 Task: Research Airbnb properties in Temerluh, Malaysia from 16th December, 2023 to 18th December, 2023 for 8 adults. Place can be private room with 8 bedrooms having 8 beds and 8 bathrooms. Property type can be hotel. Amenities needed are: wifi, TV, free parkinig on premises, gym, breakfast.
Action: Mouse moved to (498, 118)
Screenshot: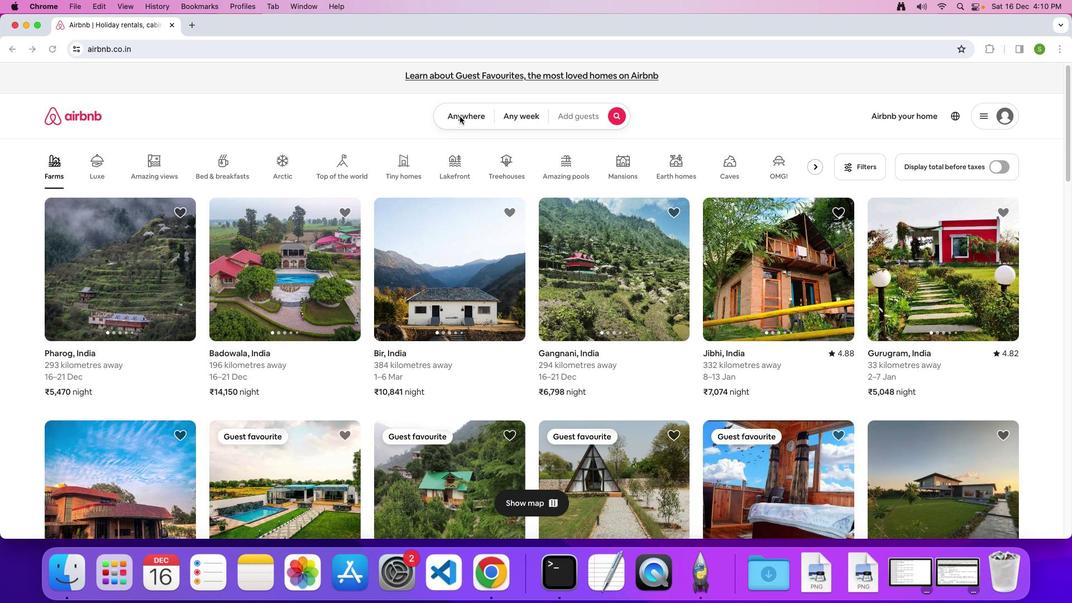 
Action: Mouse pressed left at (498, 118)
Screenshot: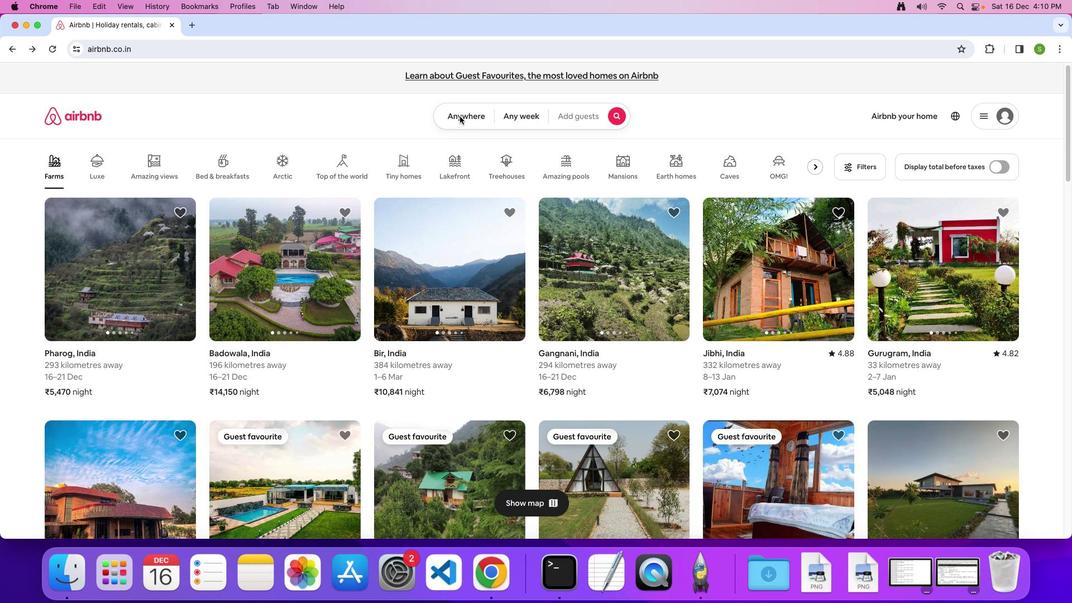 
Action: Mouse moved to (498, 118)
Screenshot: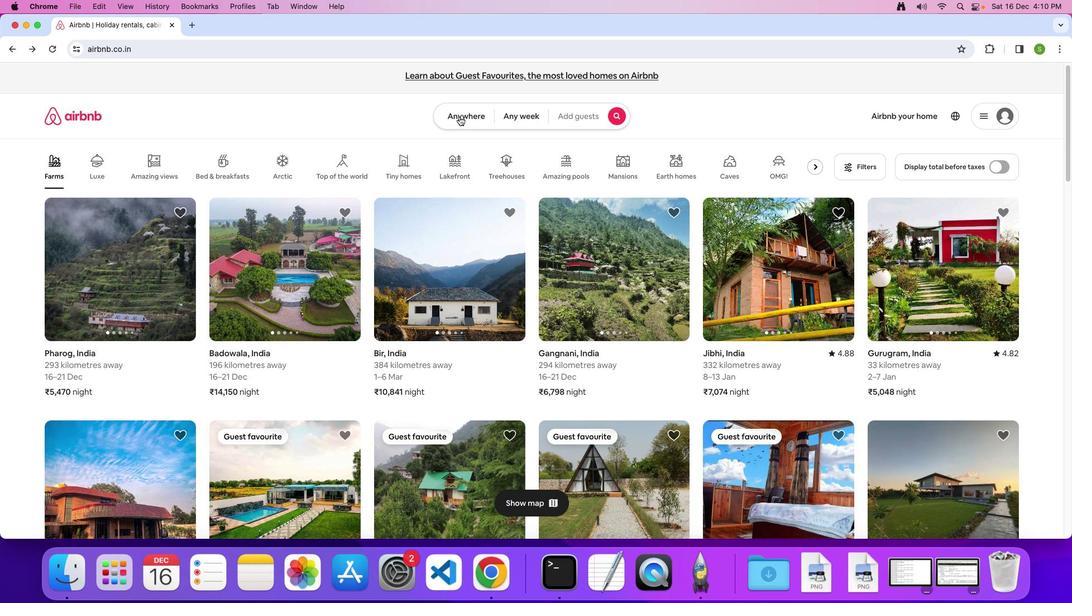 
Action: Mouse pressed left at (498, 118)
Screenshot: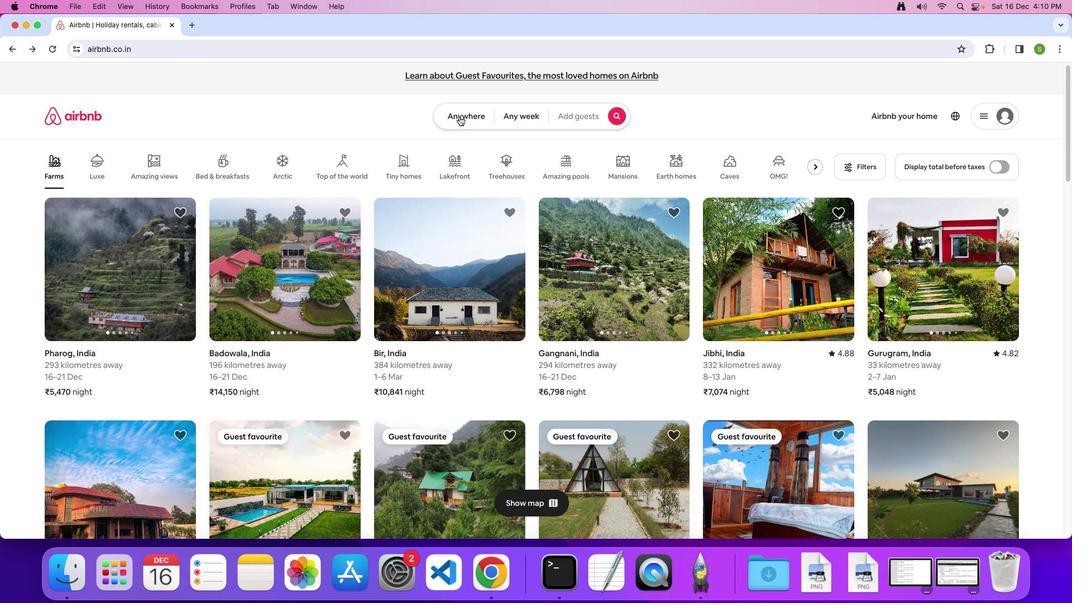 
Action: Mouse moved to (474, 151)
Screenshot: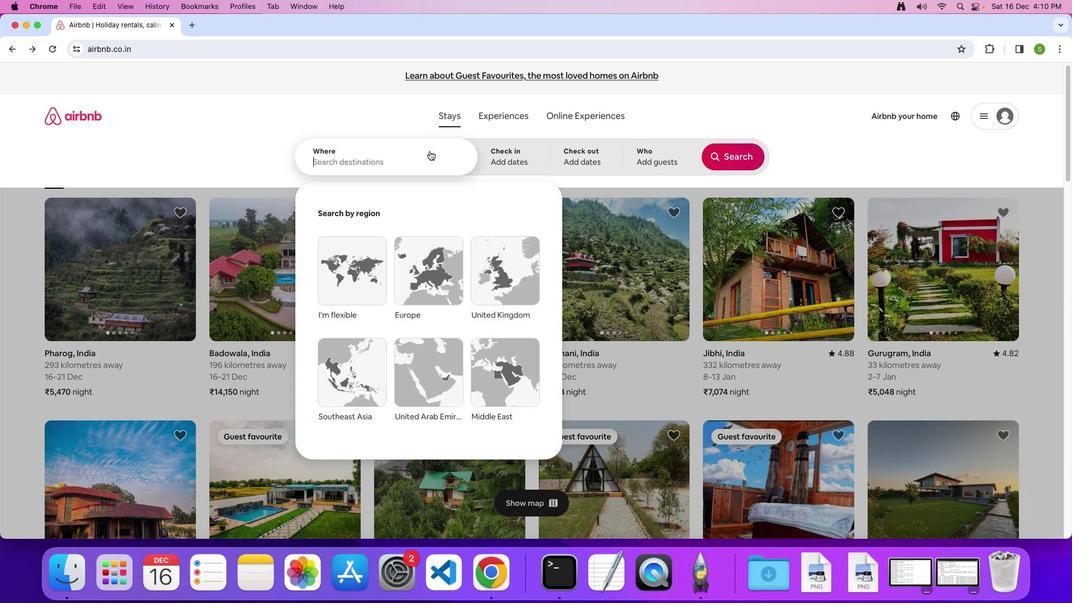 
Action: Key pressed 'T'Key.caps_lock'e''m''e''r''l''u''h'','Key.spaceKey.shift'M''a''l''a''y''s''i''a'Key.enter
Screenshot: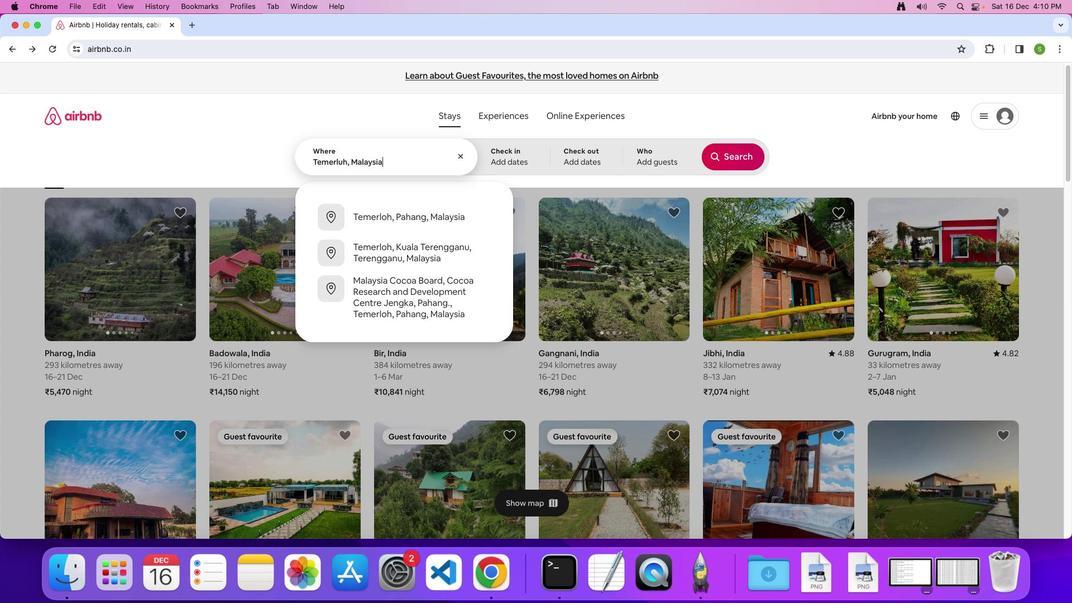 
Action: Mouse moved to (530, 339)
Screenshot: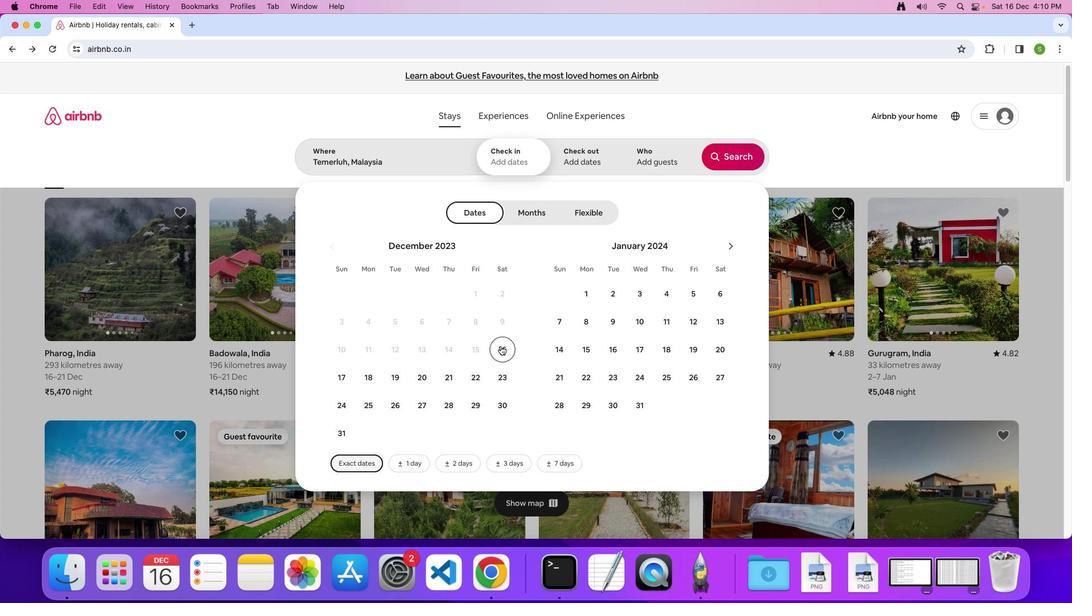 
Action: Mouse pressed left at (530, 339)
Screenshot: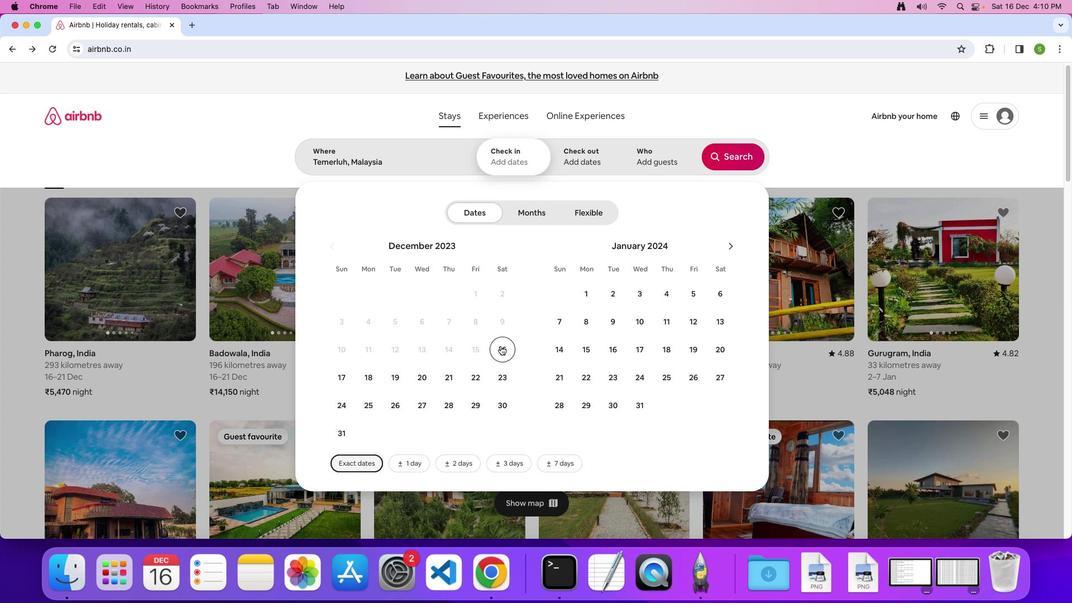 
Action: Mouse moved to (424, 370)
Screenshot: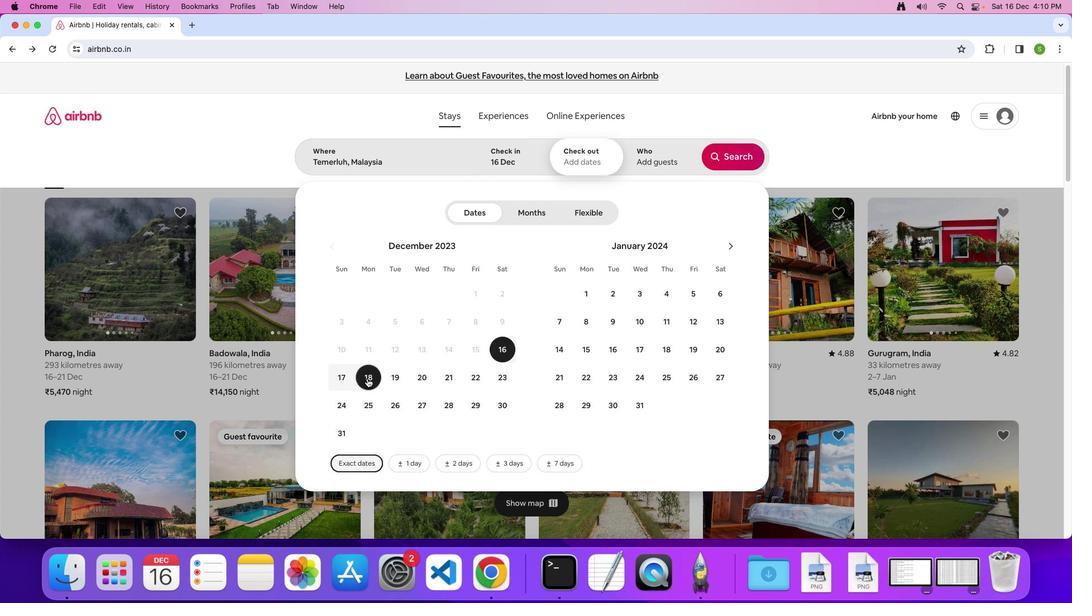 
Action: Mouse pressed left at (424, 370)
Screenshot: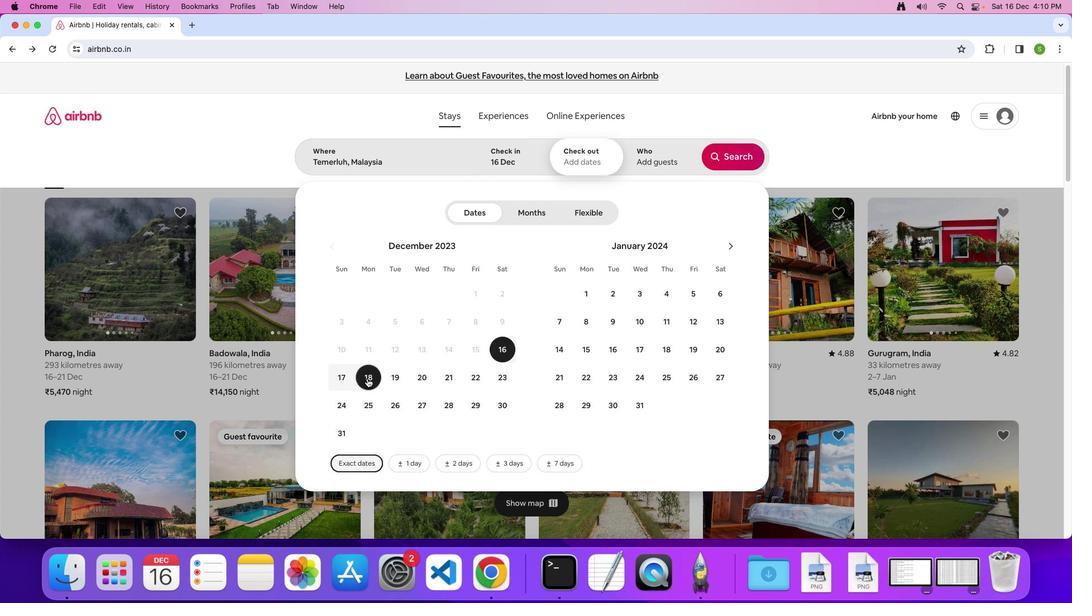 
Action: Mouse moved to (648, 168)
Screenshot: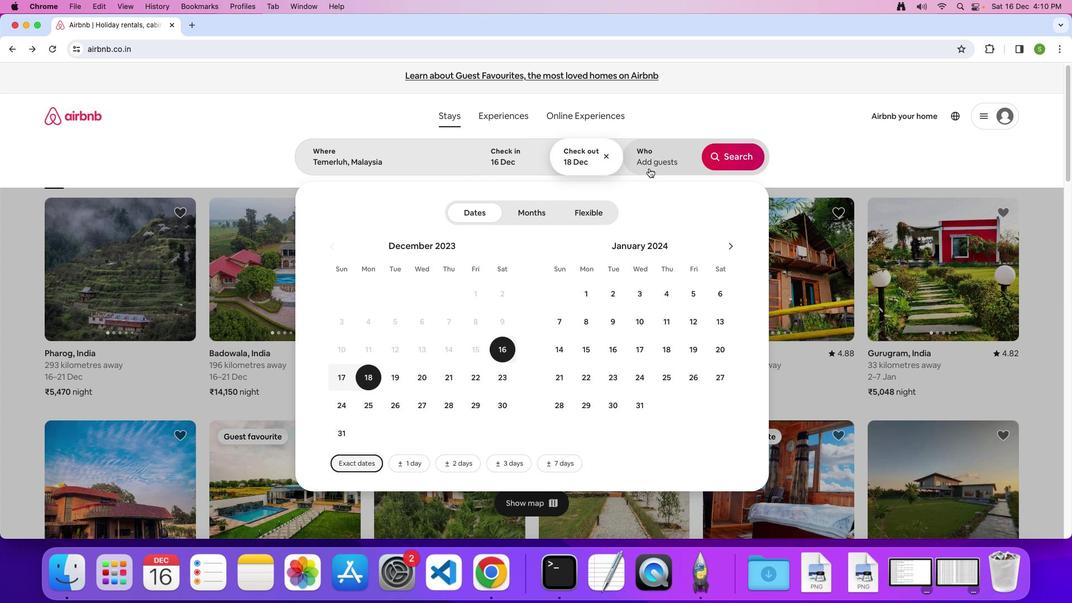
Action: Mouse pressed left at (648, 168)
Screenshot: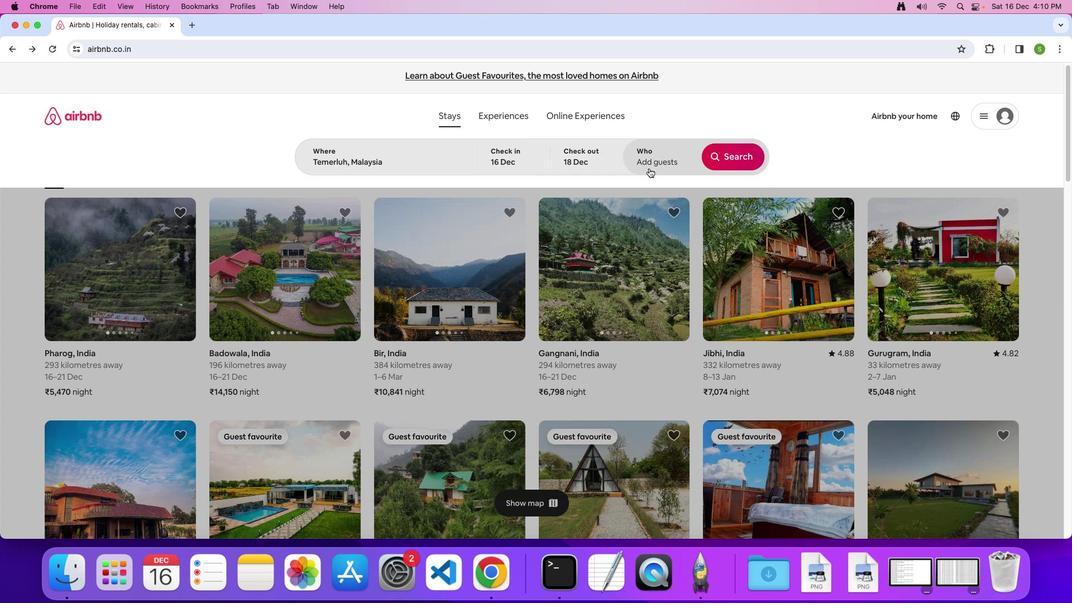 
Action: Mouse moved to (713, 212)
Screenshot: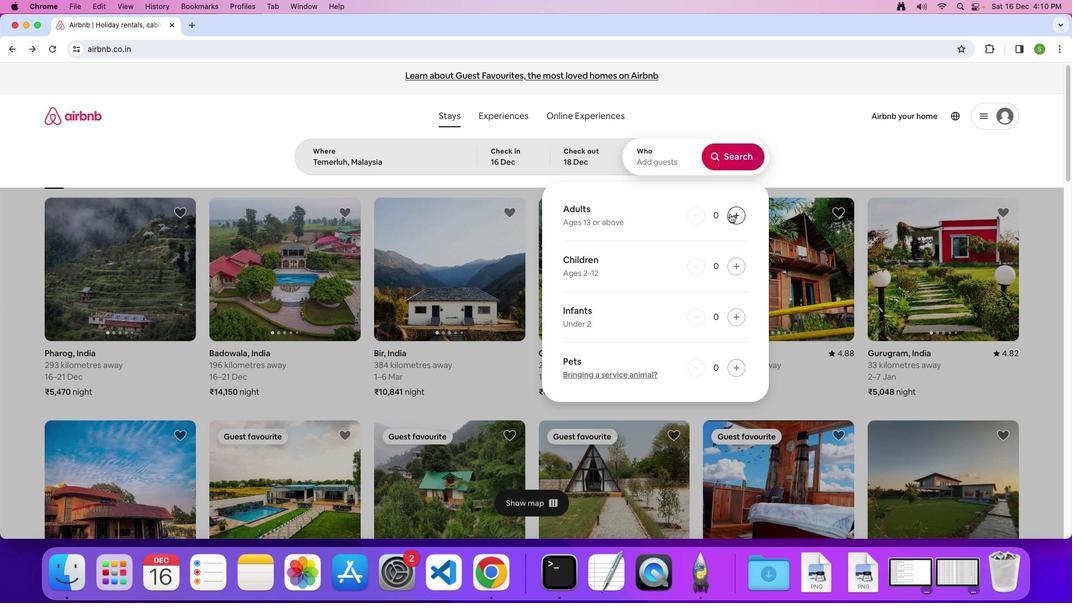 
Action: Mouse pressed left at (713, 212)
Screenshot: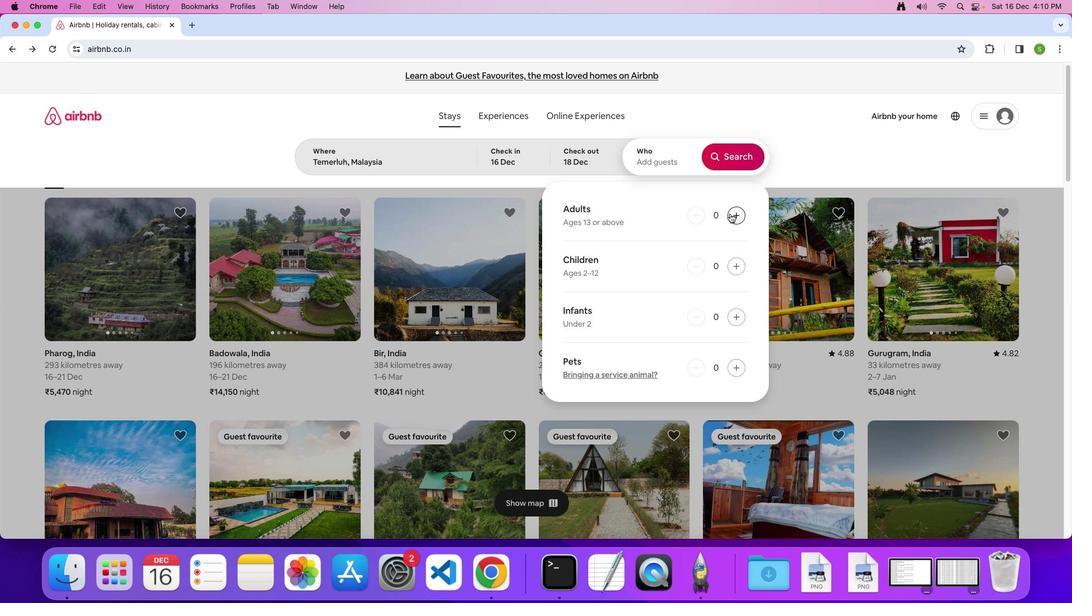 
Action: Mouse pressed left at (713, 212)
Screenshot: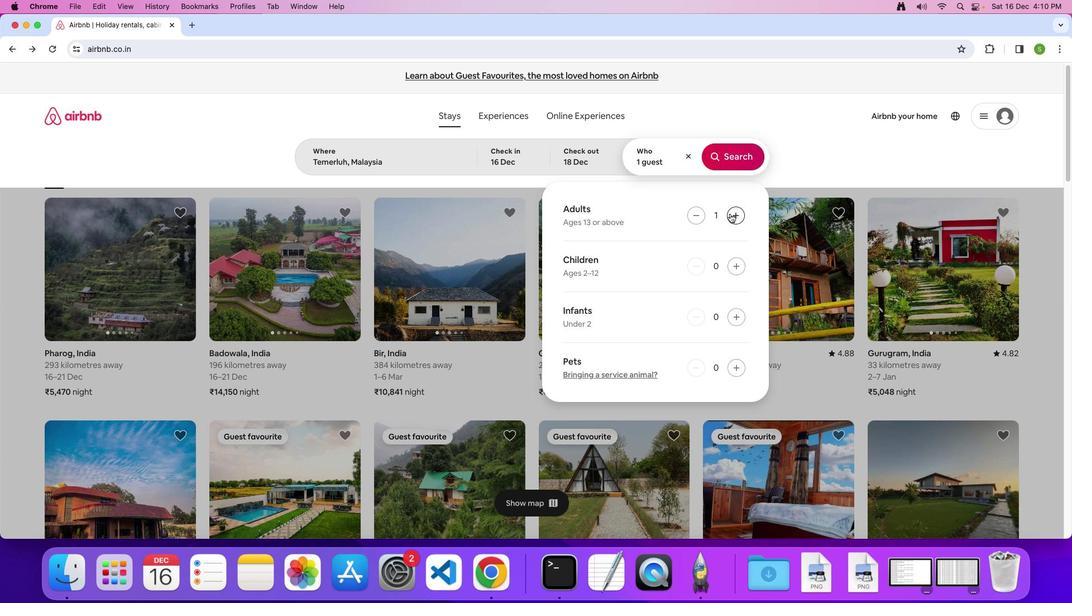 
Action: Mouse pressed left at (713, 212)
Screenshot: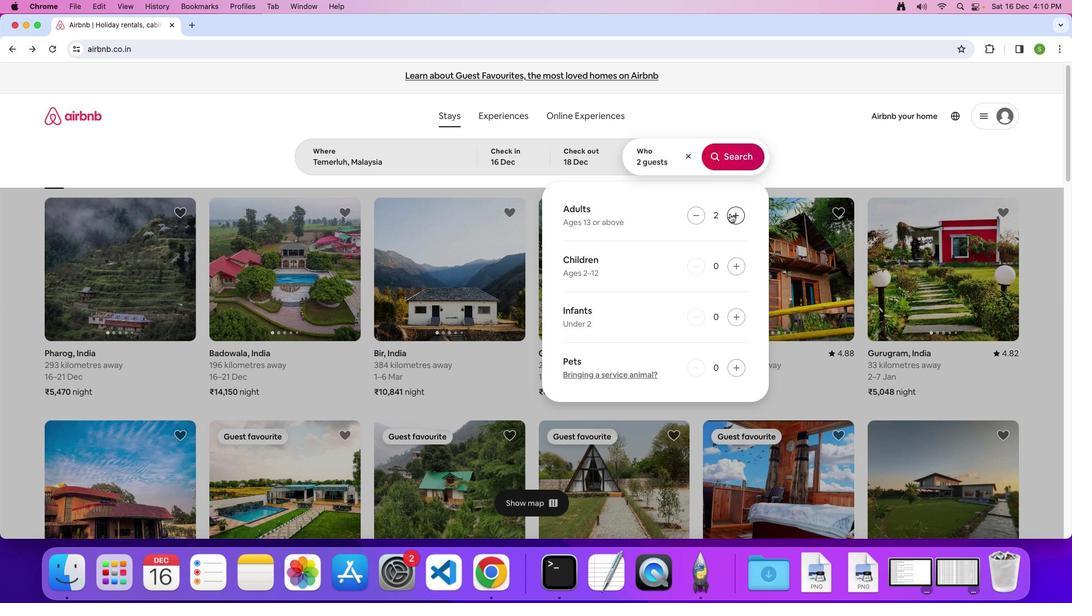 
Action: Mouse pressed left at (713, 212)
Screenshot: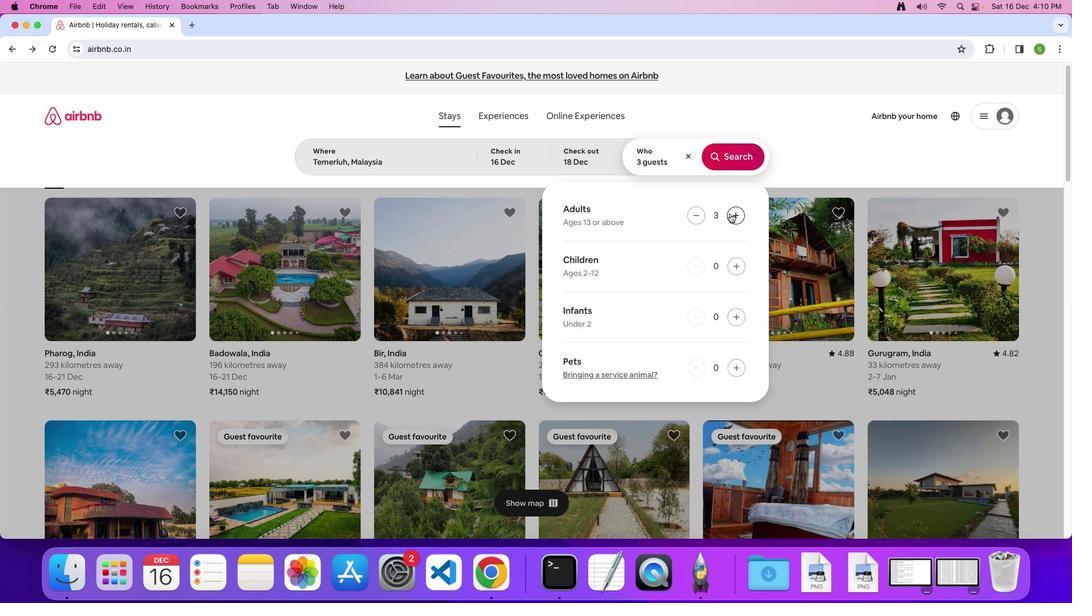 
Action: Mouse pressed left at (713, 212)
Screenshot: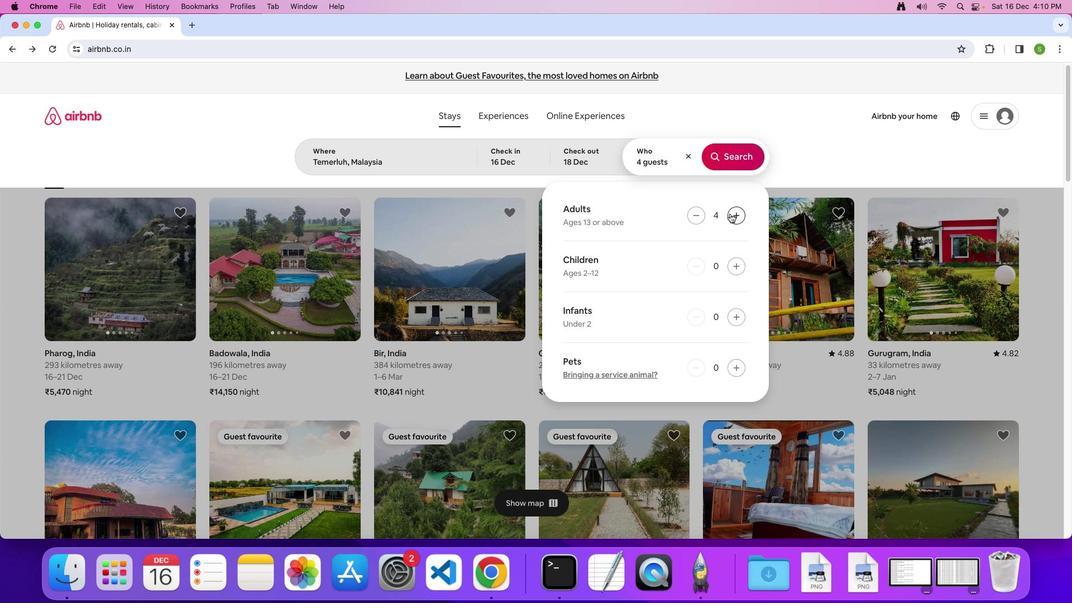 
Action: Mouse pressed left at (713, 212)
Screenshot: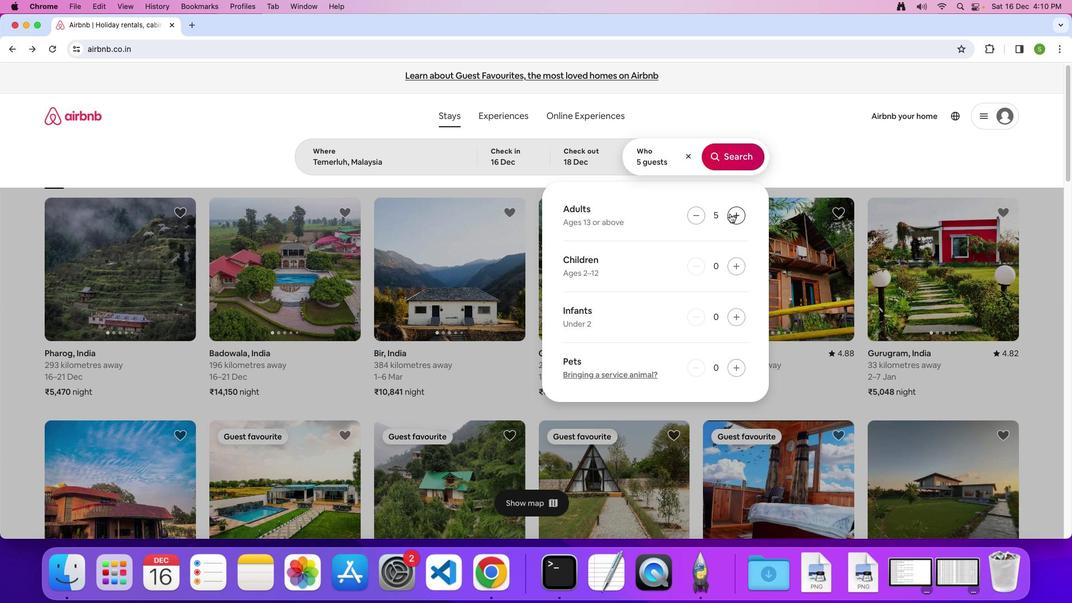 
Action: Mouse pressed left at (713, 212)
Screenshot: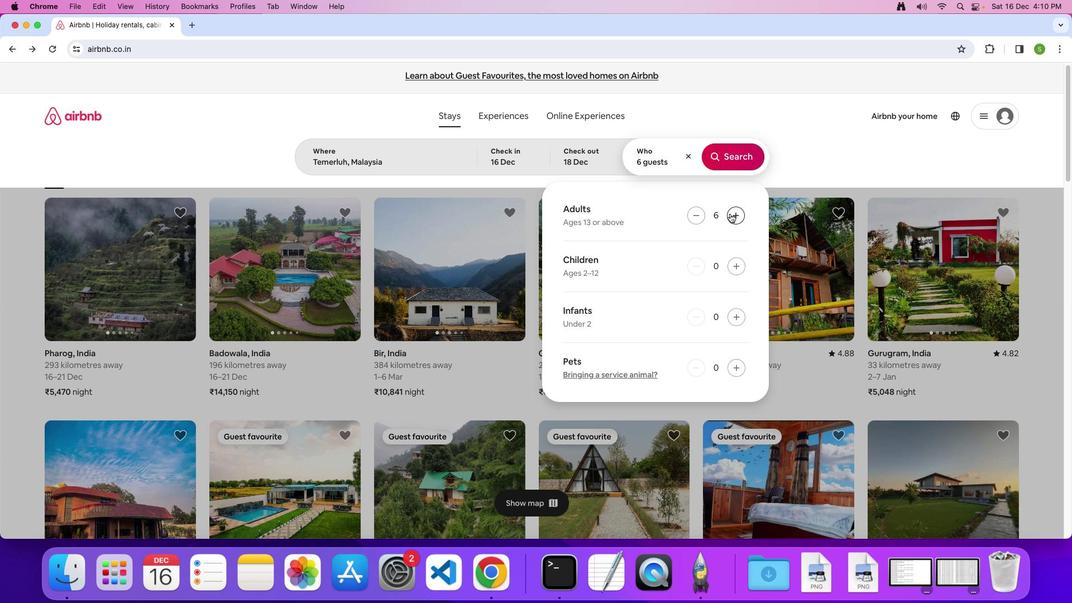 
Action: Mouse pressed left at (713, 212)
Screenshot: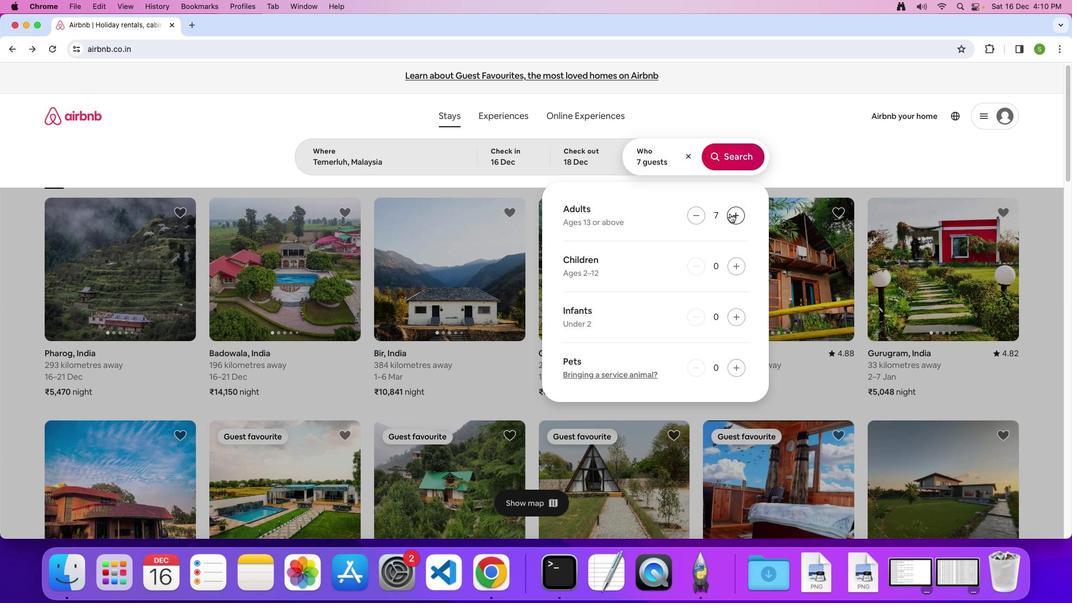 
Action: Mouse moved to (713, 158)
Screenshot: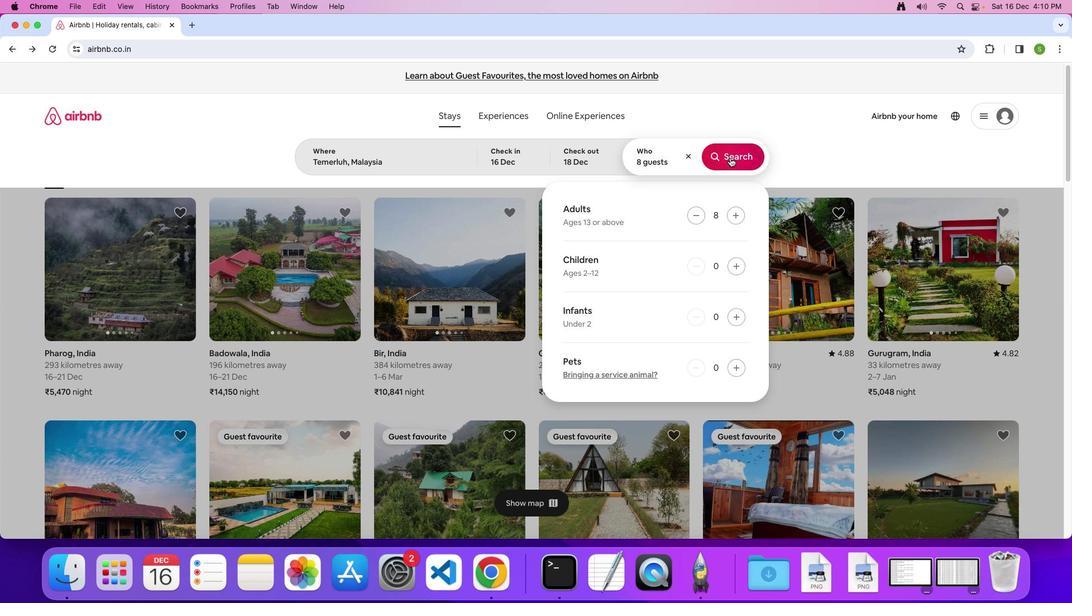 
Action: Mouse pressed left at (713, 158)
Screenshot: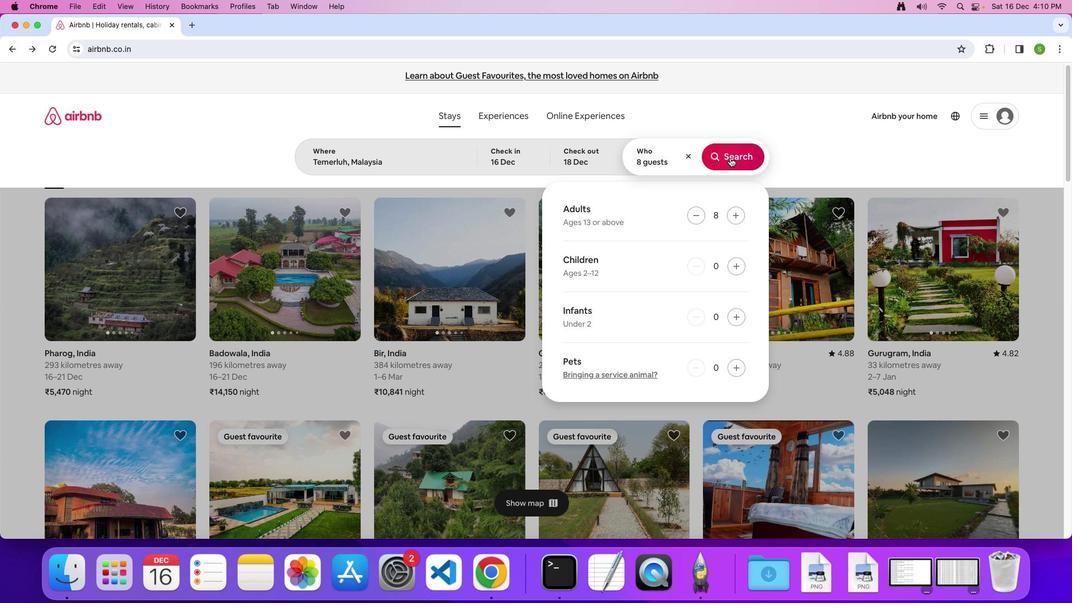 
Action: Mouse moved to (839, 140)
Screenshot: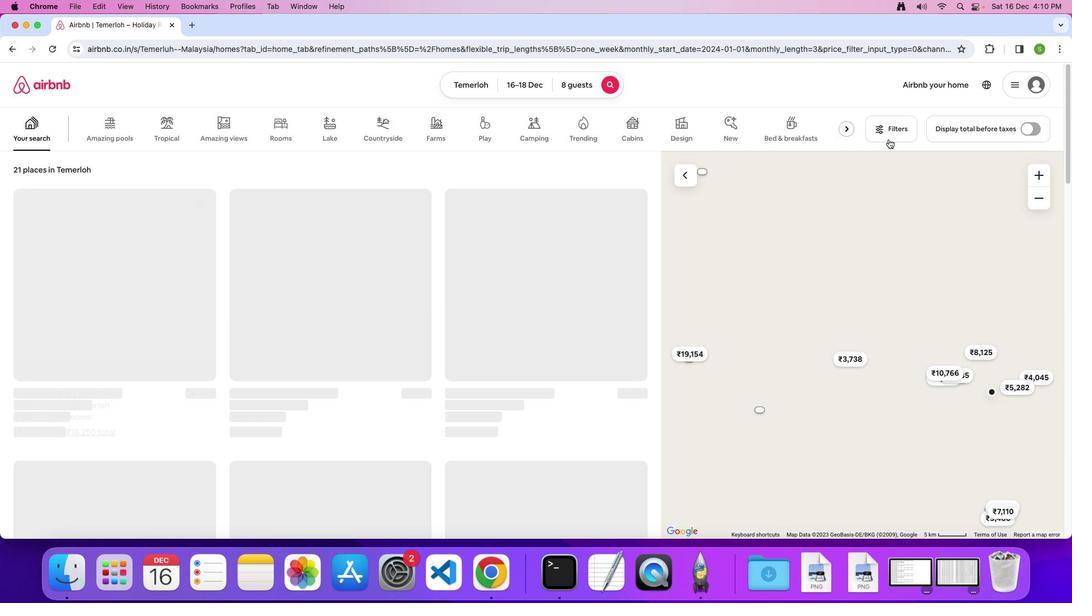 
Action: Mouse pressed left at (839, 140)
Screenshot: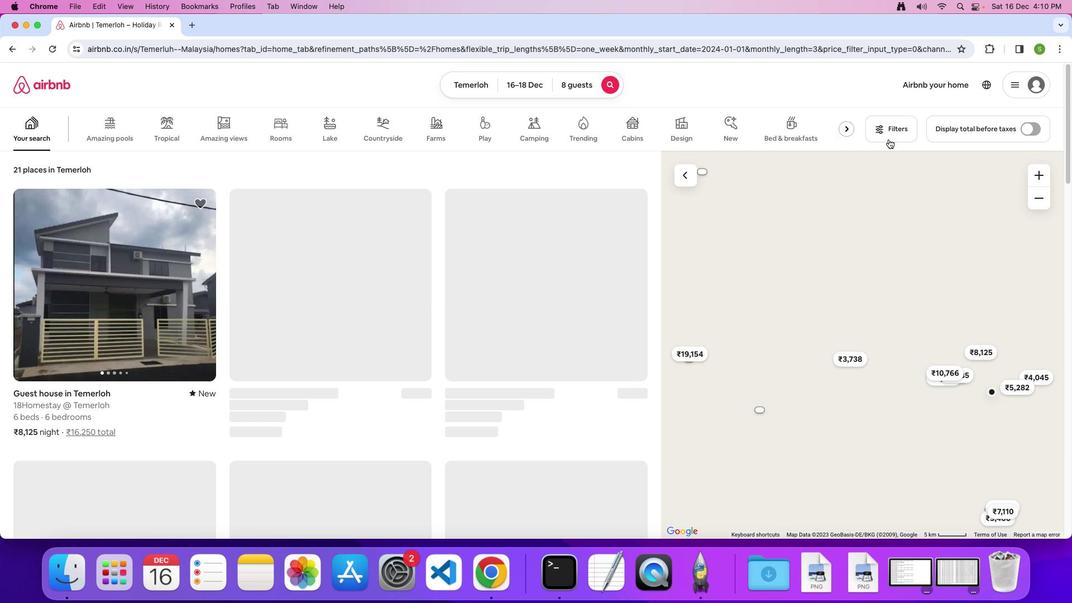 
Action: Mouse moved to (586, 315)
Screenshot: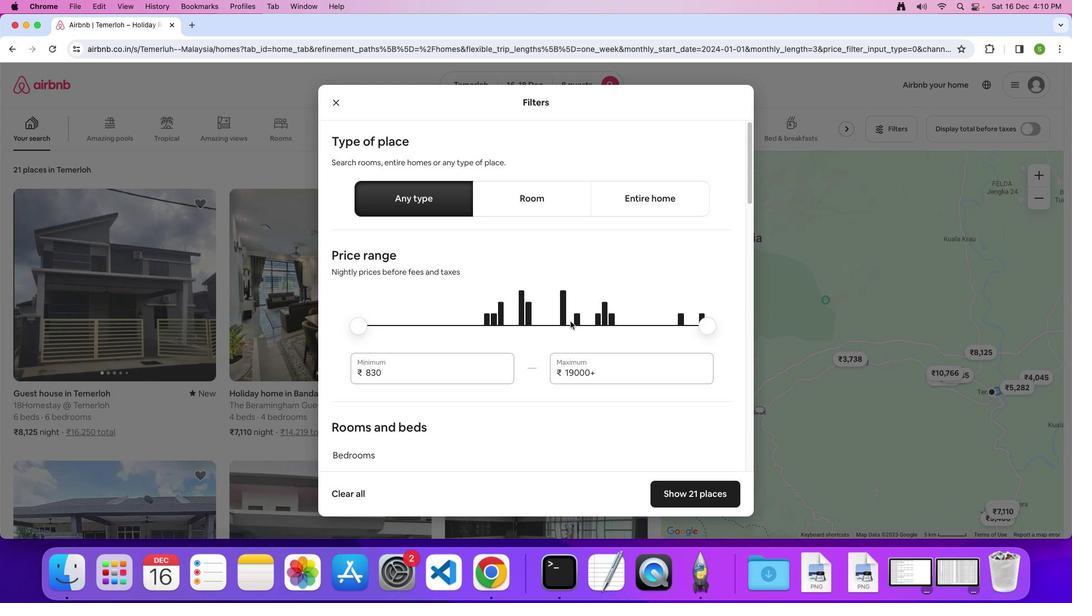 
Action: Mouse scrolled (586, 315) with delta (132, 5)
Screenshot: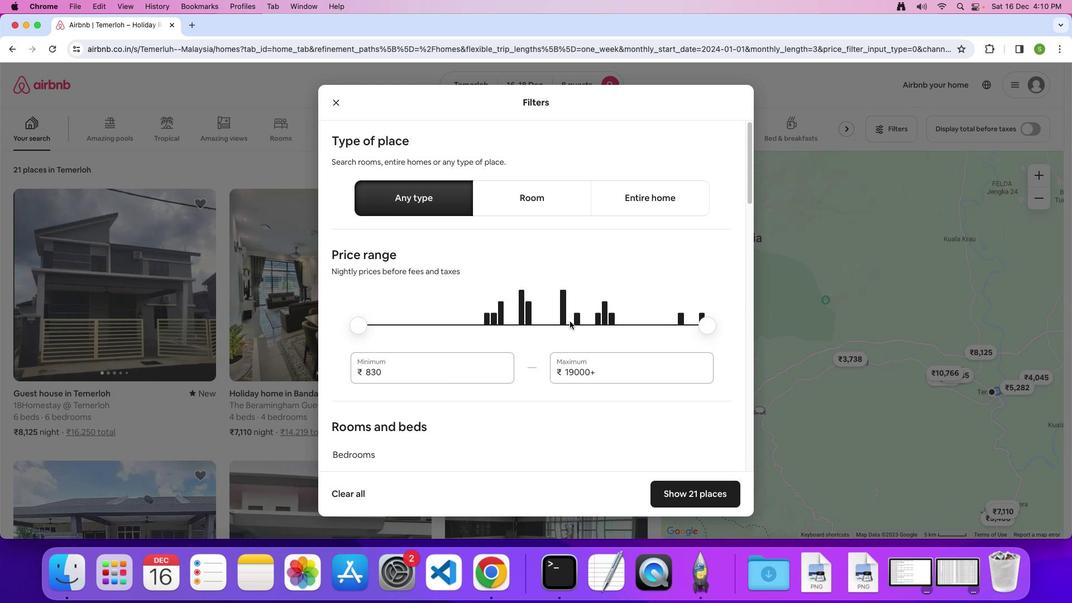 
Action: Mouse moved to (585, 315)
Screenshot: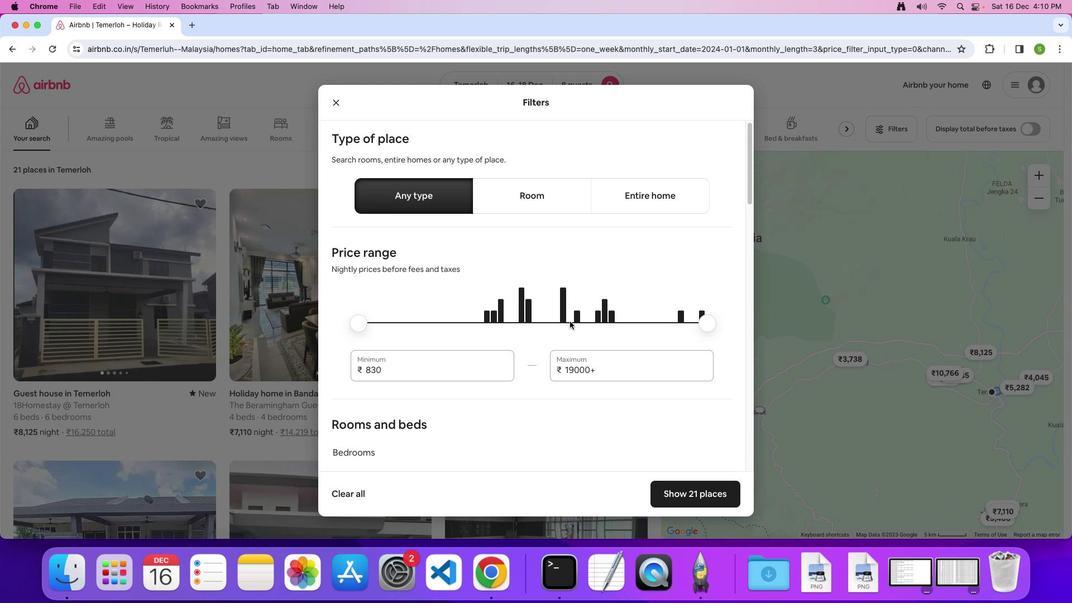 
Action: Mouse scrolled (585, 315) with delta (132, 5)
Screenshot: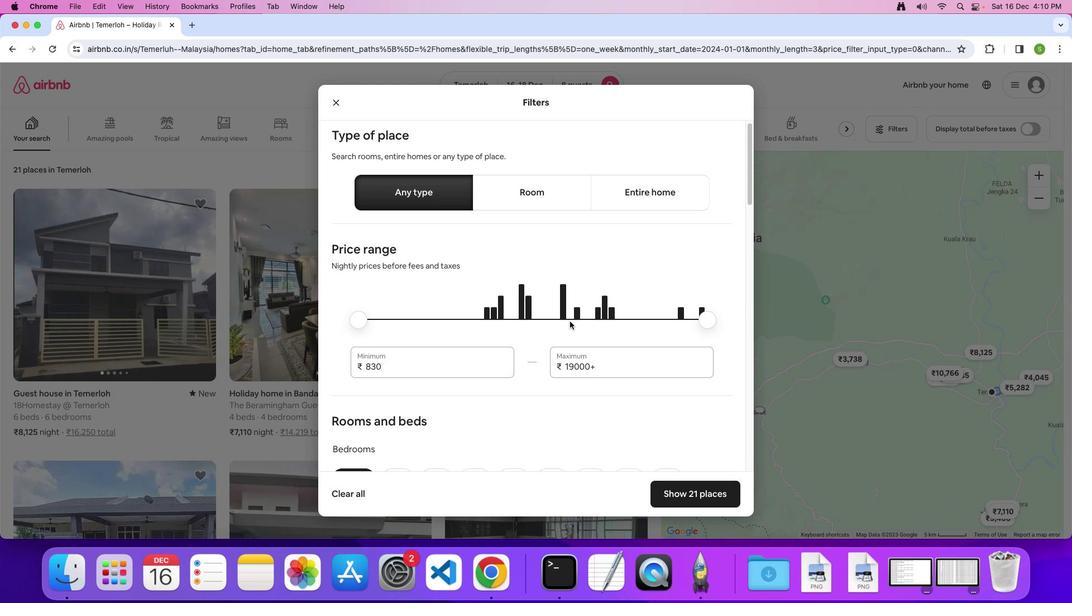 
Action: Mouse scrolled (585, 315) with delta (132, 5)
Screenshot: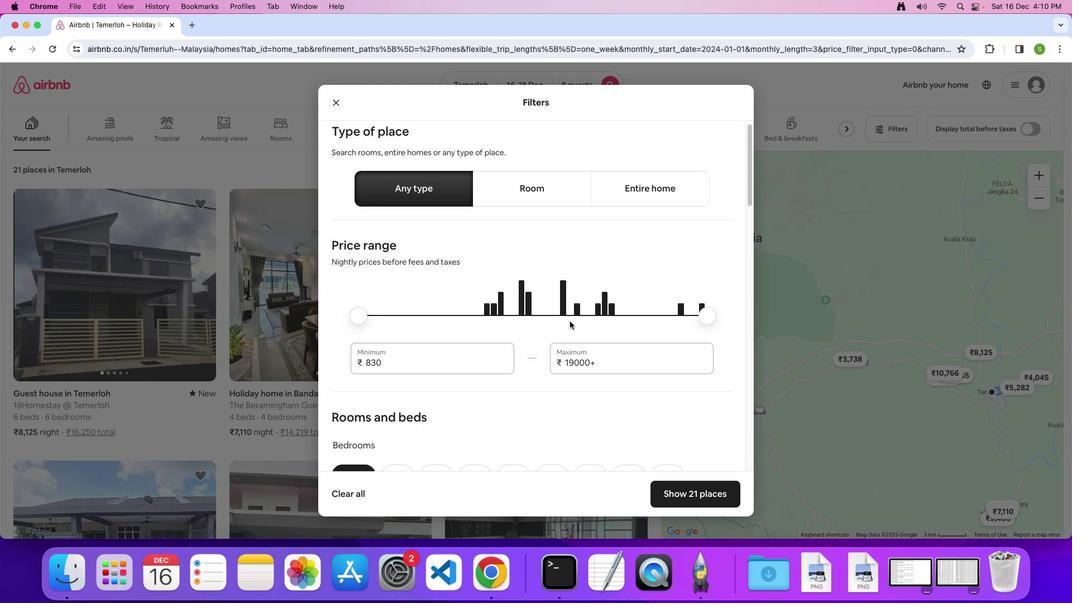 
Action: Mouse scrolled (585, 315) with delta (132, 5)
Screenshot: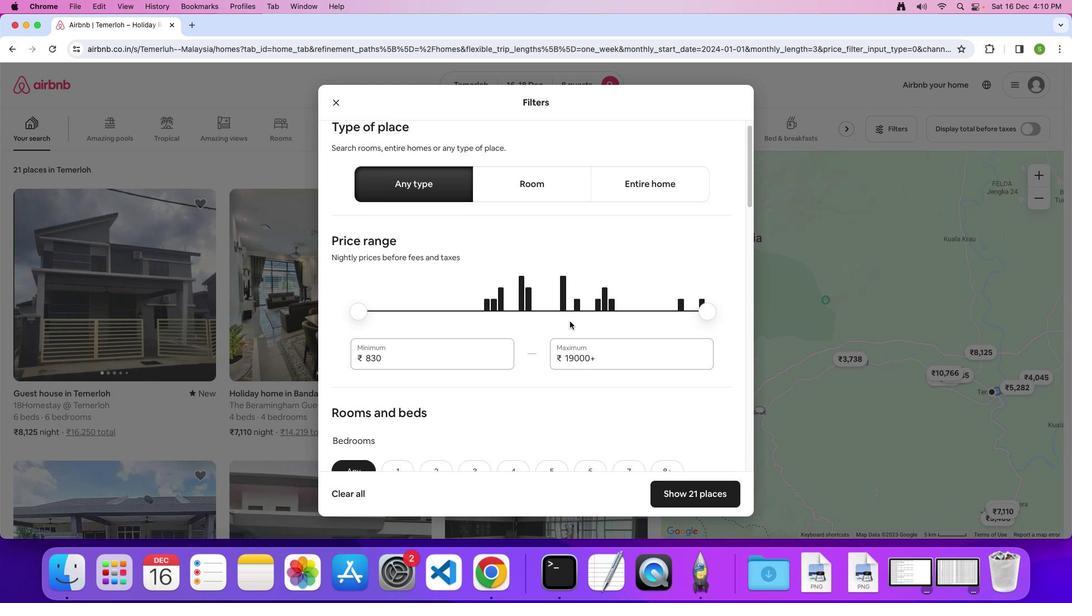 
Action: Mouse scrolled (585, 315) with delta (132, 5)
Screenshot: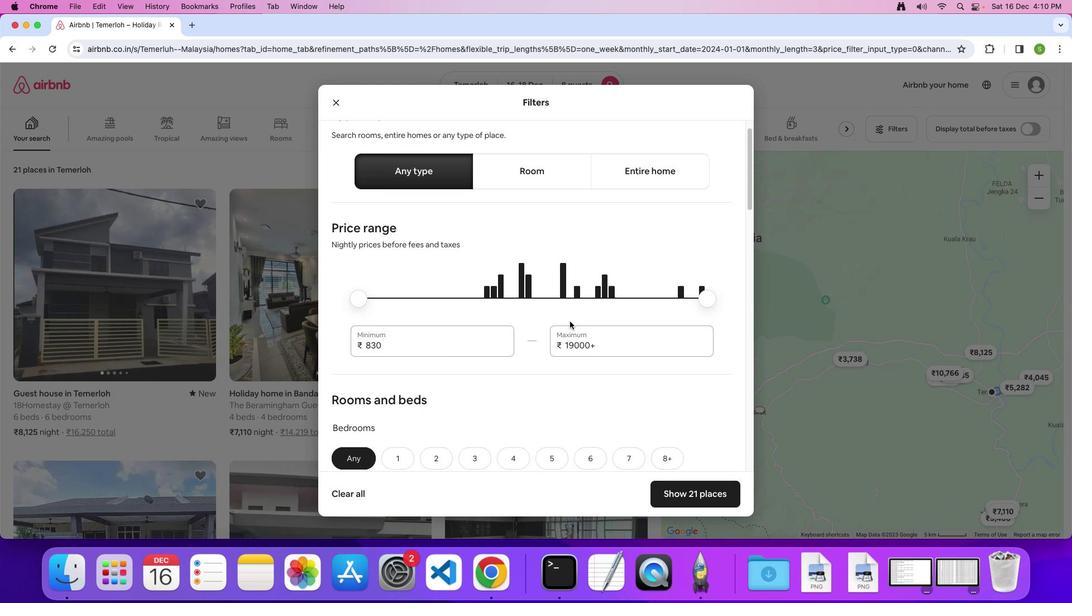 
Action: Mouse scrolled (585, 315) with delta (132, 5)
Screenshot: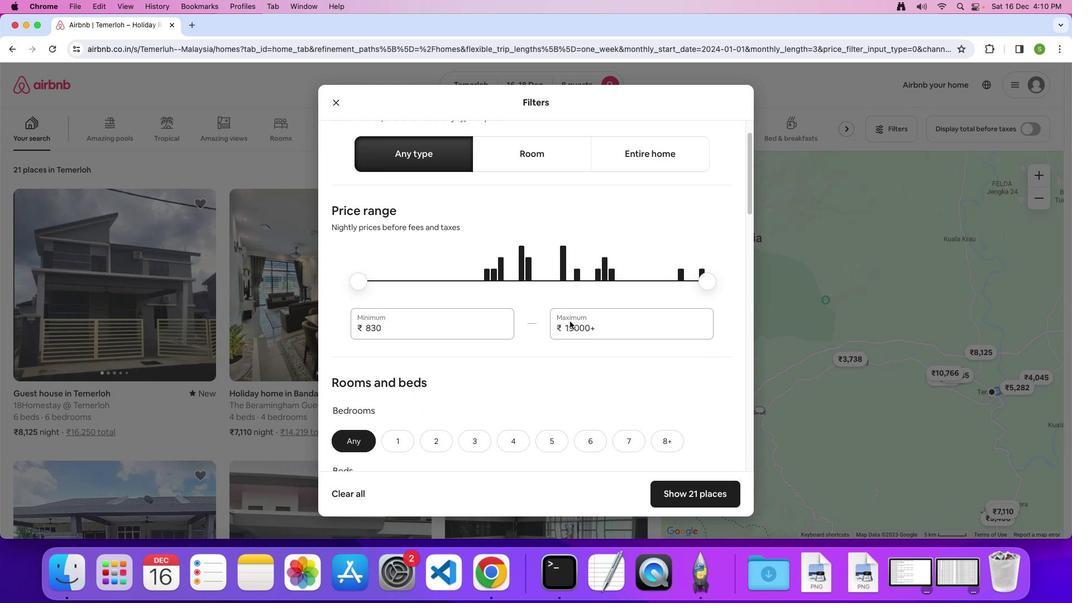 
Action: Mouse scrolled (585, 315) with delta (132, 5)
Screenshot: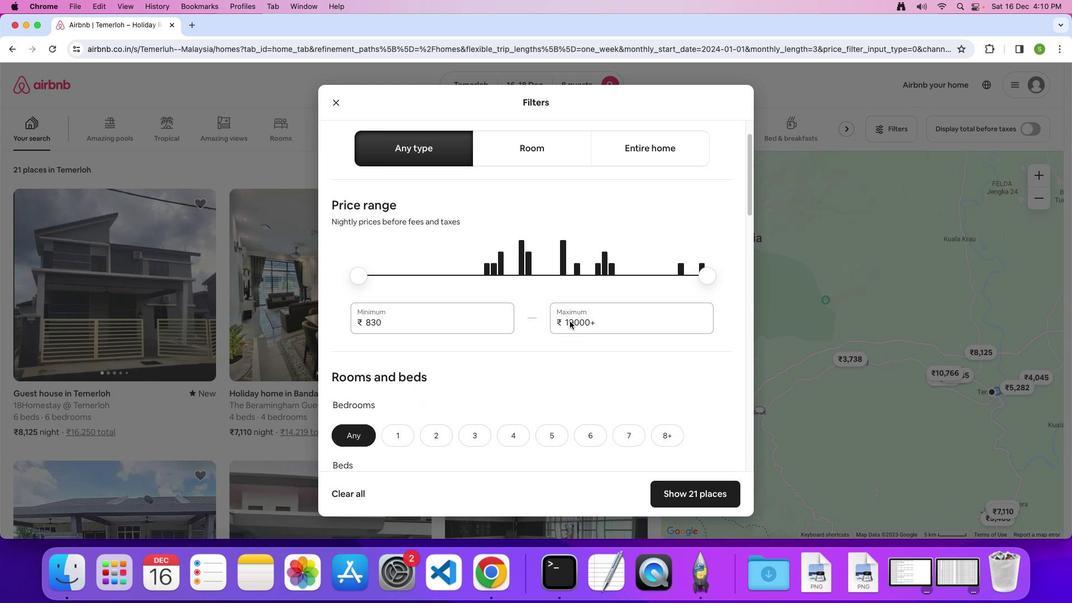 
Action: Mouse scrolled (585, 315) with delta (132, 5)
Screenshot: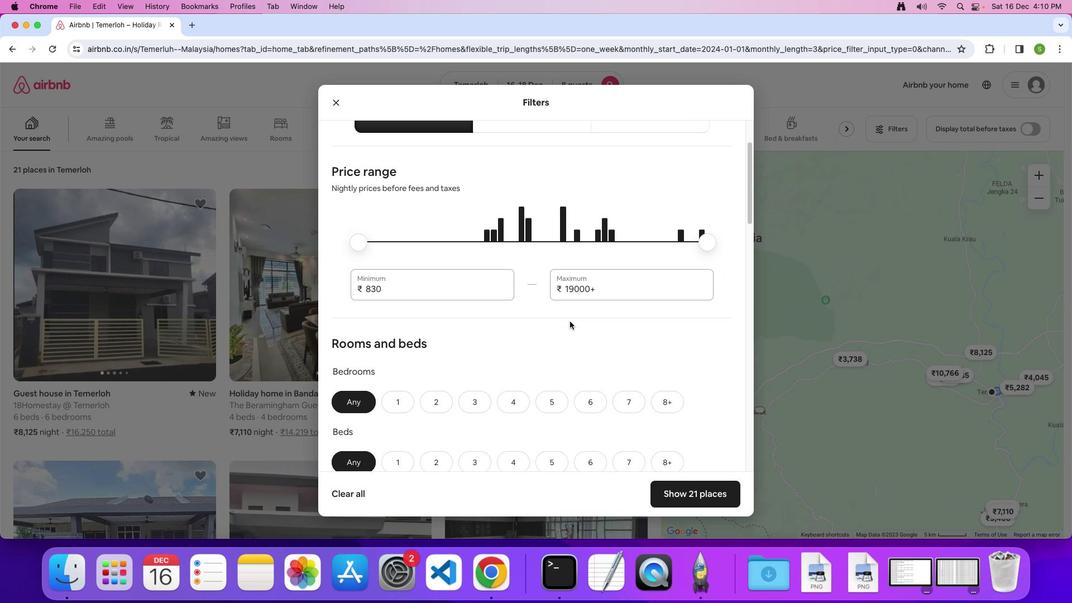 
Action: Mouse scrolled (585, 315) with delta (132, 5)
Screenshot: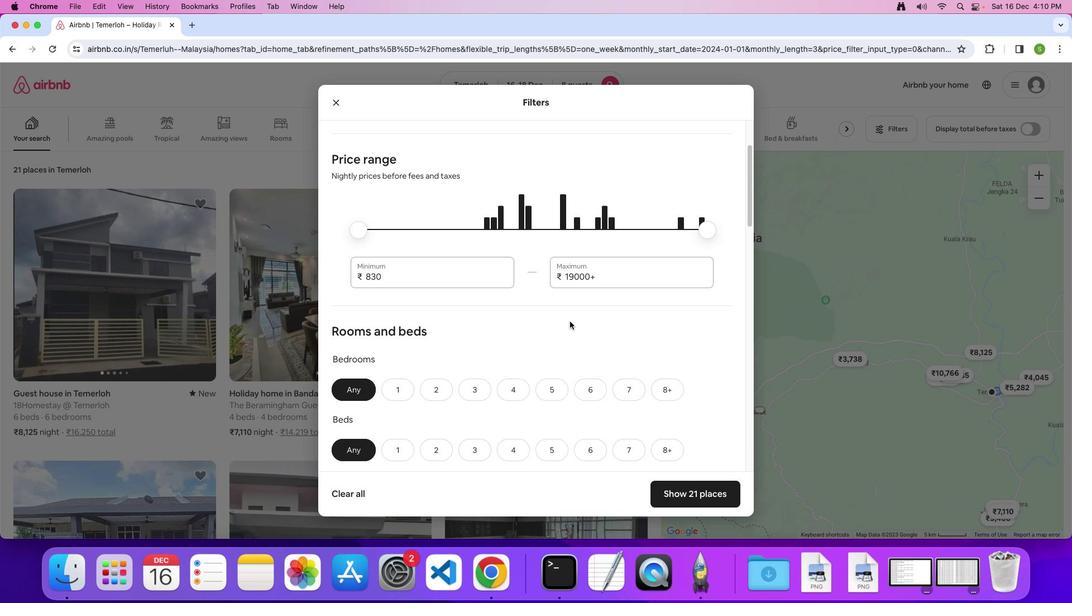 
Action: Mouse scrolled (585, 315) with delta (132, 5)
Screenshot: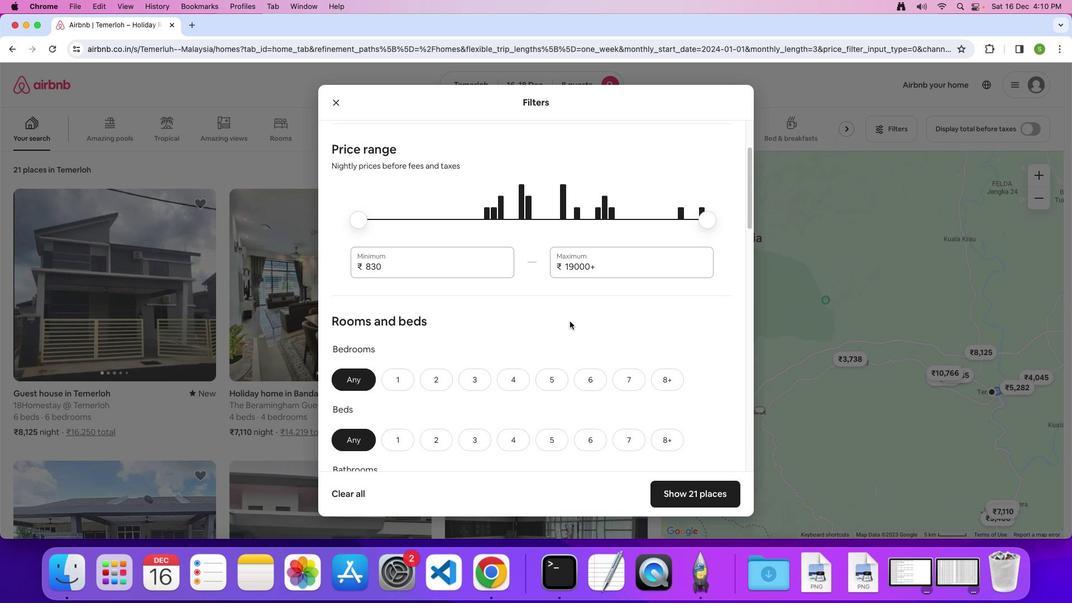 
Action: Mouse scrolled (585, 315) with delta (132, 5)
Screenshot: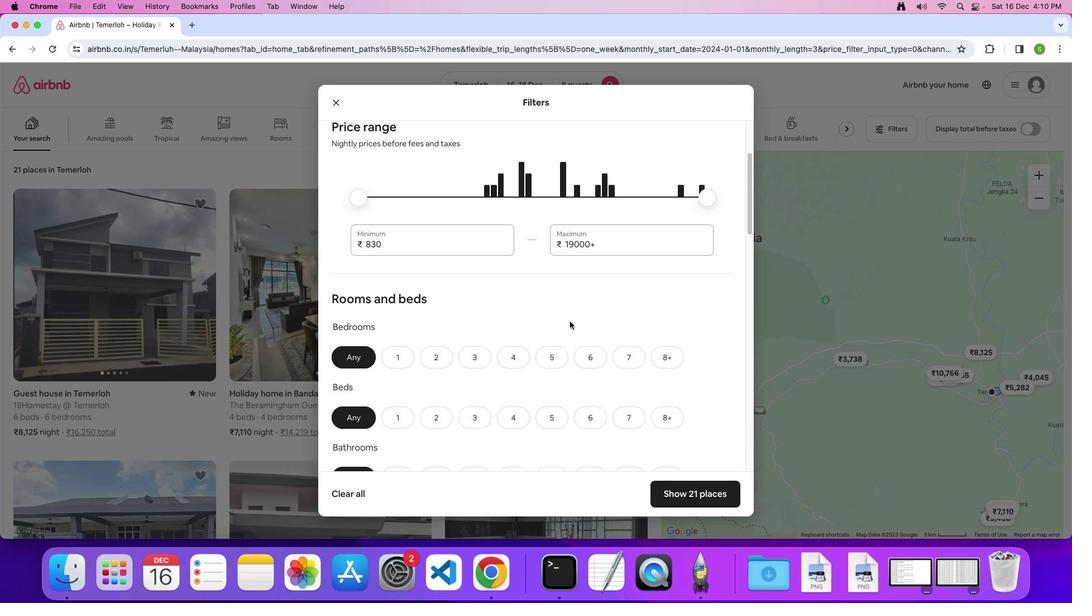 
Action: Mouse scrolled (585, 315) with delta (132, 5)
Screenshot: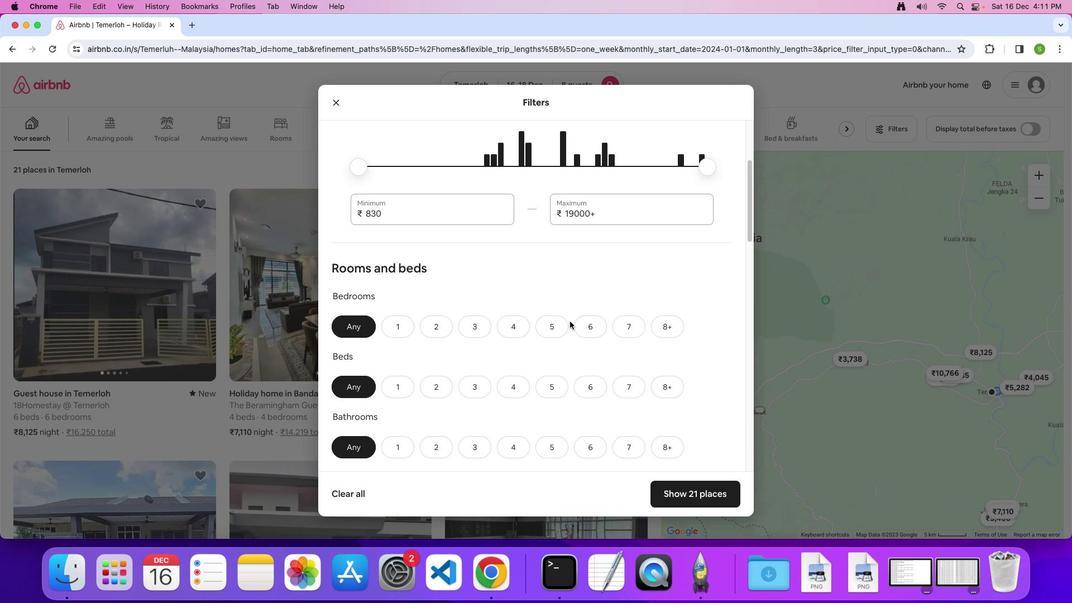 
Action: Mouse scrolled (585, 315) with delta (132, 5)
Screenshot: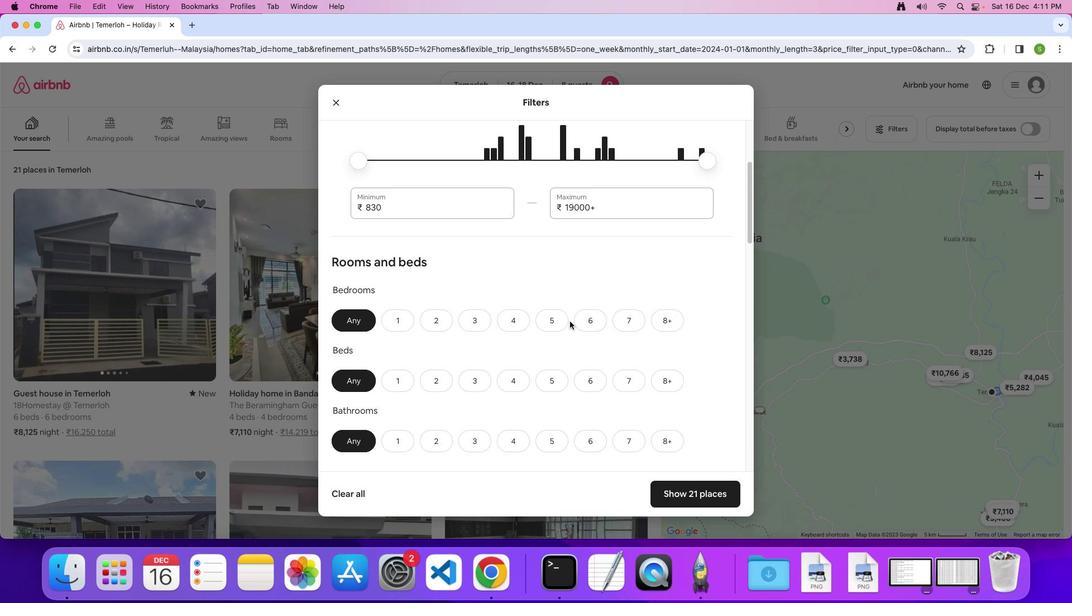 
Action: Mouse scrolled (585, 315) with delta (132, 5)
Screenshot: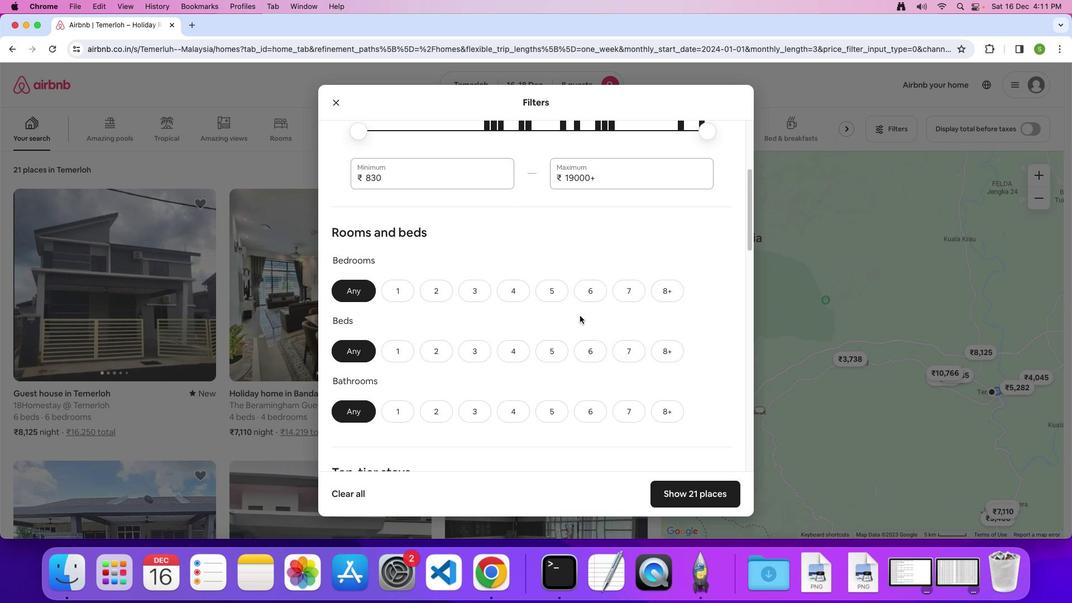 
Action: Mouse moved to (657, 275)
Screenshot: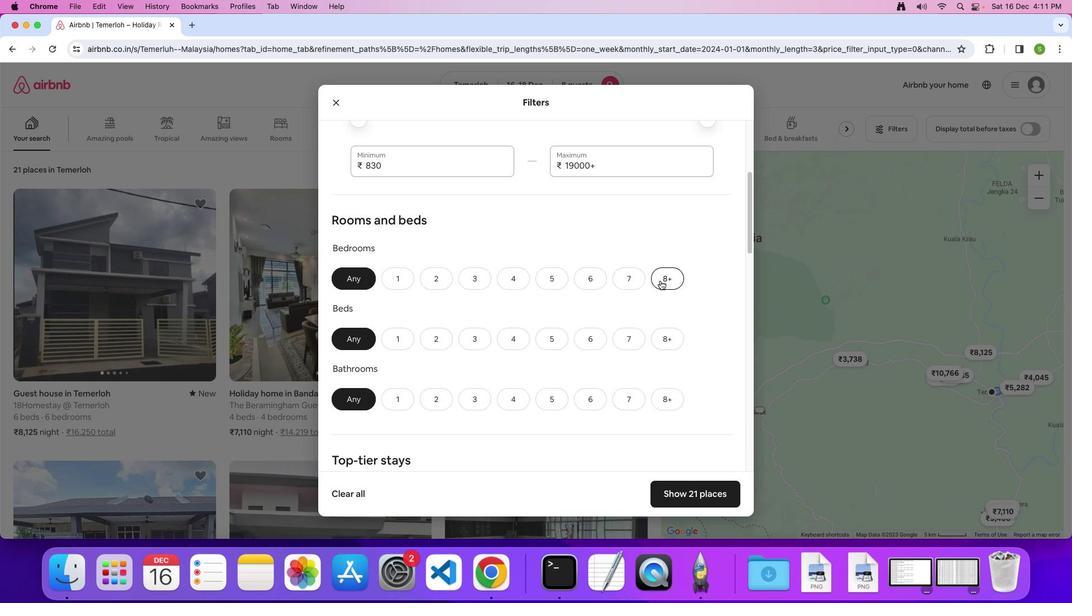 
Action: Mouse pressed left at (657, 275)
Screenshot: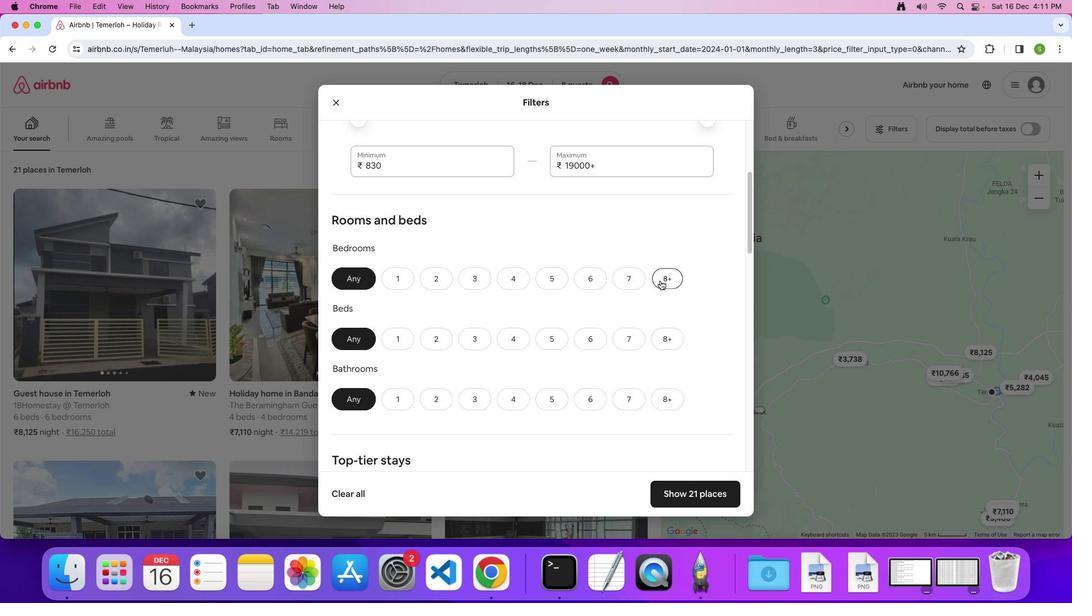 
Action: Mouse moved to (655, 335)
Screenshot: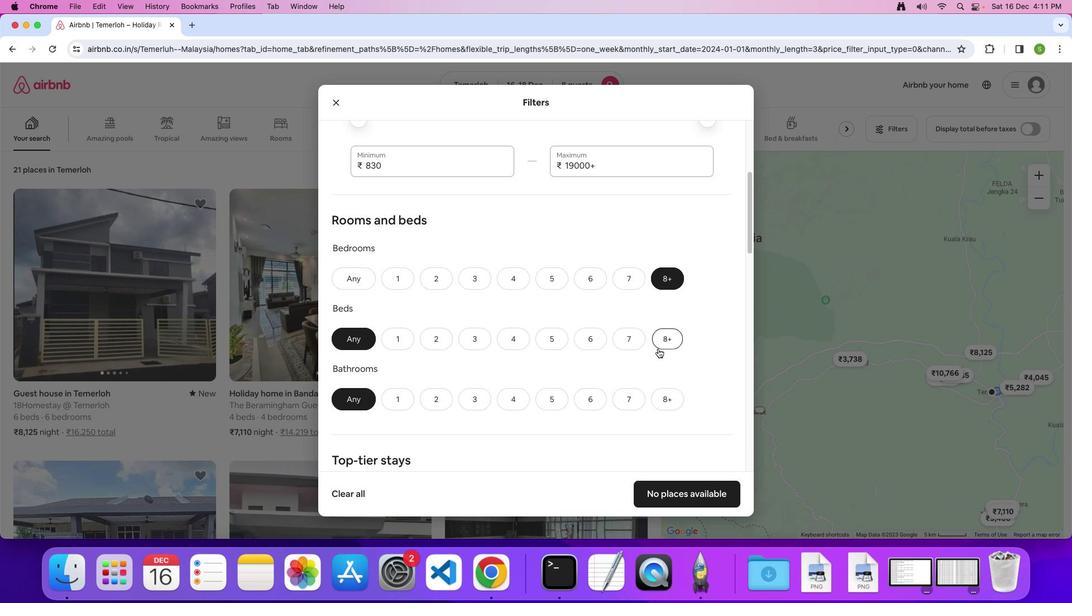 
Action: Mouse pressed left at (655, 335)
Screenshot: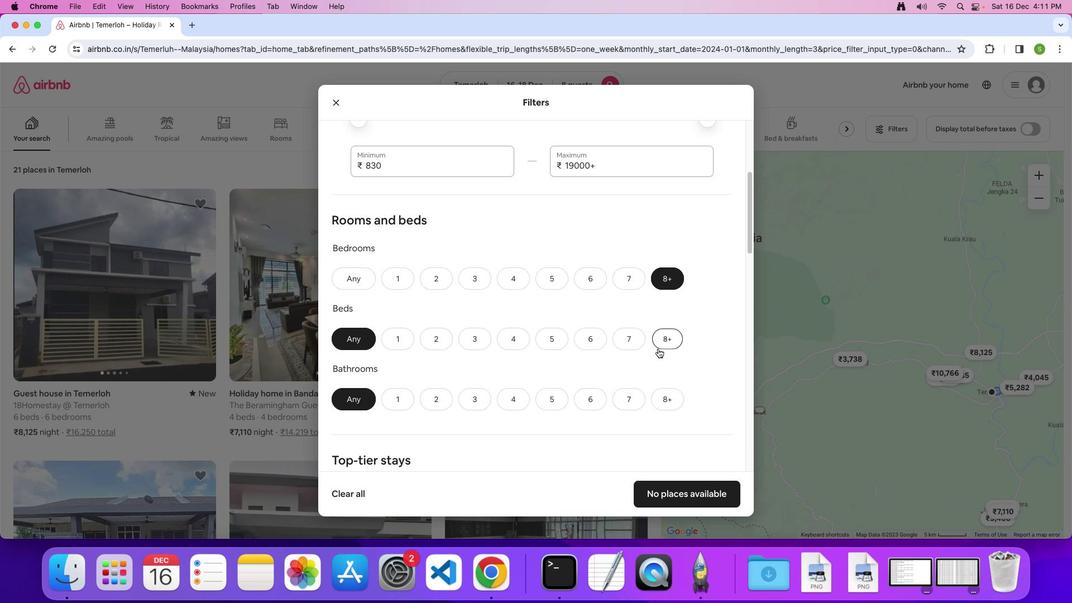 
Action: Mouse moved to (661, 327)
Screenshot: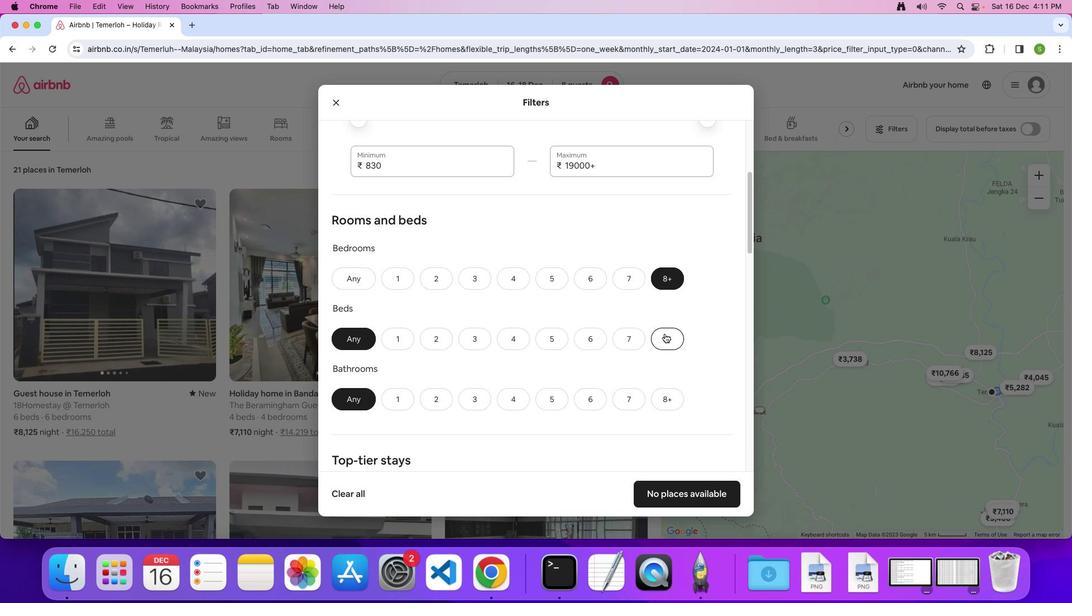
Action: Mouse pressed left at (661, 327)
Screenshot: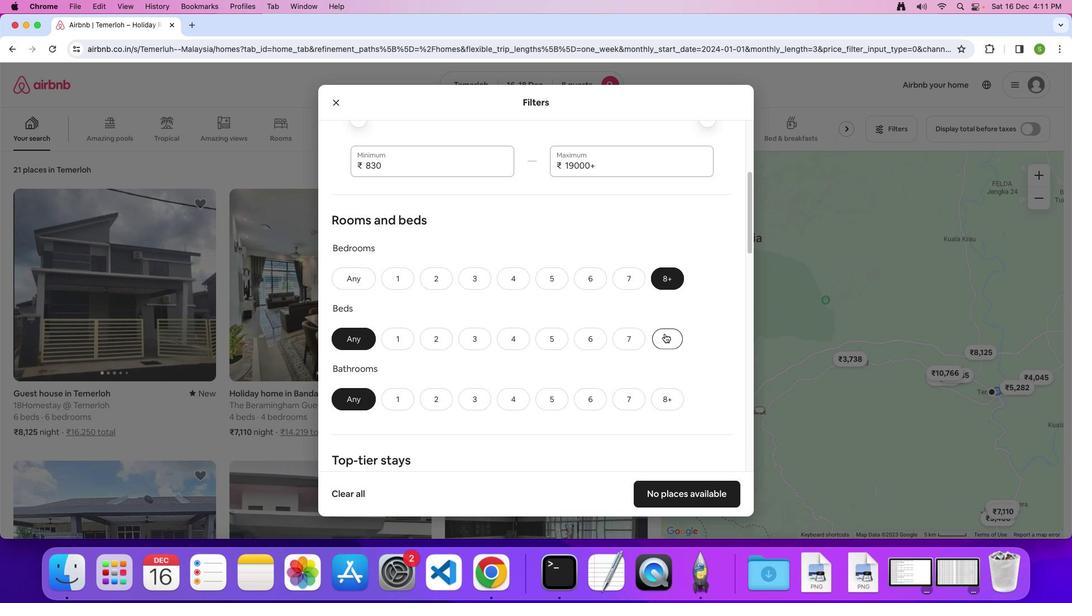 
Action: Mouse moved to (667, 387)
Screenshot: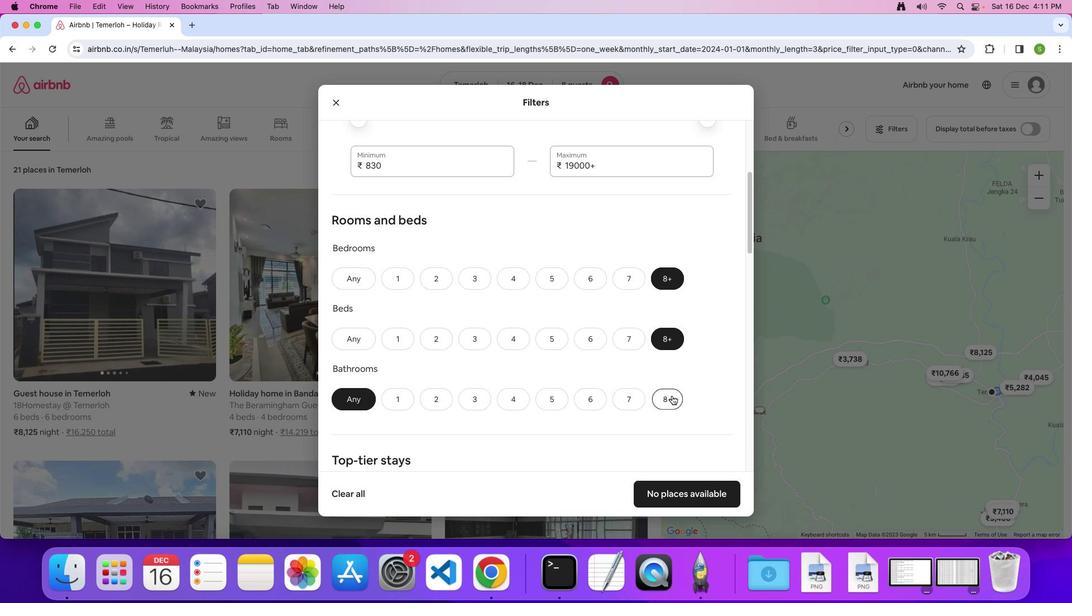 
Action: Mouse pressed left at (667, 387)
Screenshot: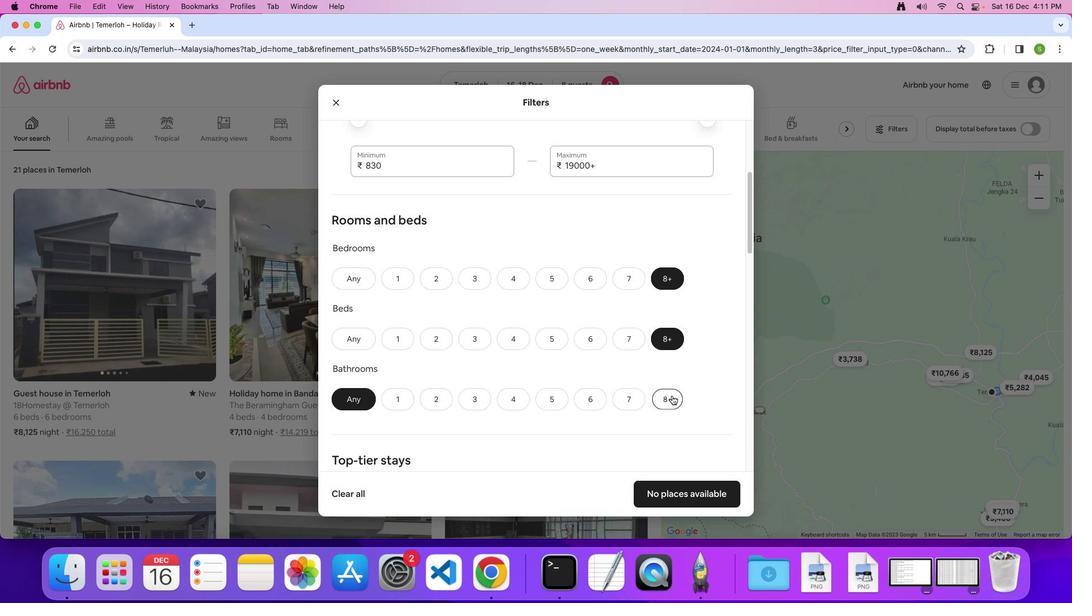 
Action: Mouse moved to (596, 331)
Screenshot: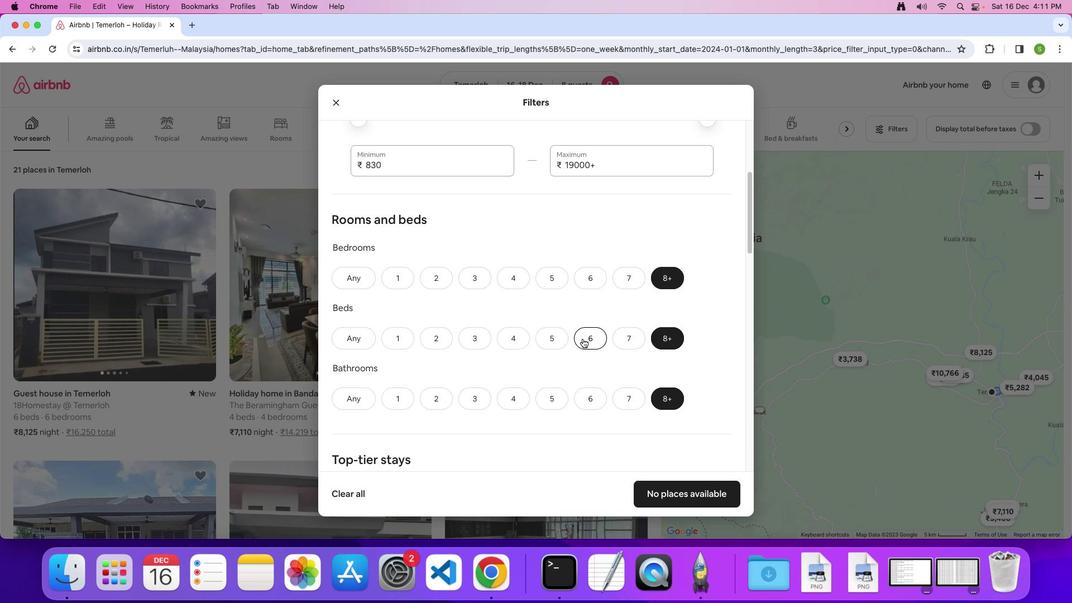 
Action: Mouse scrolled (596, 331) with delta (132, 5)
Screenshot: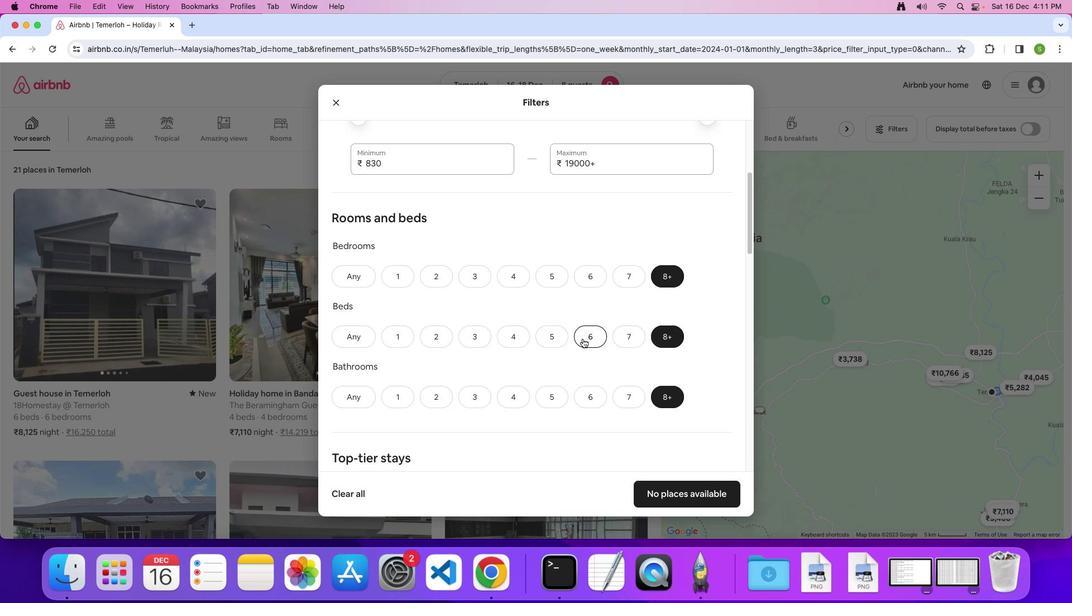 
Action: Mouse scrolled (596, 331) with delta (132, 5)
Screenshot: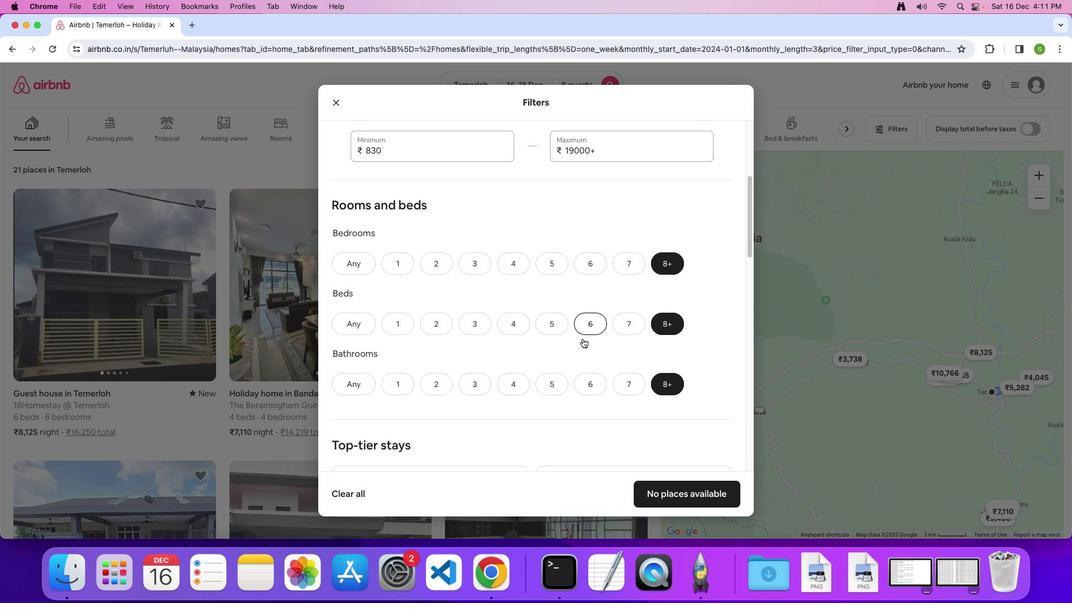 
Action: Mouse moved to (596, 331)
Screenshot: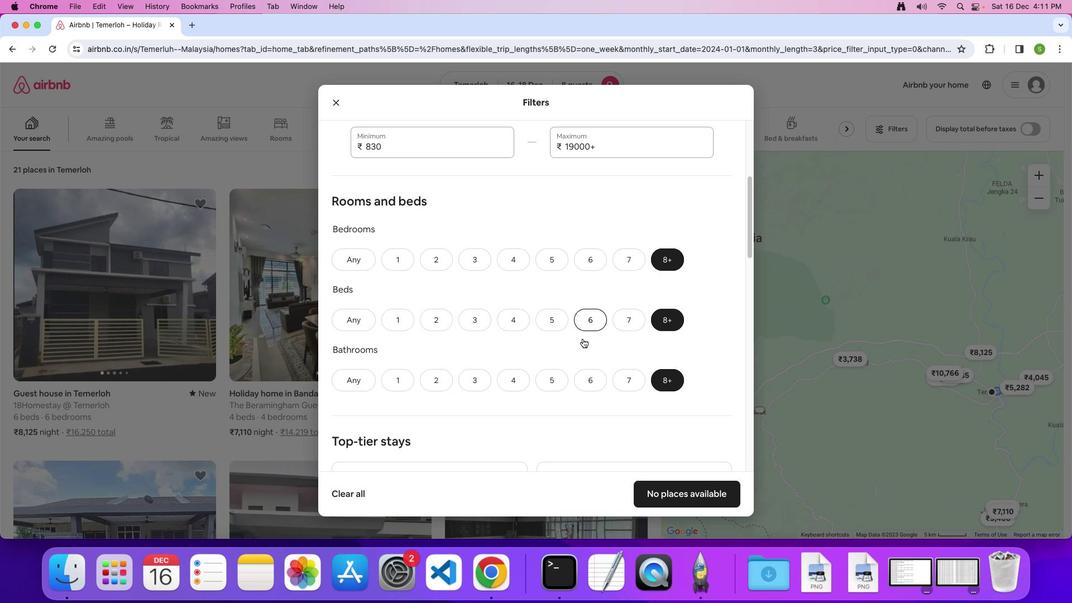 
Action: Mouse scrolled (596, 331) with delta (132, 5)
Screenshot: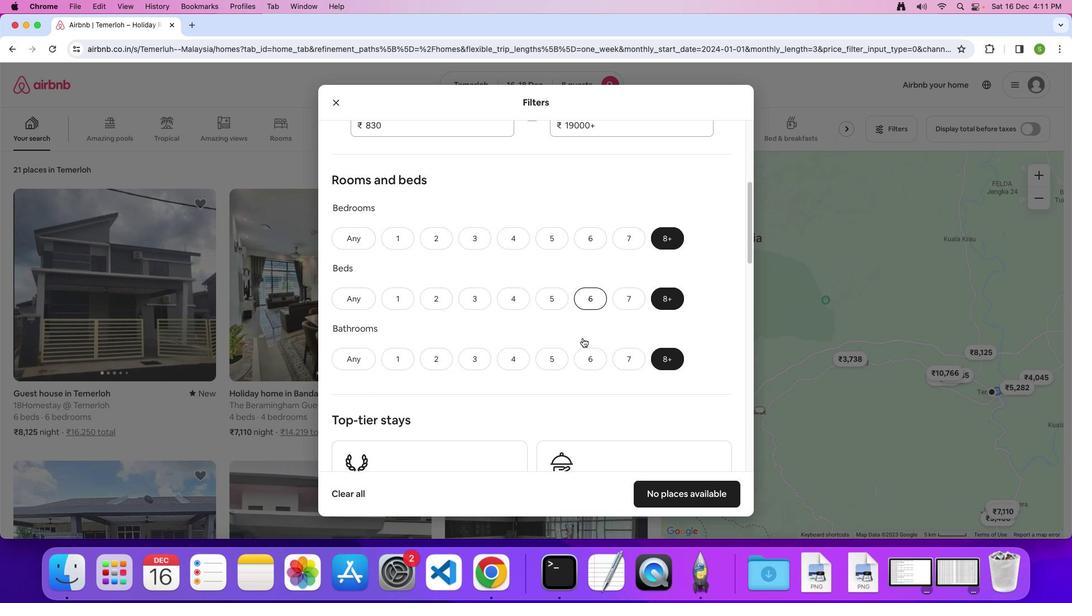 
Action: Mouse moved to (595, 331)
Screenshot: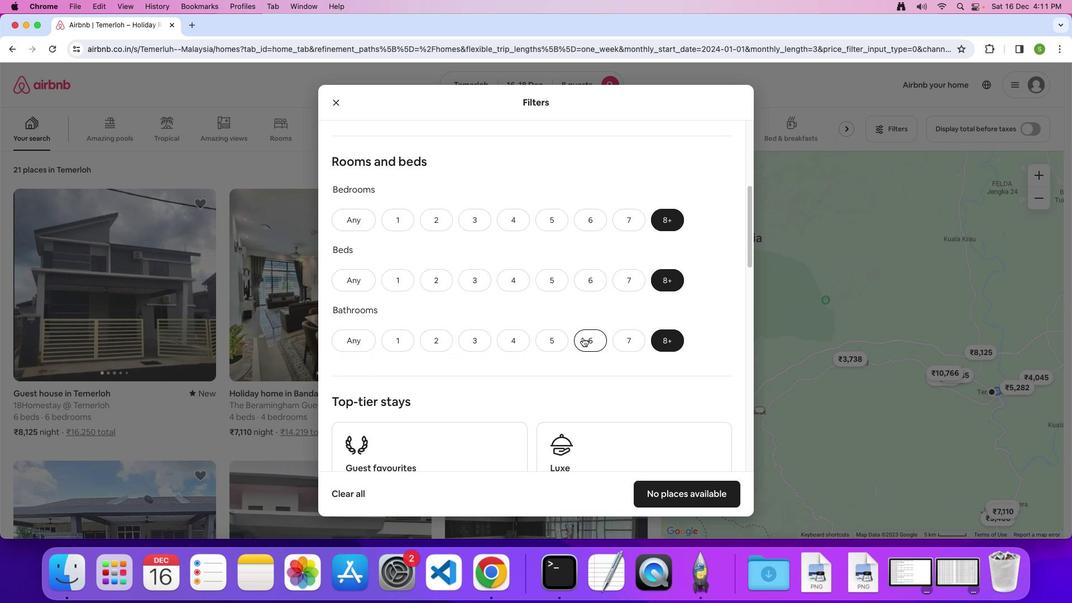 
Action: Mouse scrolled (595, 331) with delta (132, 5)
Screenshot: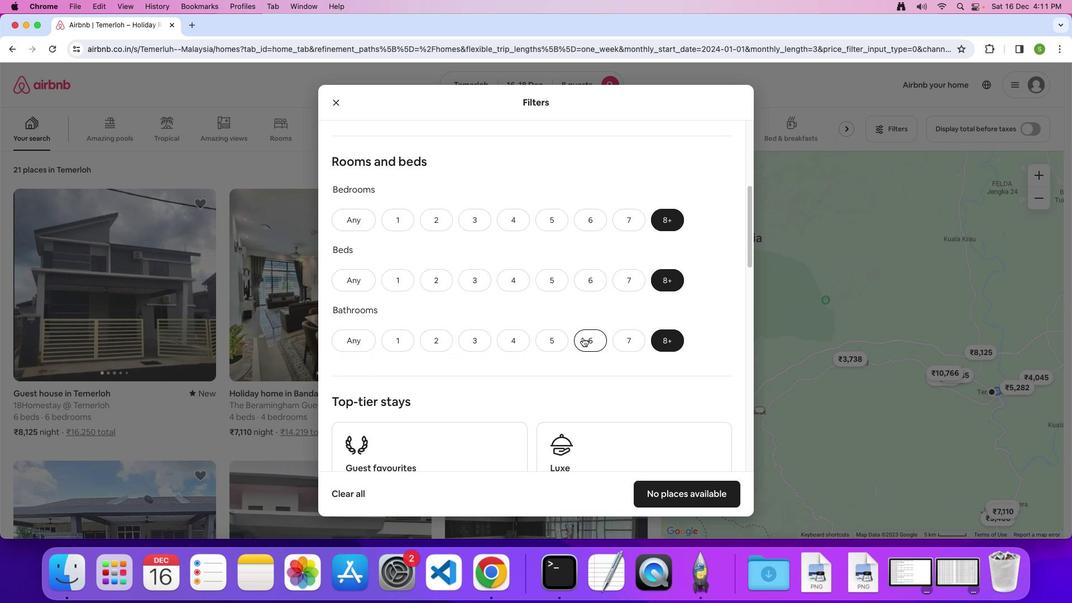 
Action: Mouse moved to (595, 331)
Screenshot: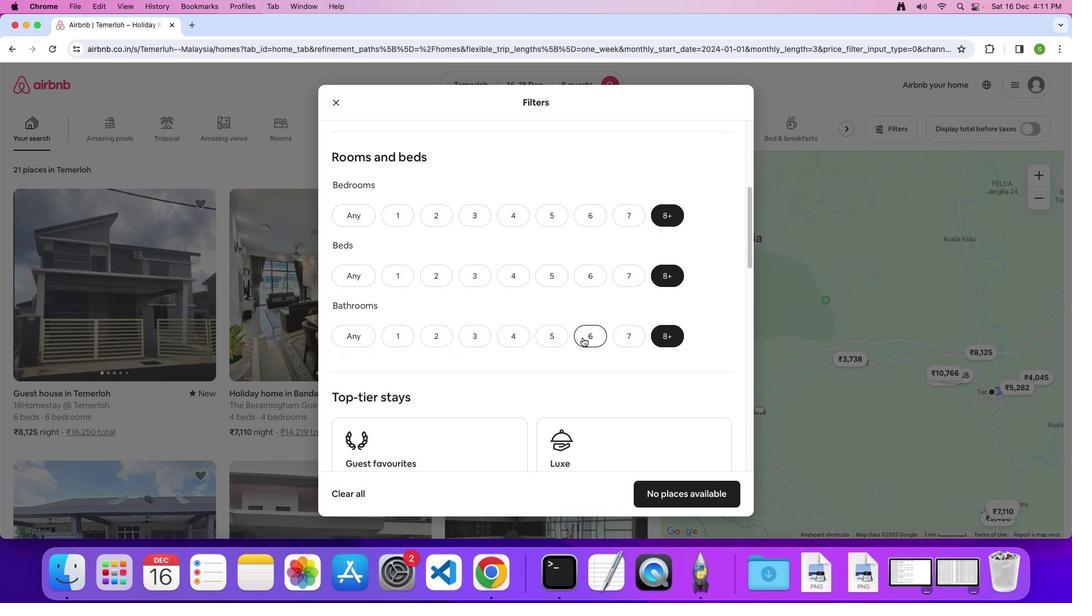 
Action: Mouse scrolled (595, 331) with delta (132, 5)
Screenshot: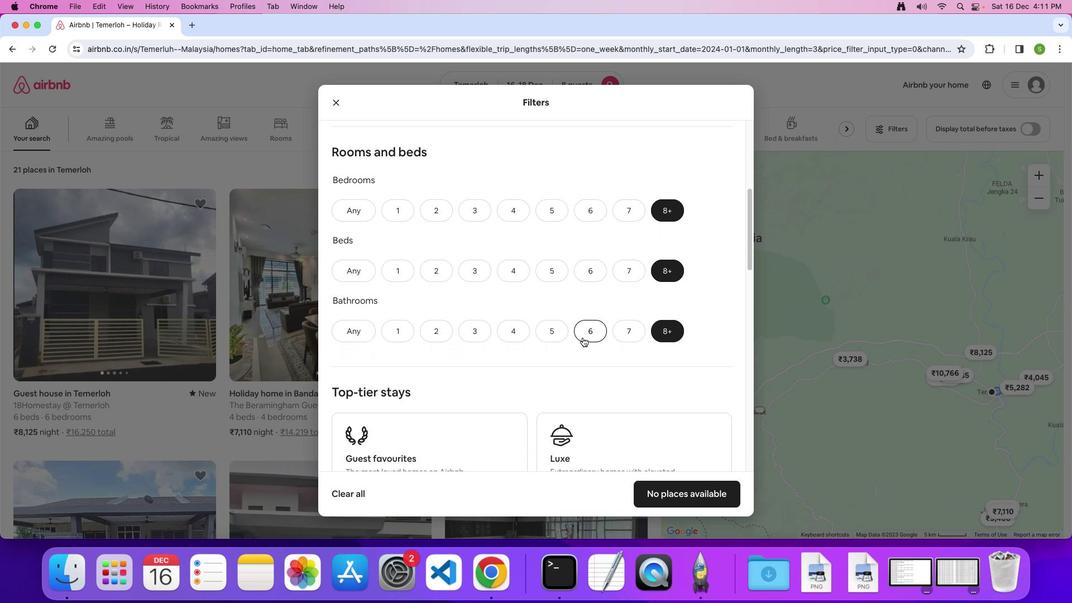 
Action: Mouse scrolled (595, 331) with delta (132, 5)
Screenshot: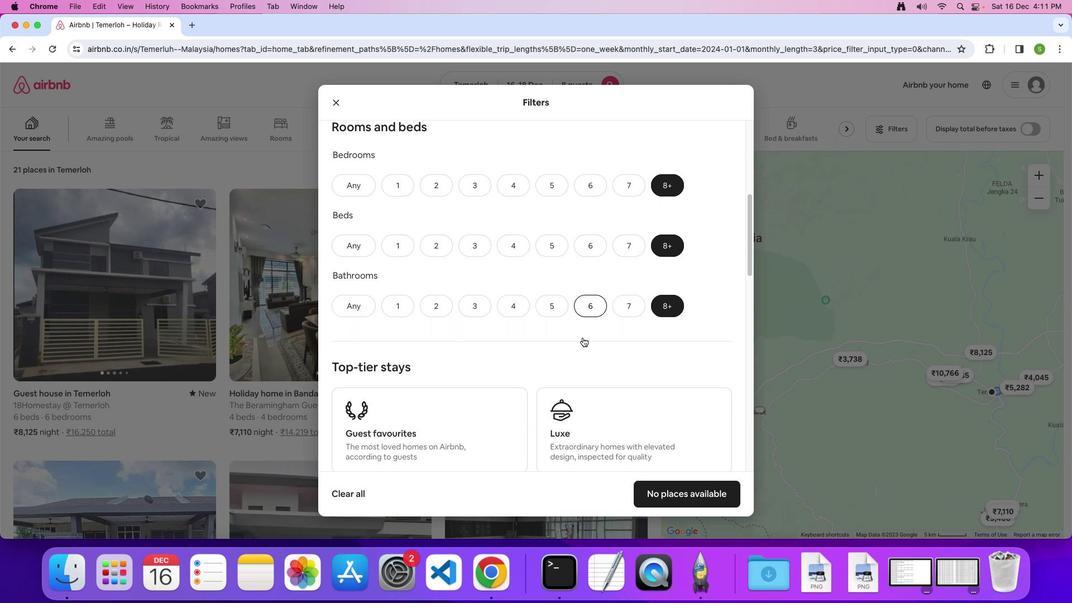 
Action: Mouse moved to (595, 330)
Screenshot: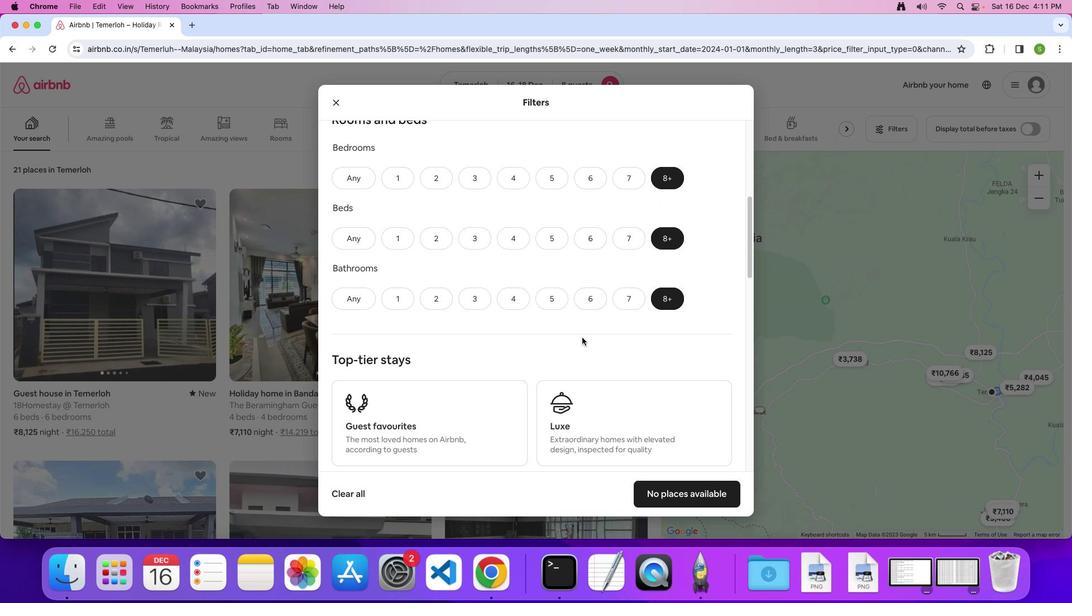 
Action: Mouse scrolled (595, 330) with delta (132, 5)
Screenshot: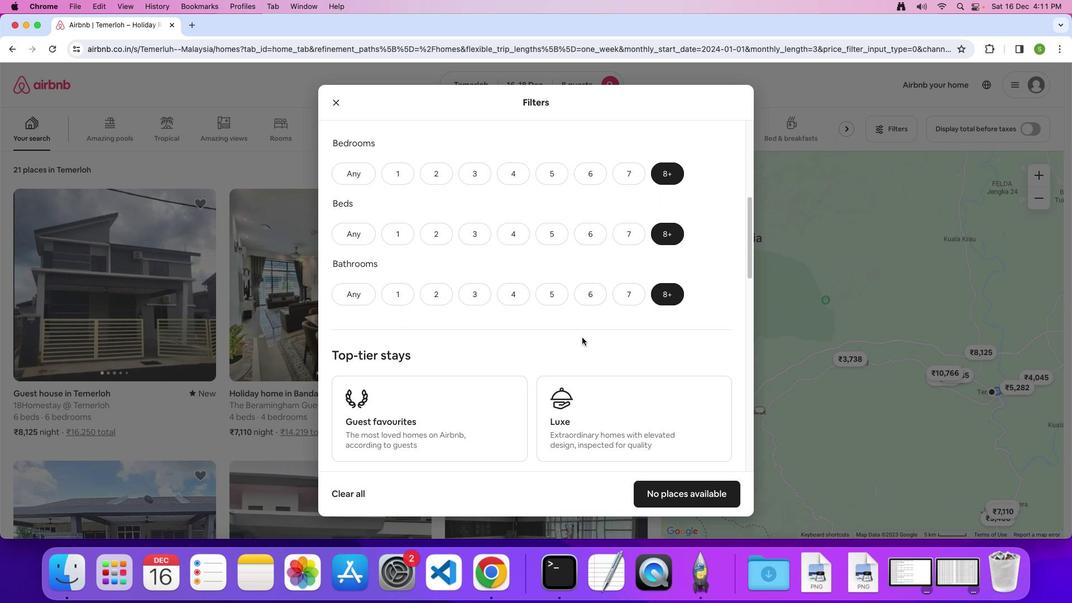 
Action: Mouse scrolled (595, 330) with delta (132, 5)
Screenshot: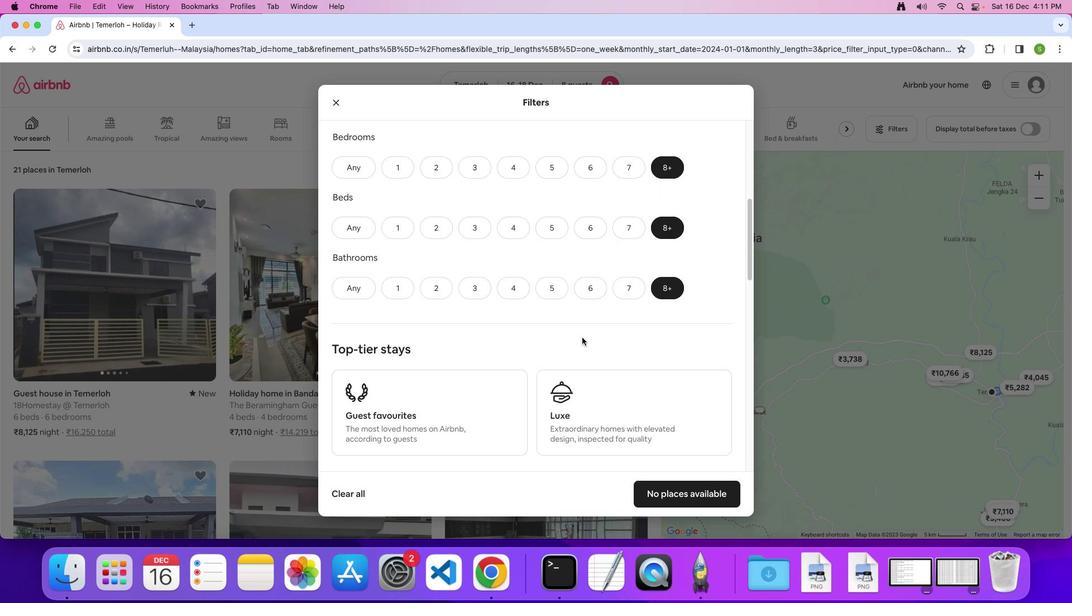 
Action: Mouse scrolled (595, 330) with delta (132, 5)
Screenshot: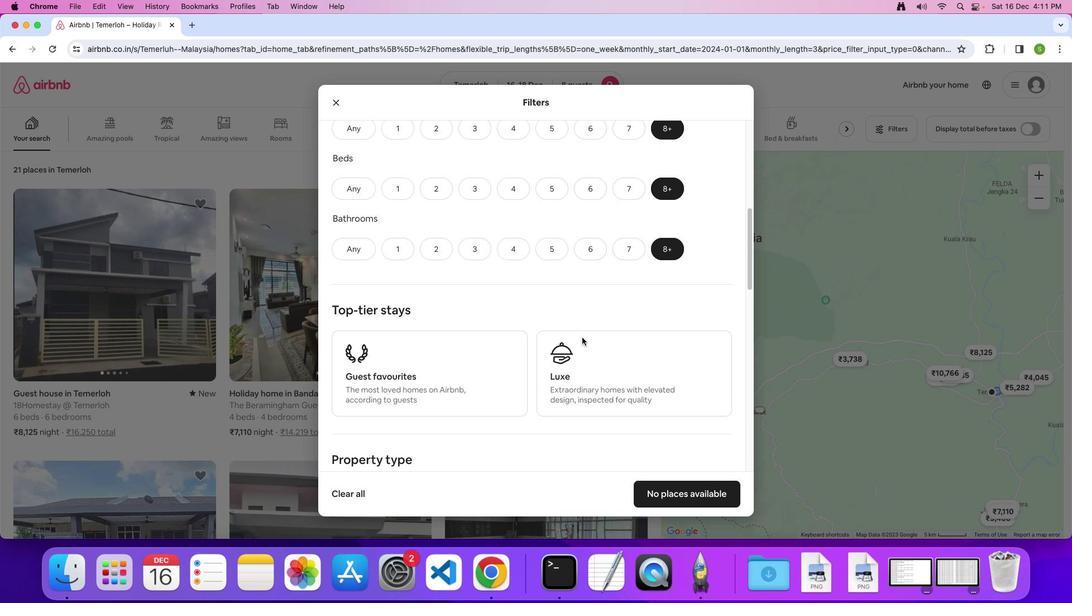 
Action: Mouse moved to (595, 330)
Screenshot: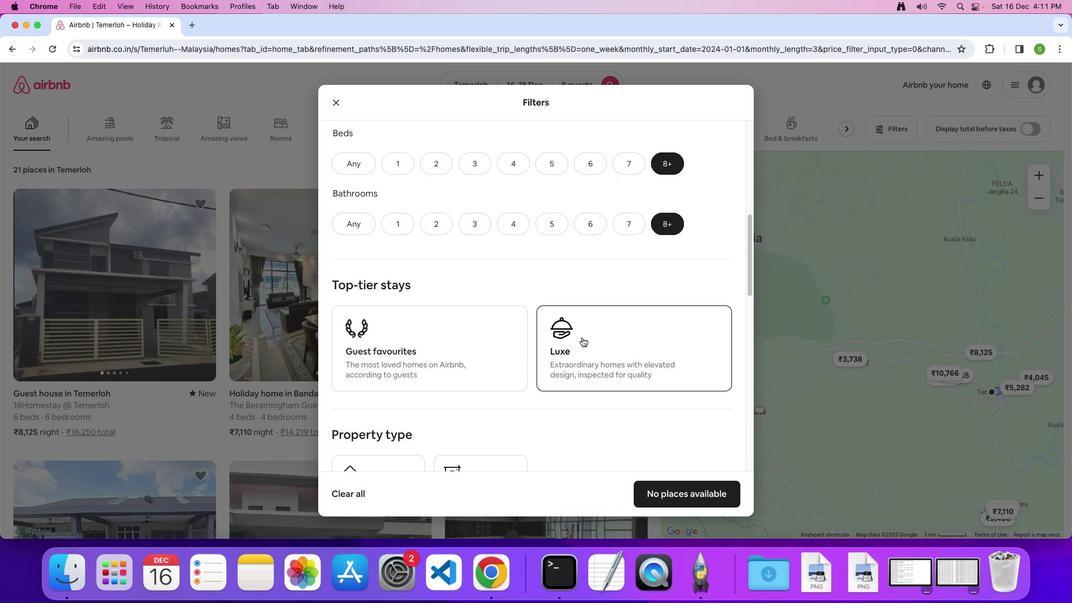 
Action: Mouse scrolled (595, 330) with delta (132, 6)
Screenshot: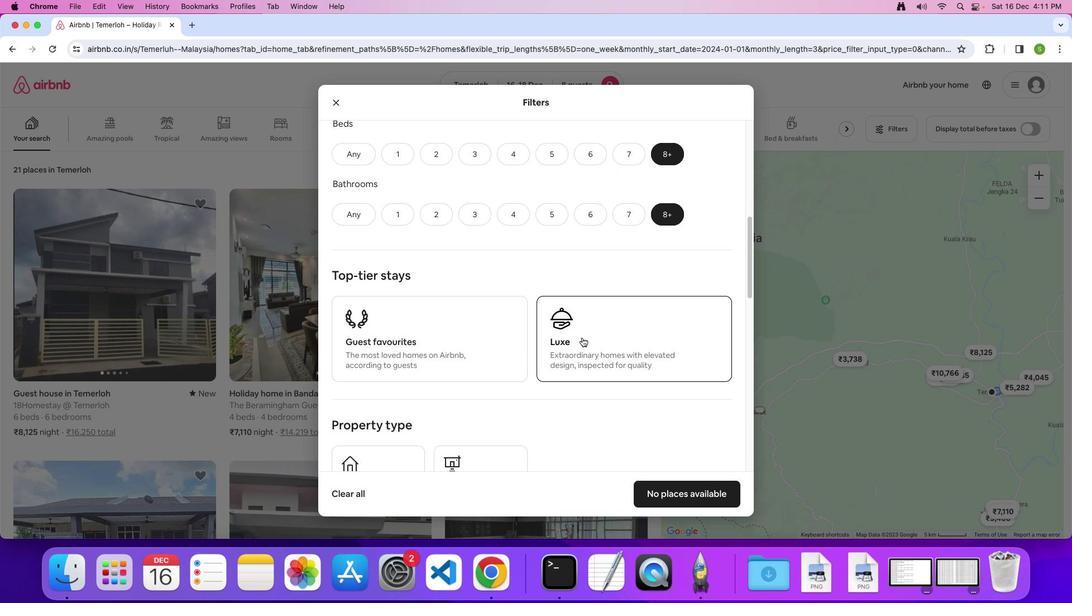 
Action: Mouse scrolled (595, 330) with delta (132, 5)
Screenshot: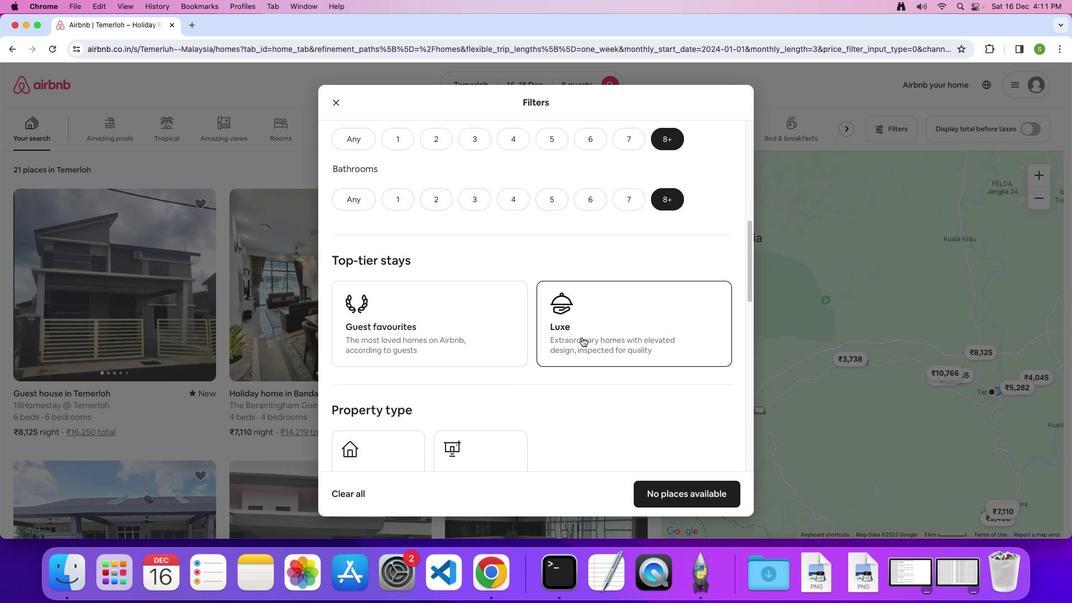 
Action: Mouse scrolled (595, 330) with delta (132, 5)
Screenshot: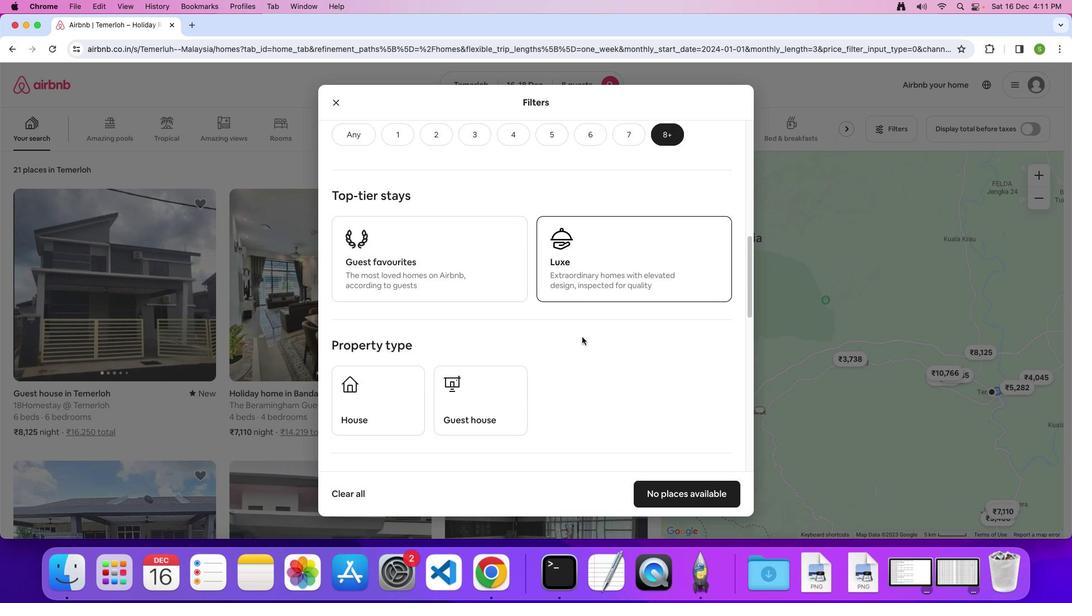 
Action: Mouse moved to (595, 330)
Screenshot: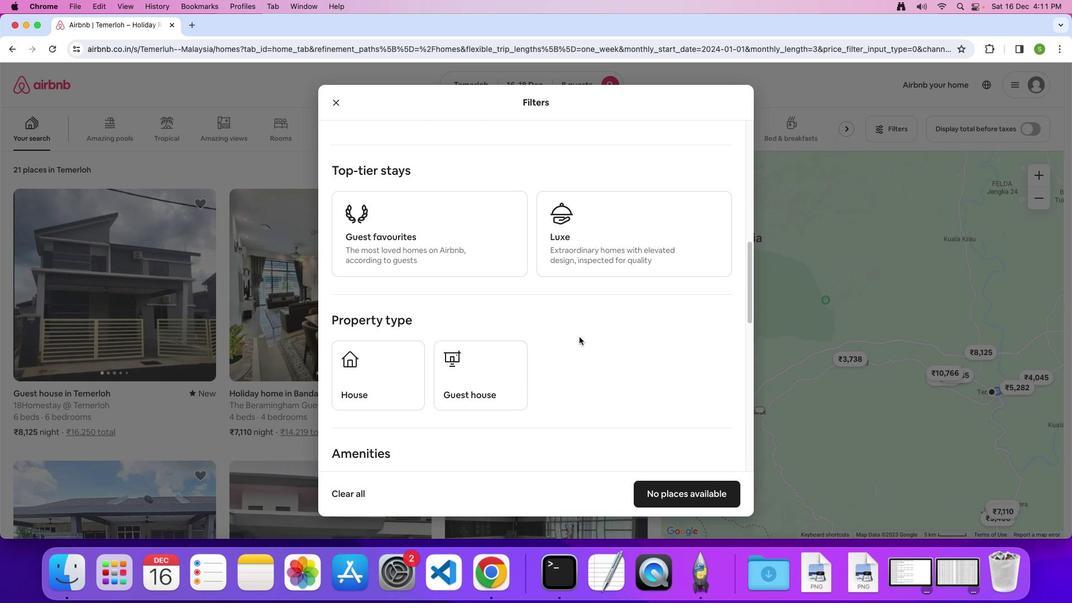 
Action: Mouse scrolled (595, 330) with delta (132, 5)
Screenshot: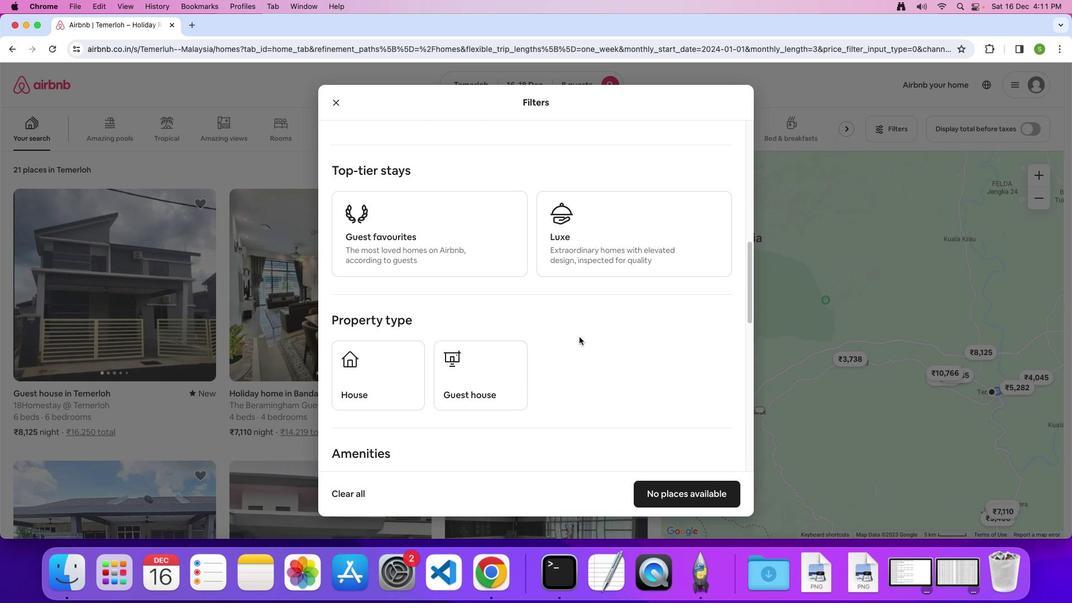 
Action: Mouse moved to (594, 330)
Screenshot: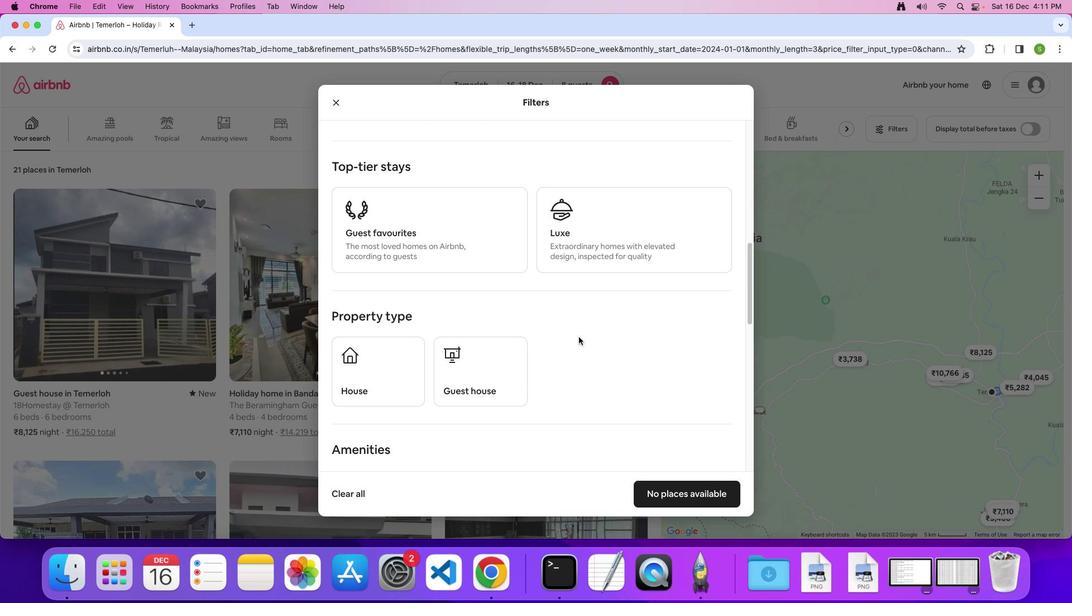 
Action: Mouse scrolled (594, 330) with delta (132, 5)
Screenshot: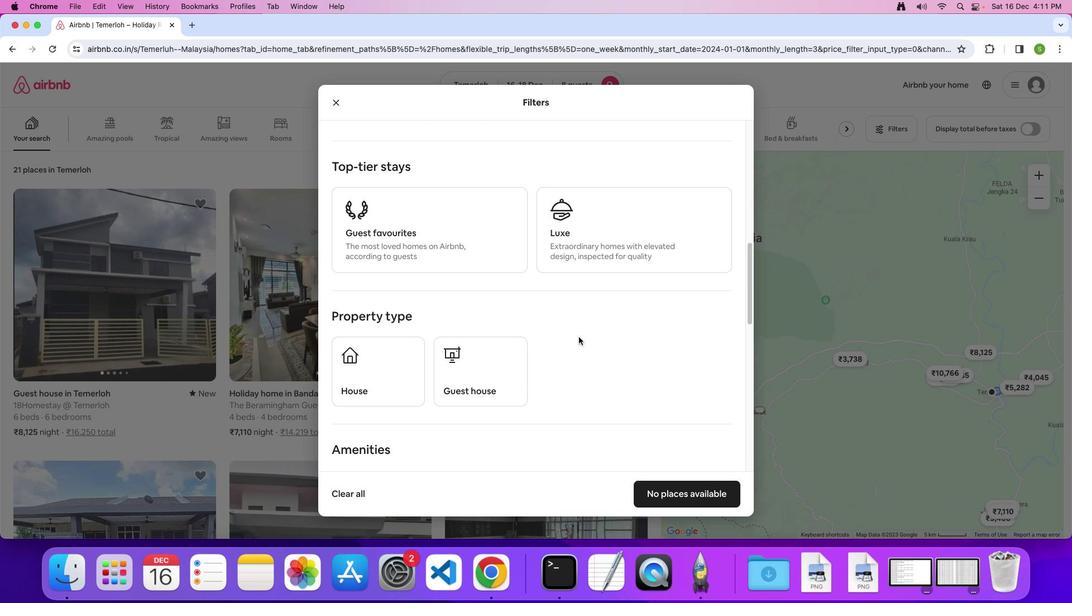 
Action: Mouse moved to (593, 330)
Screenshot: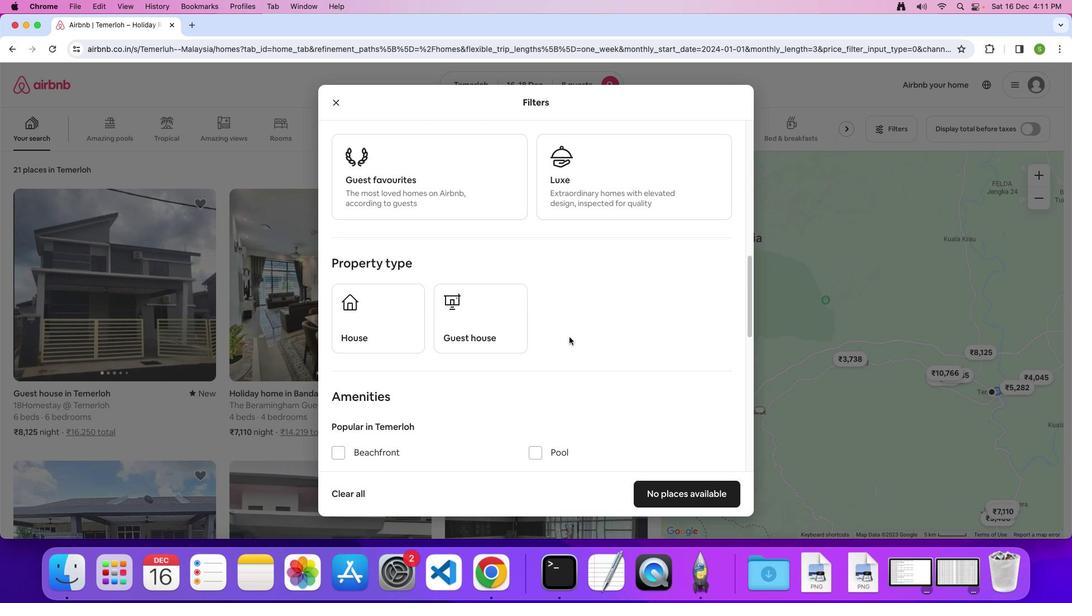 
Action: Mouse scrolled (593, 330) with delta (132, 5)
Screenshot: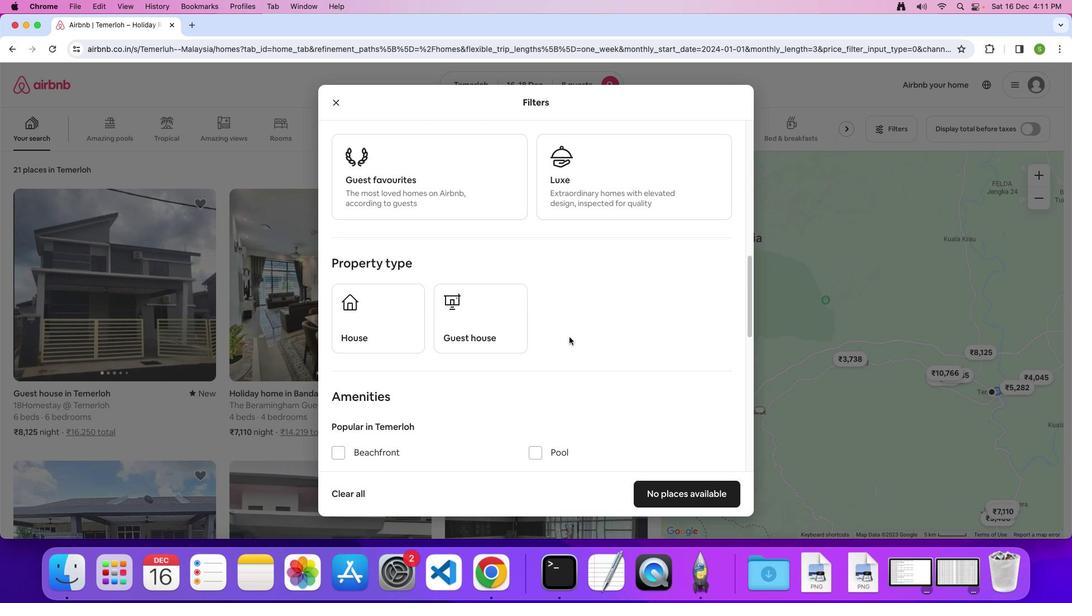 
Action: Mouse moved to (568, 309)
Screenshot: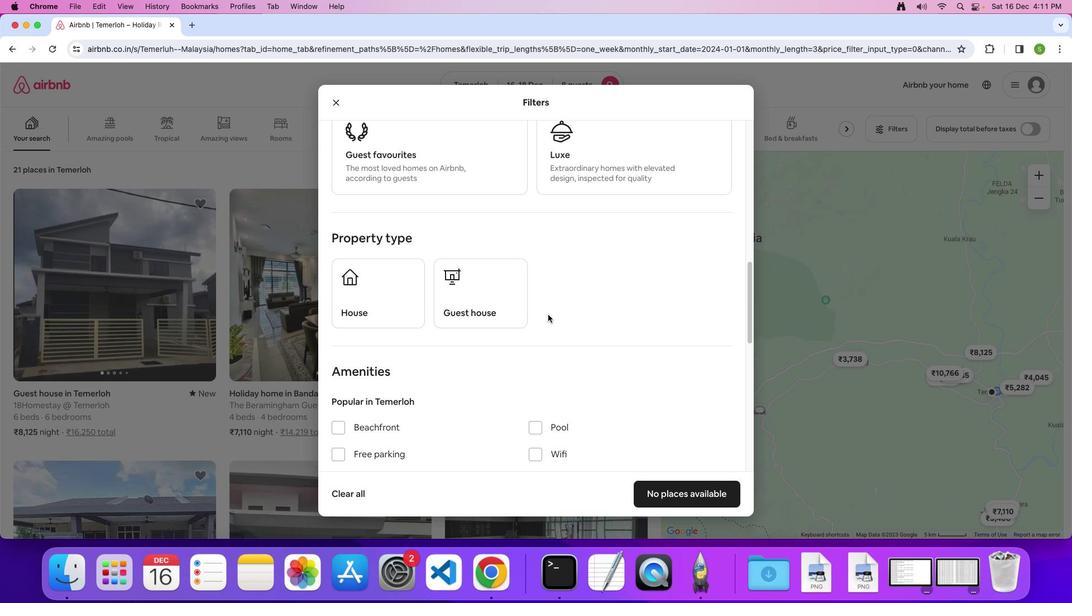 
Action: Mouse scrolled (568, 309) with delta (132, 5)
Screenshot: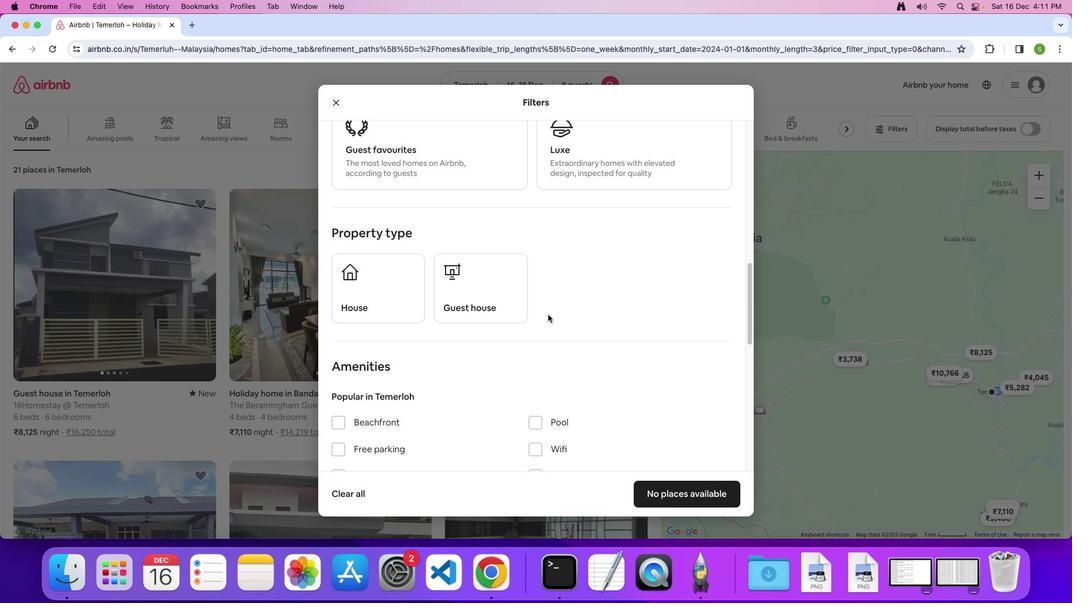 
Action: Mouse scrolled (568, 309) with delta (132, 5)
Screenshot: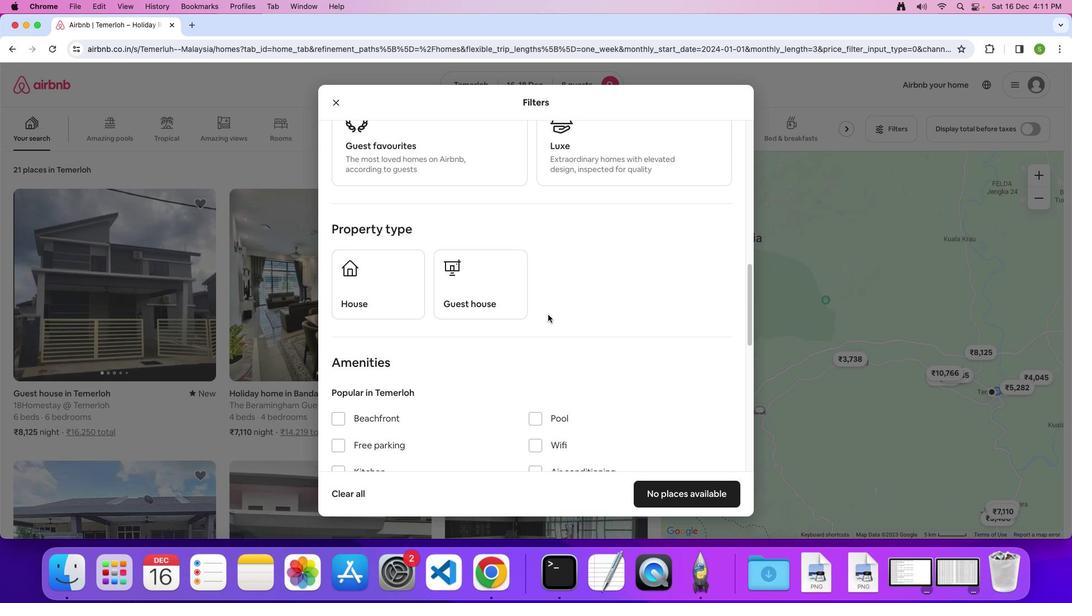 
Action: Mouse scrolled (568, 309) with delta (132, 5)
Screenshot: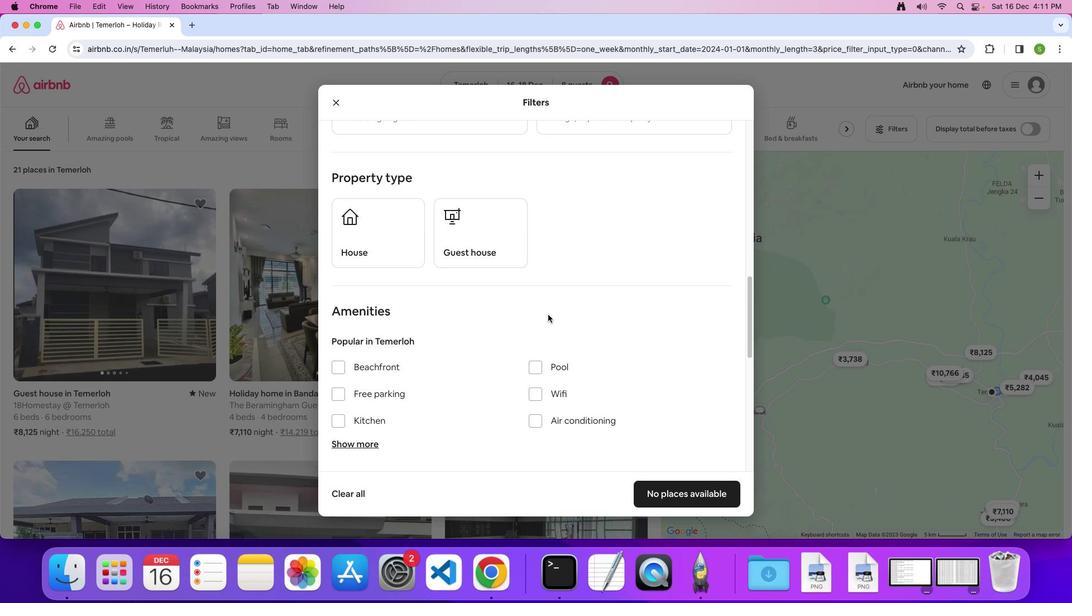 
Action: Mouse scrolled (568, 309) with delta (132, 5)
Screenshot: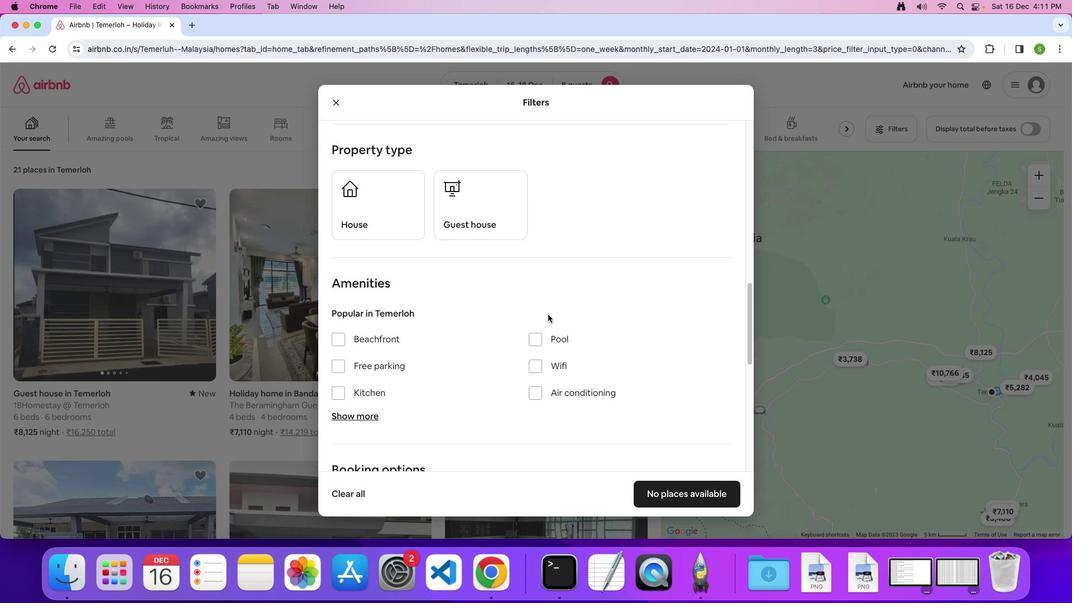 
Action: Mouse scrolled (568, 309) with delta (132, 5)
Screenshot: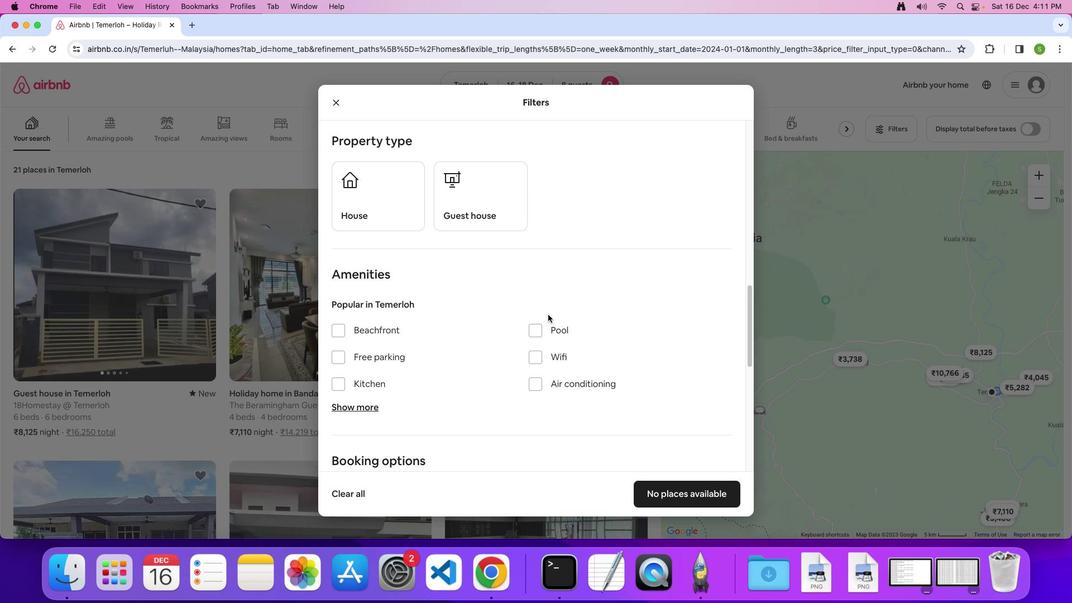 
Action: Mouse scrolled (568, 309) with delta (132, 5)
Screenshot: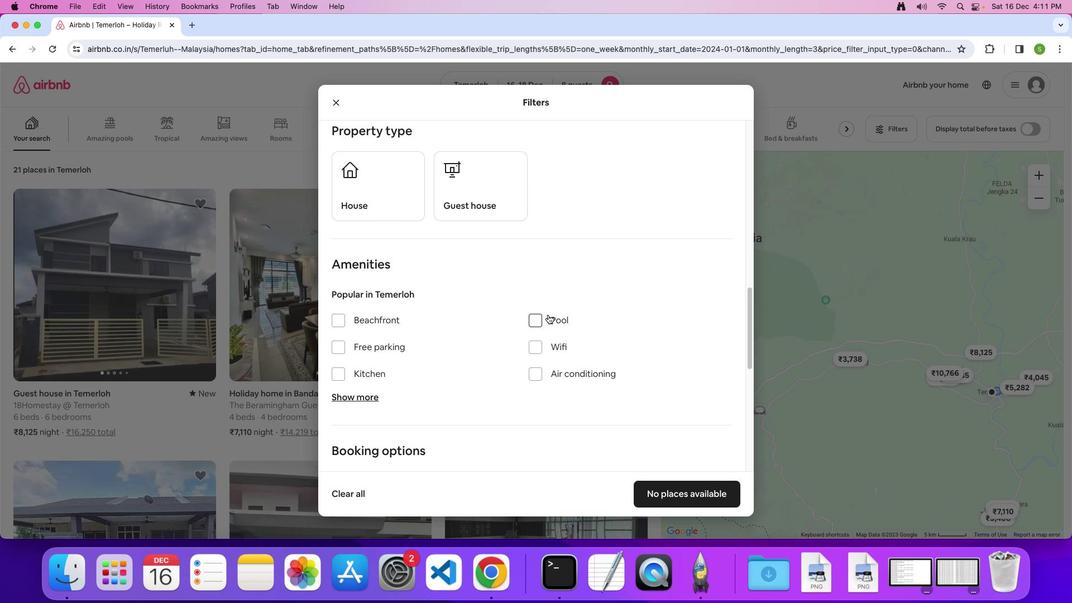 
Action: Mouse moved to (568, 308)
Screenshot: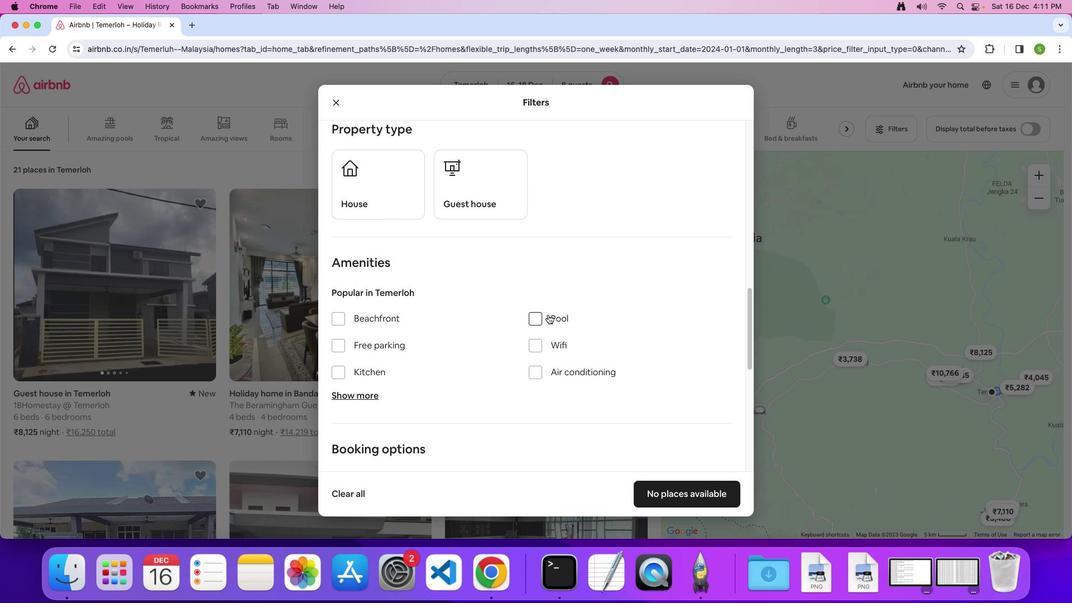 
Action: Mouse scrolled (568, 308) with delta (132, 5)
Screenshot: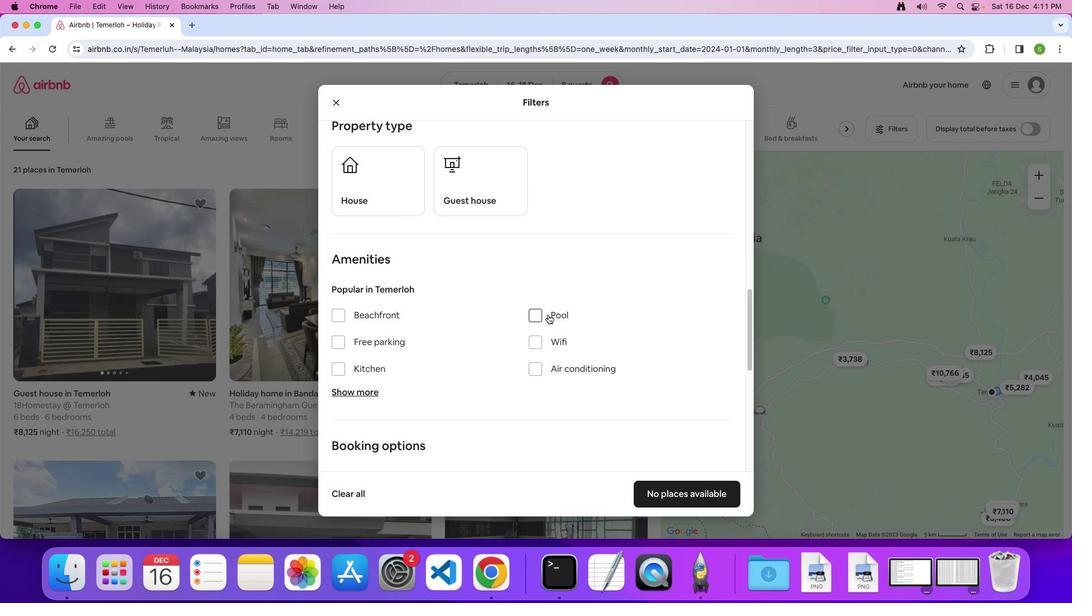 
Action: Mouse scrolled (568, 308) with delta (132, 5)
Screenshot: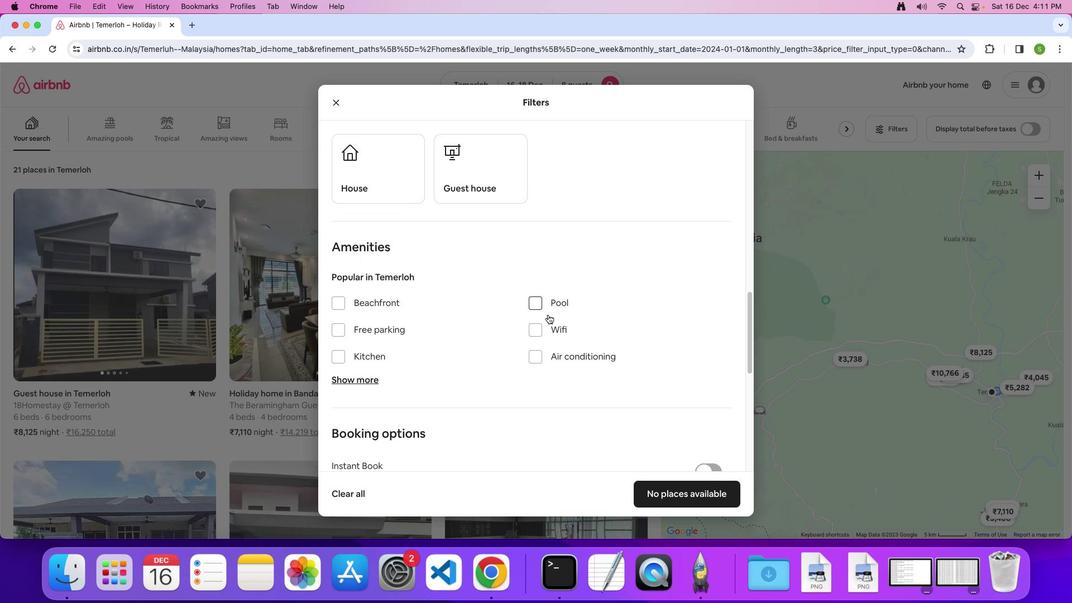 
Action: Mouse scrolled (568, 308) with delta (132, 5)
Screenshot: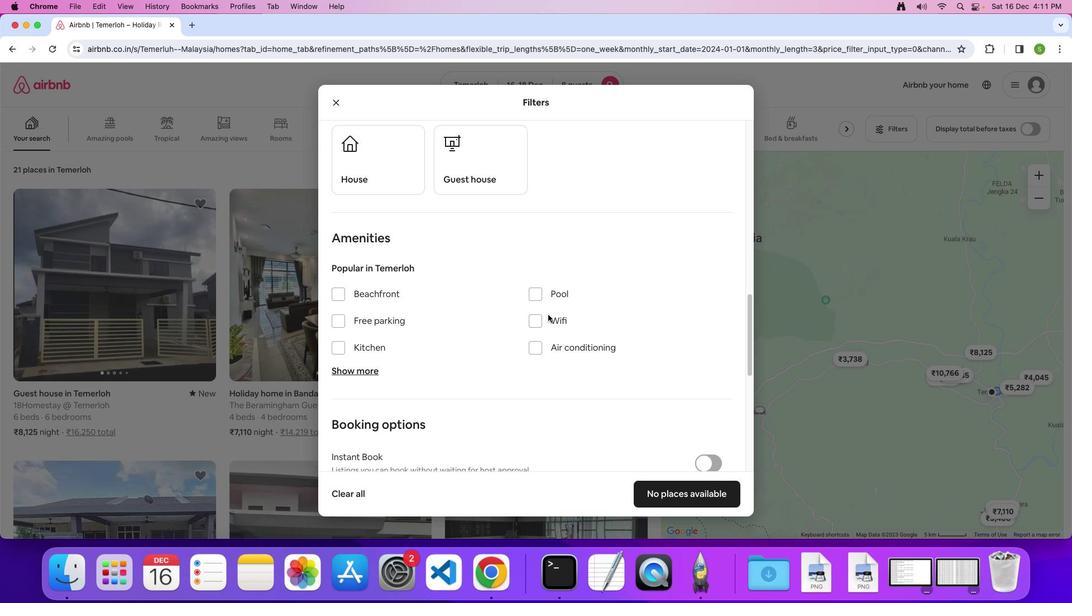 
Action: Mouse scrolled (568, 308) with delta (132, 5)
Screenshot: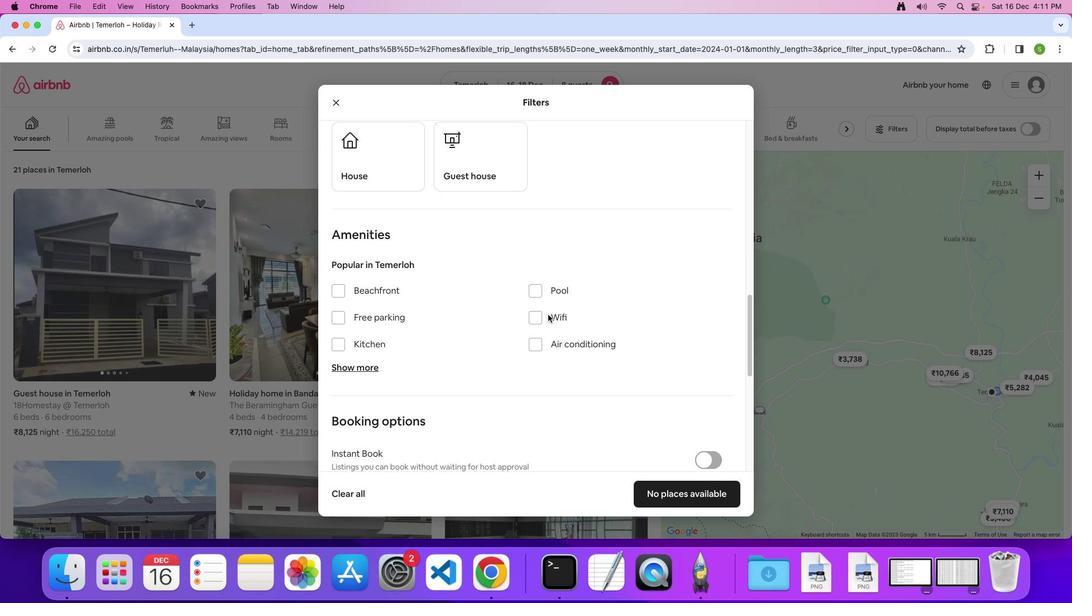 
Action: Mouse scrolled (568, 308) with delta (132, 5)
Screenshot: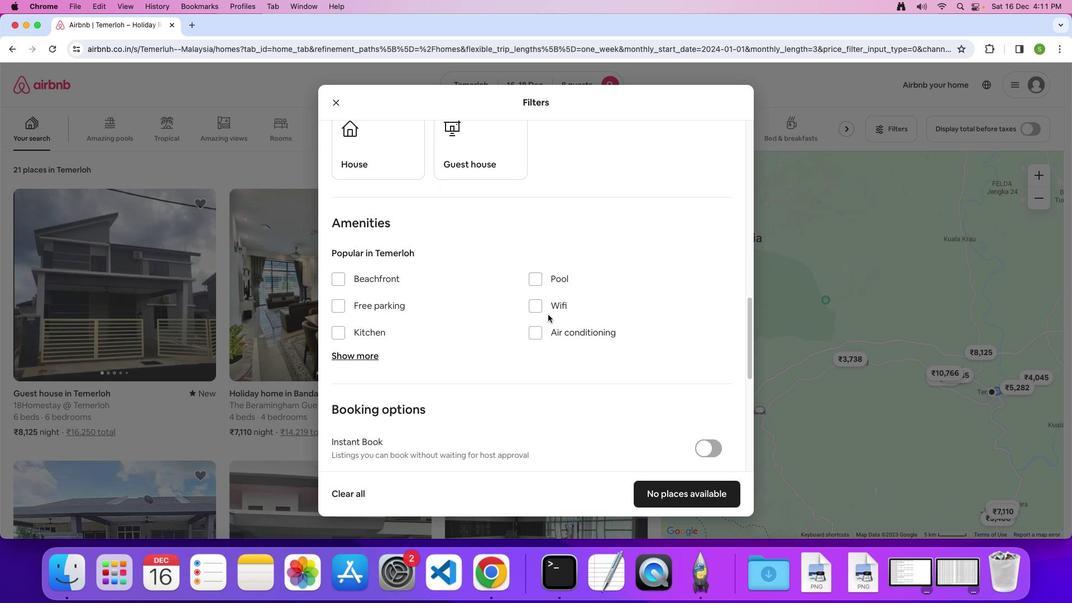 
Action: Mouse scrolled (568, 308) with delta (132, 5)
Screenshot: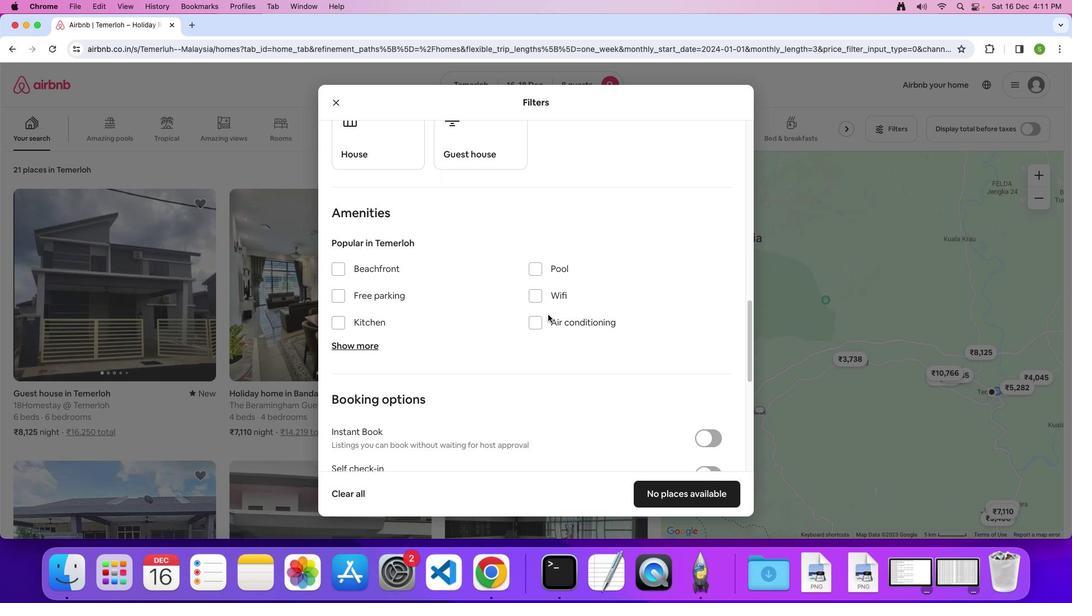 
Action: Mouse scrolled (568, 308) with delta (132, 5)
Screenshot: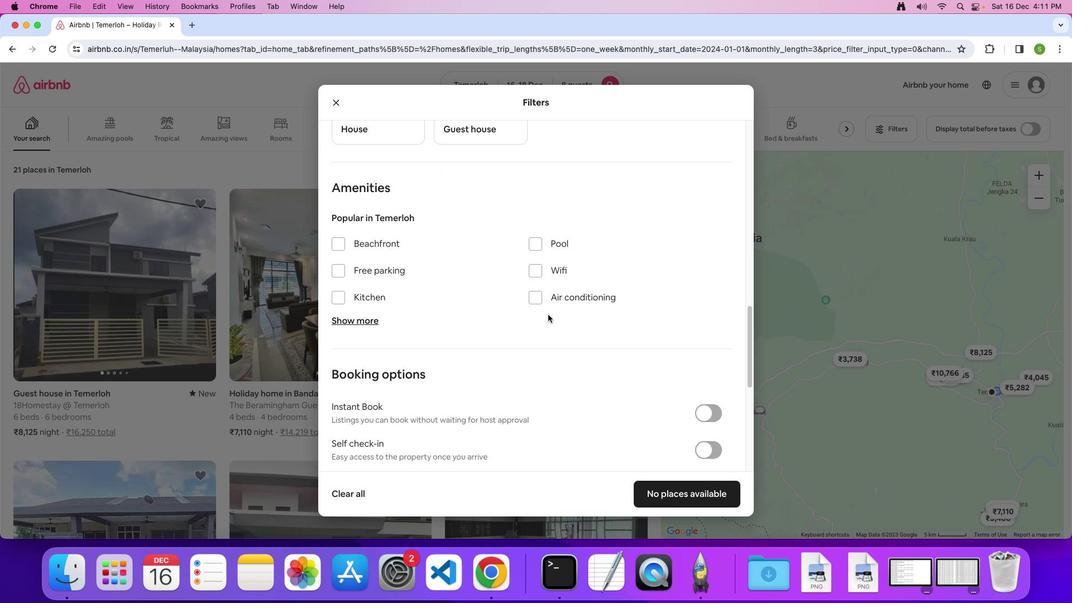 
Action: Mouse moved to (561, 234)
Screenshot: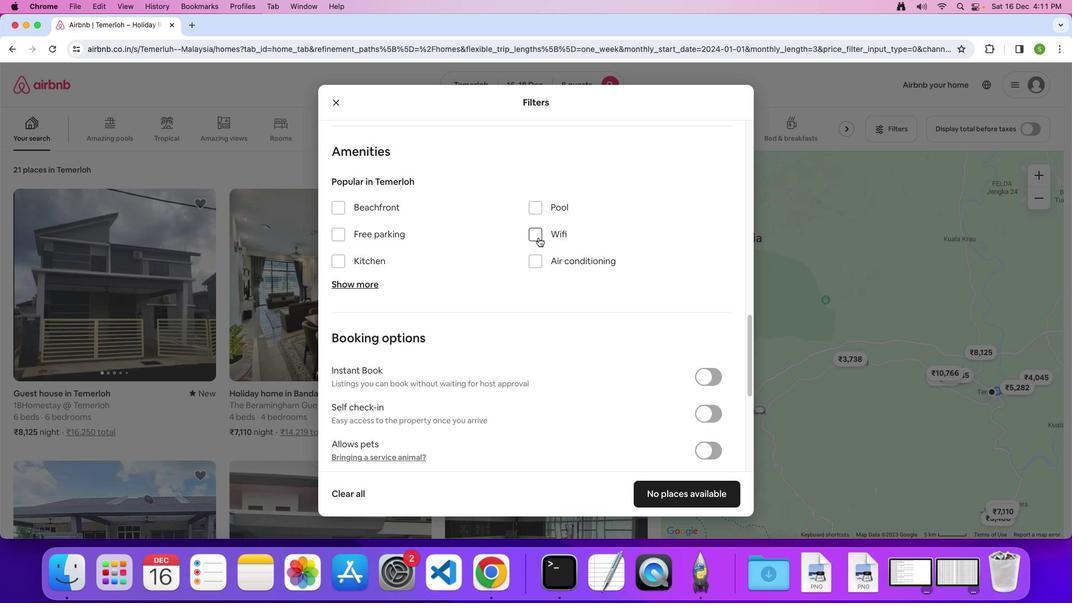 
Action: Mouse pressed left at (561, 234)
Screenshot: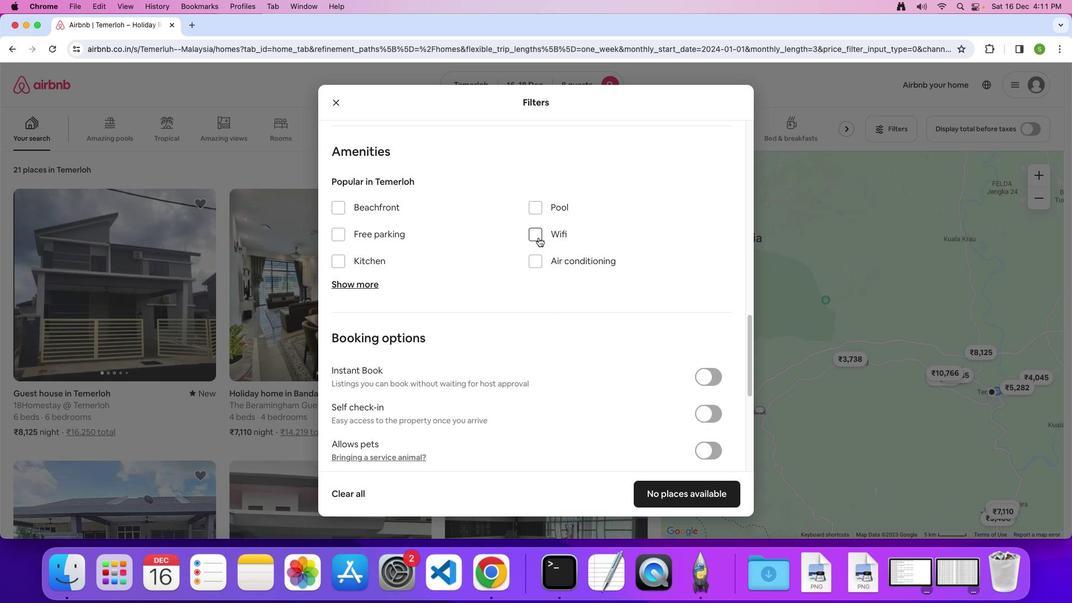 
Action: Mouse moved to (410, 280)
Screenshot: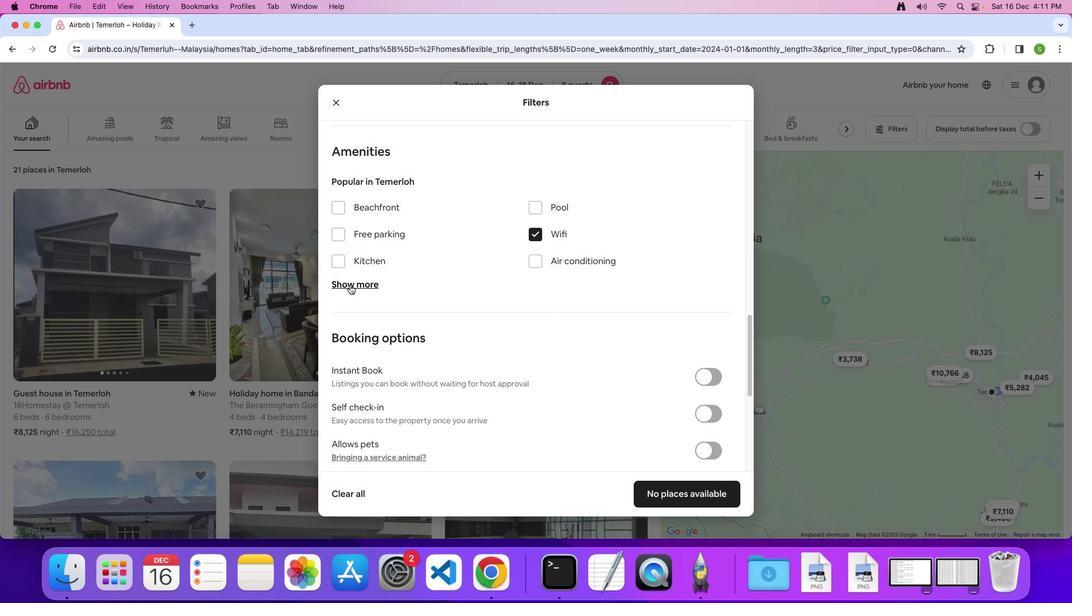
Action: Mouse pressed left at (410, 280)
Screenshot: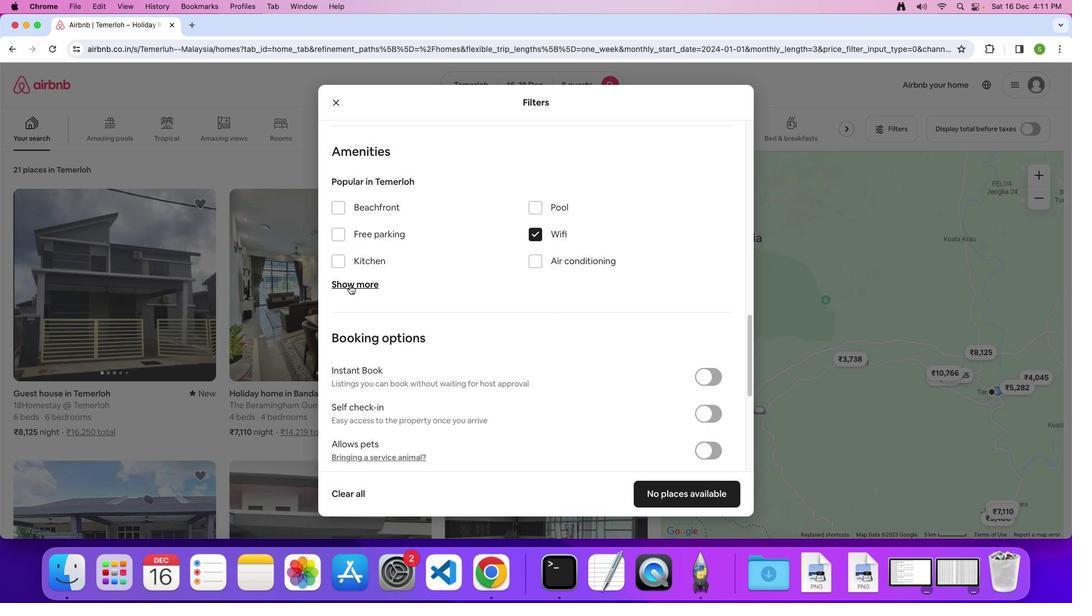 
Action: Mouse moved to (403, 371)
Screenshot: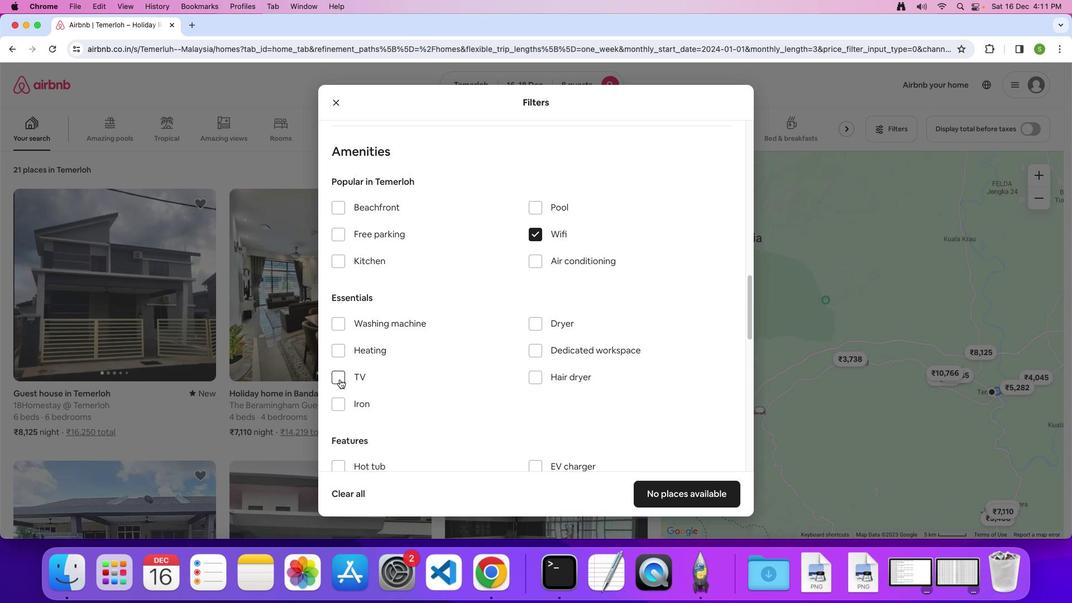 
Action: Mouse pressed left at (403, 371)
Screenshot: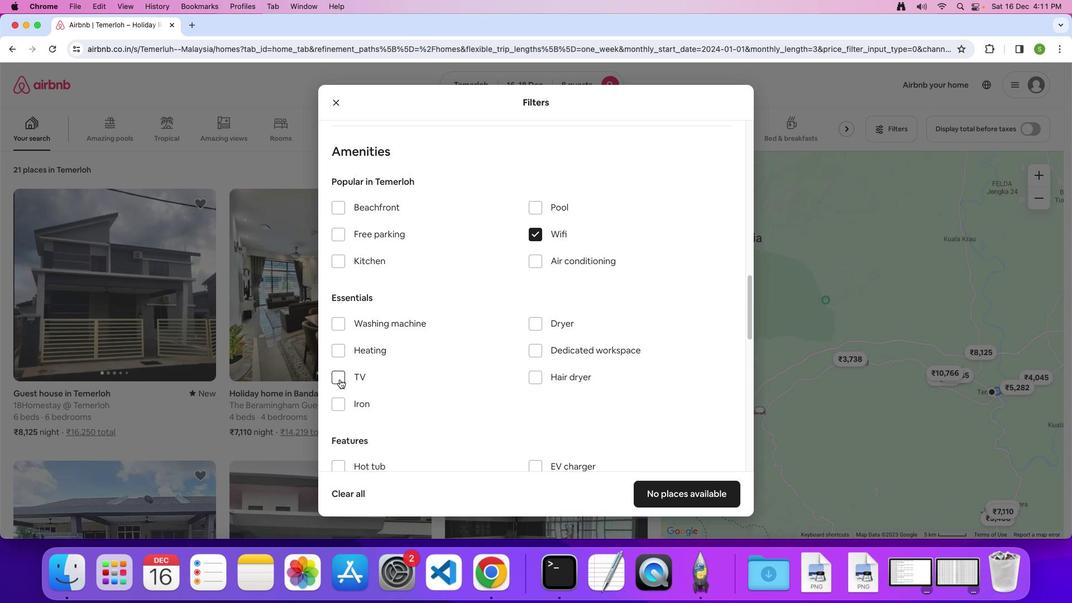 
Action: Mouse moved to (491, 346)
Screenshot: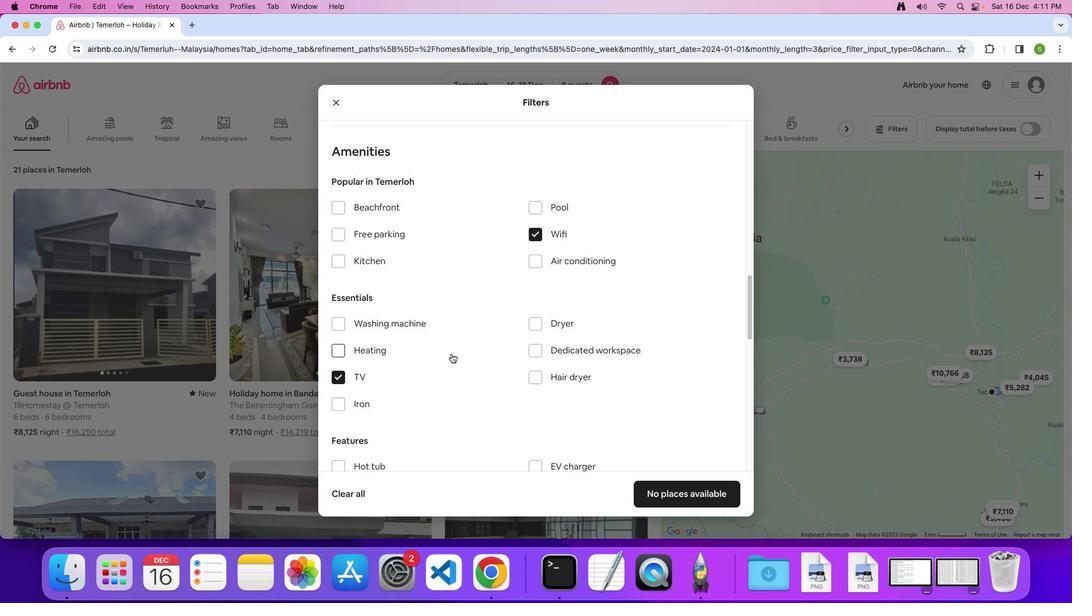 
Action: Mouse scrolled (491, 346) with delta (132, 5)
Screenshot: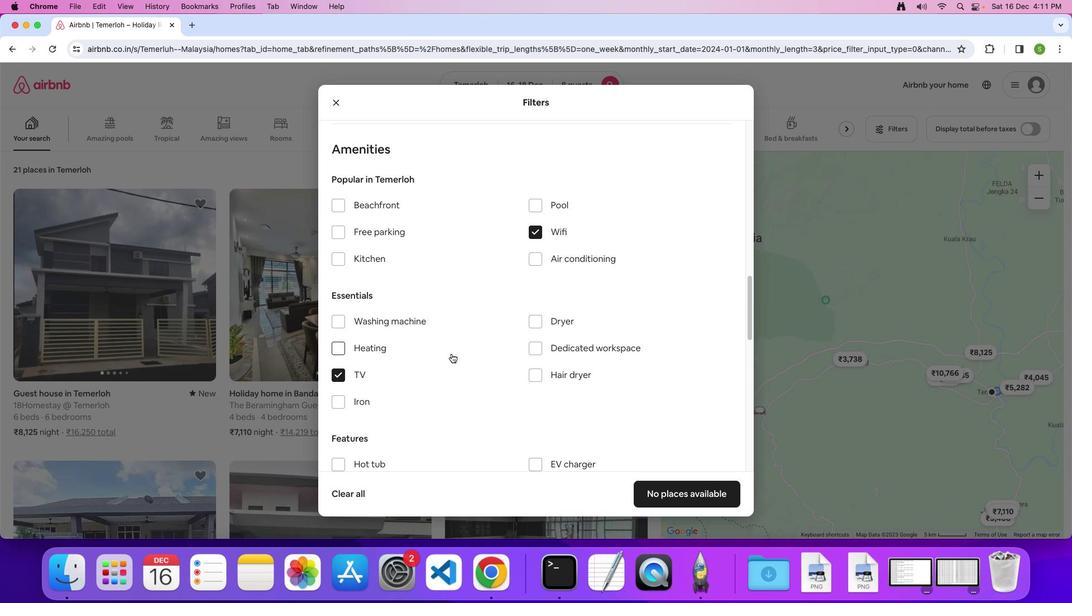 
Action: Mouse scrolled (491, 346) with delta (132, 5)
Screenshot: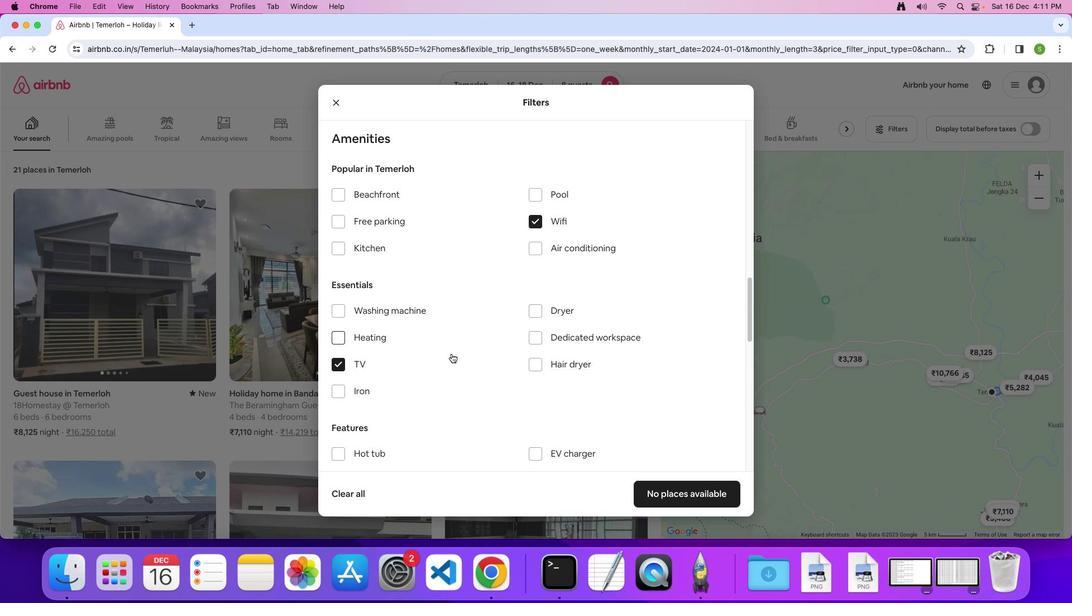 
Action: Mouse scrolled (491, 346) with delta (132, 5)
Screenshot: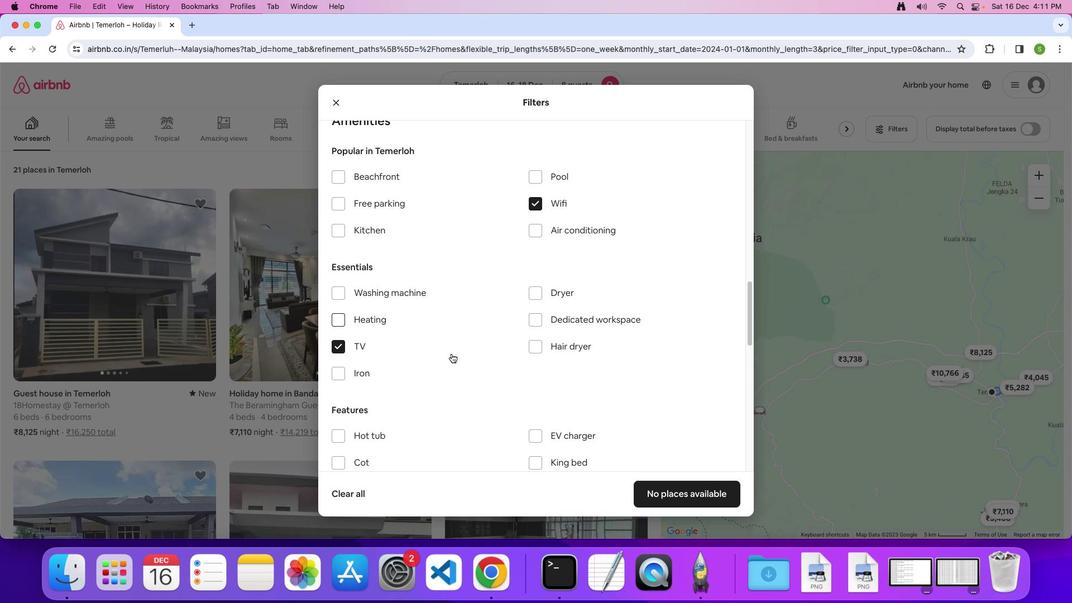 
Action: Mouse moved to (491, 346)
Screenshot: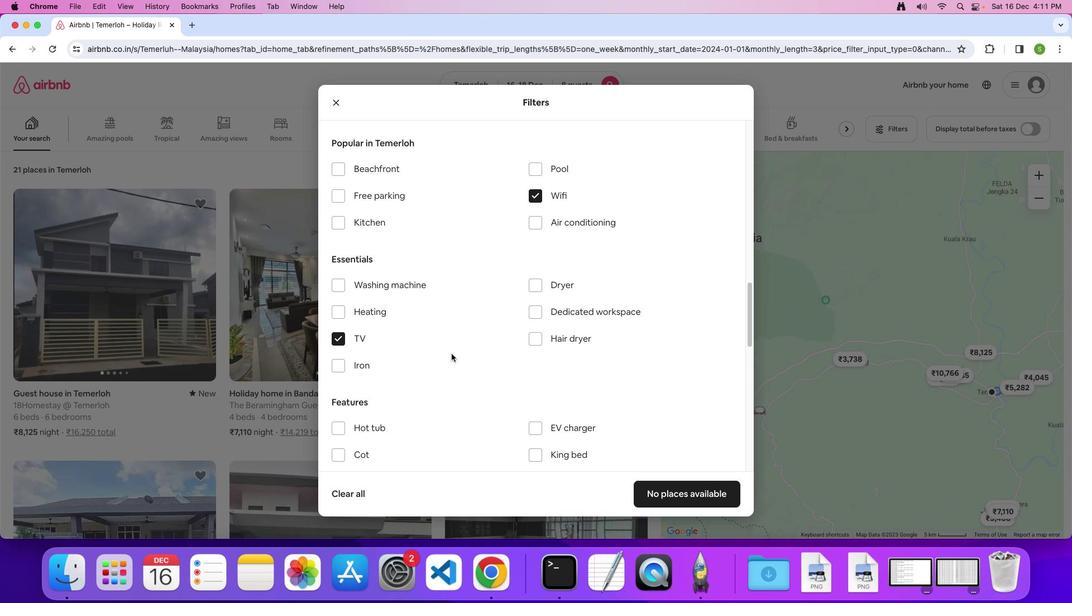 
Action: Mouse scrolled (491, 346) with delta (132, 5)
Screenshot: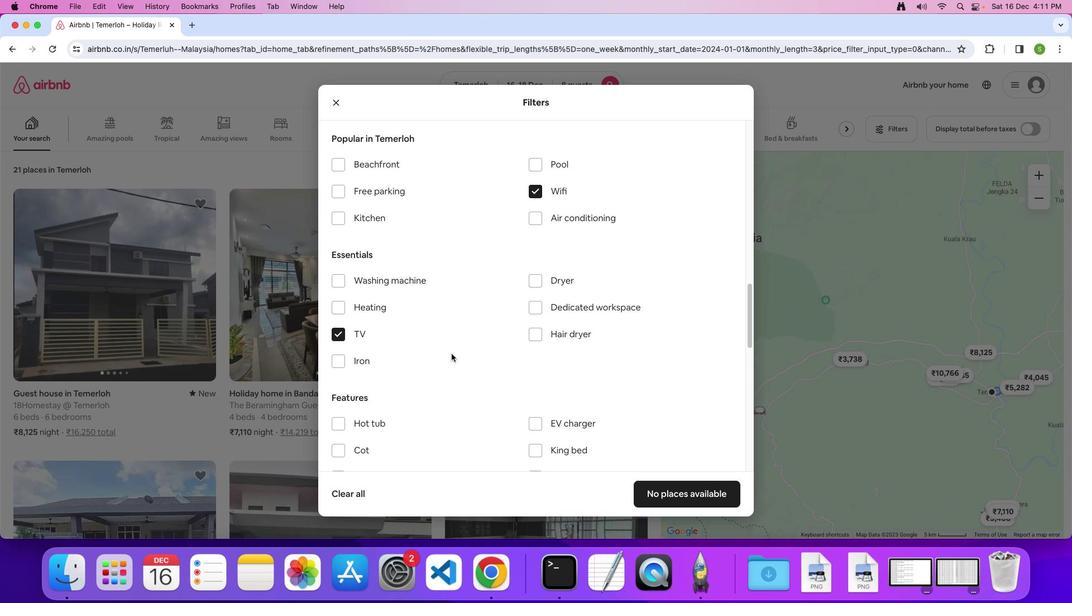 
Action: Mouse scrolled (491, 346) with delta (132, 5)
Screenshot: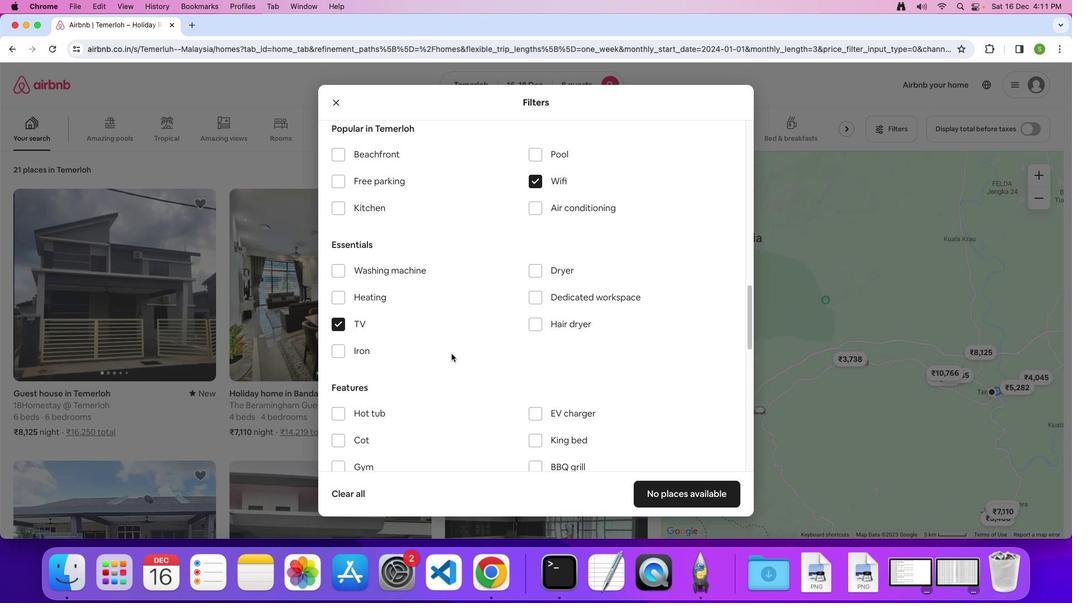 
Action: Mouse moved to (401, 175)
Screenshot: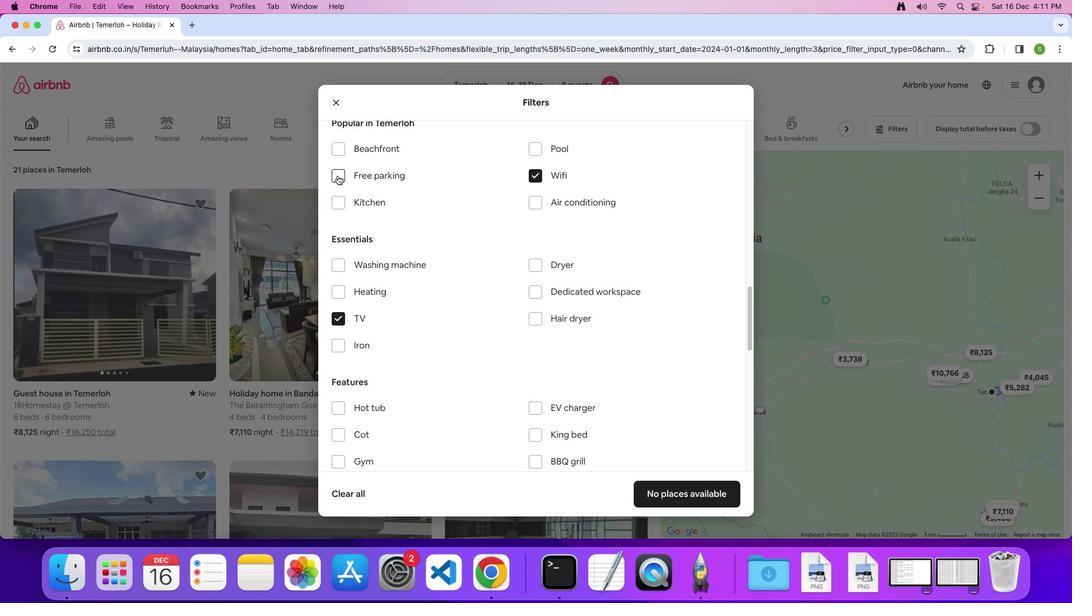 
Action: Mouse pressed left at (401, 175)
Screenshot: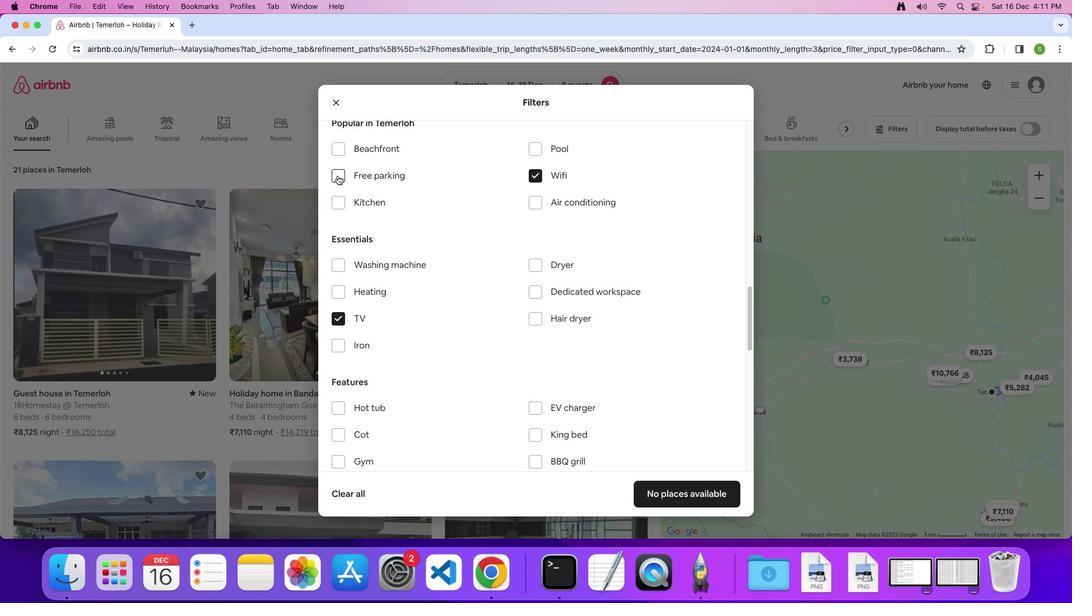
Action: Mouse moved to (509, 337)
Screenshot: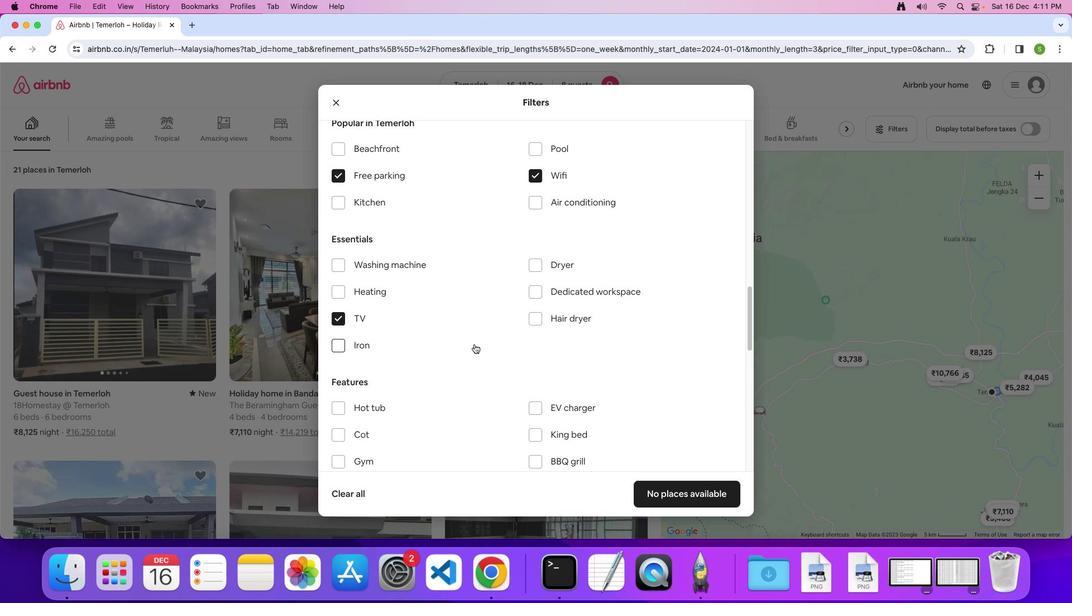 
Action: Mouse scrolled (509, 337) with delta (132, 5)
Screenshot: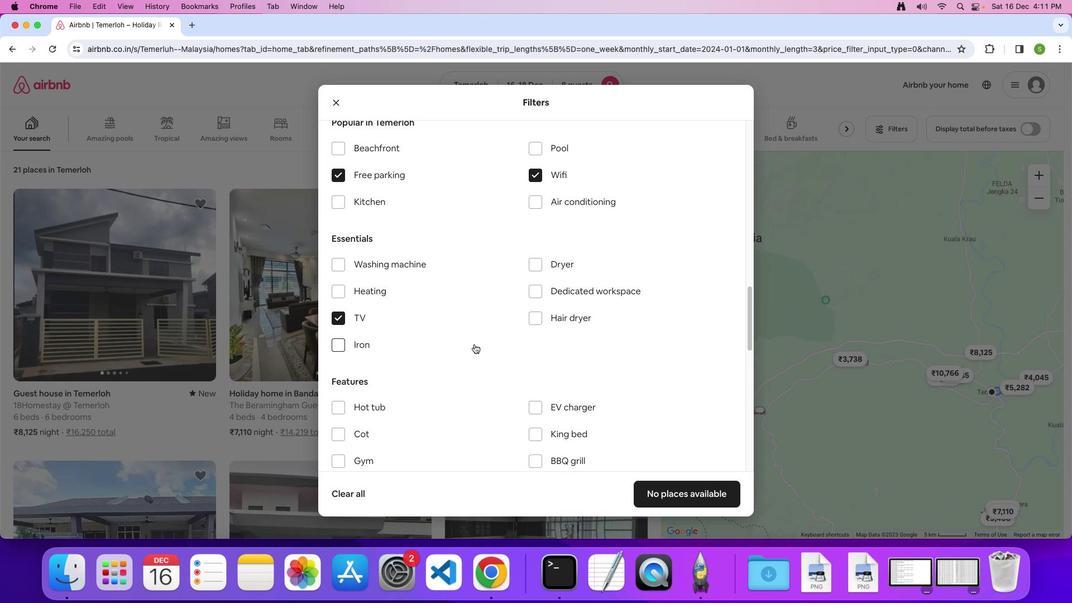 
Action: Mouse scrolled (509, 337) with delta (132, 5)
Screenshot: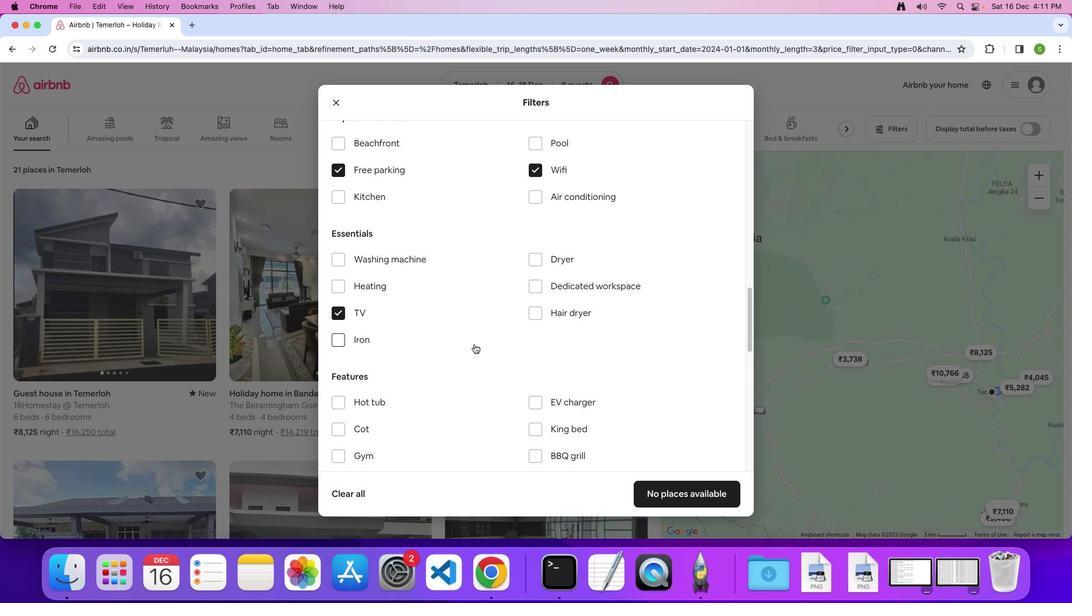 
Action: Mouse scrolled (509, 337) with delta (132, 5)
Screenshot: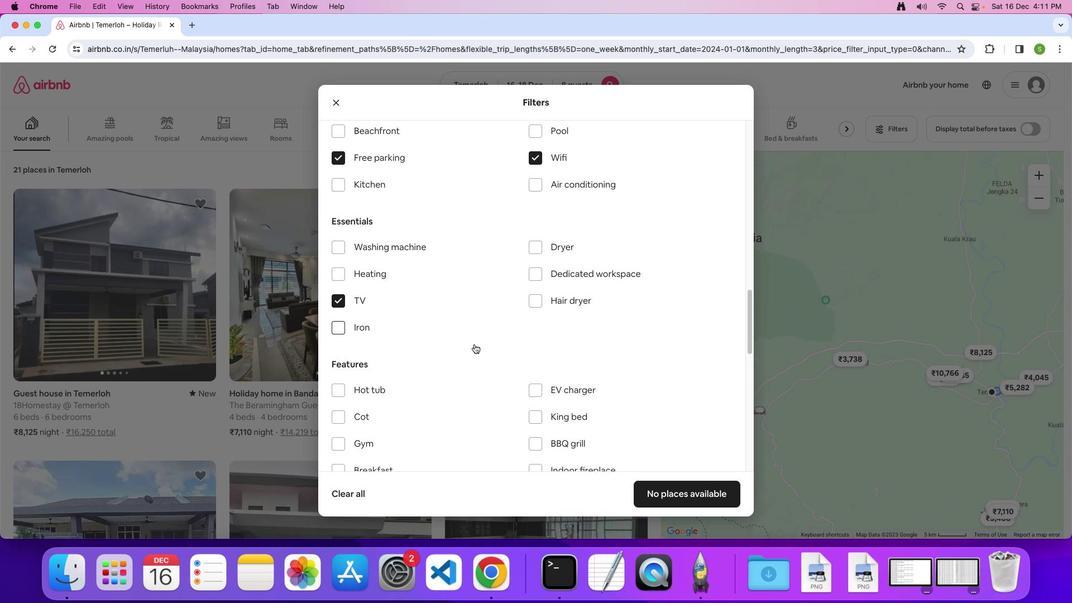 
Action: Mouse scrolled (509, 337) with delta (132, 5)
Screenshot: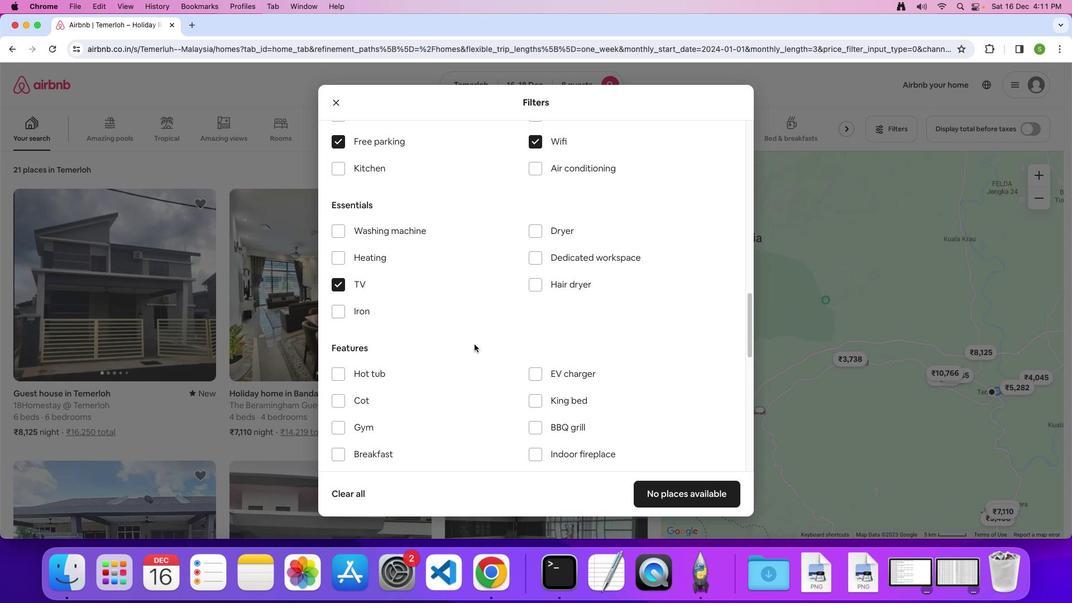 
Action: Mouse scrolled (509, 337) with delta (132, 5)
Screenshot: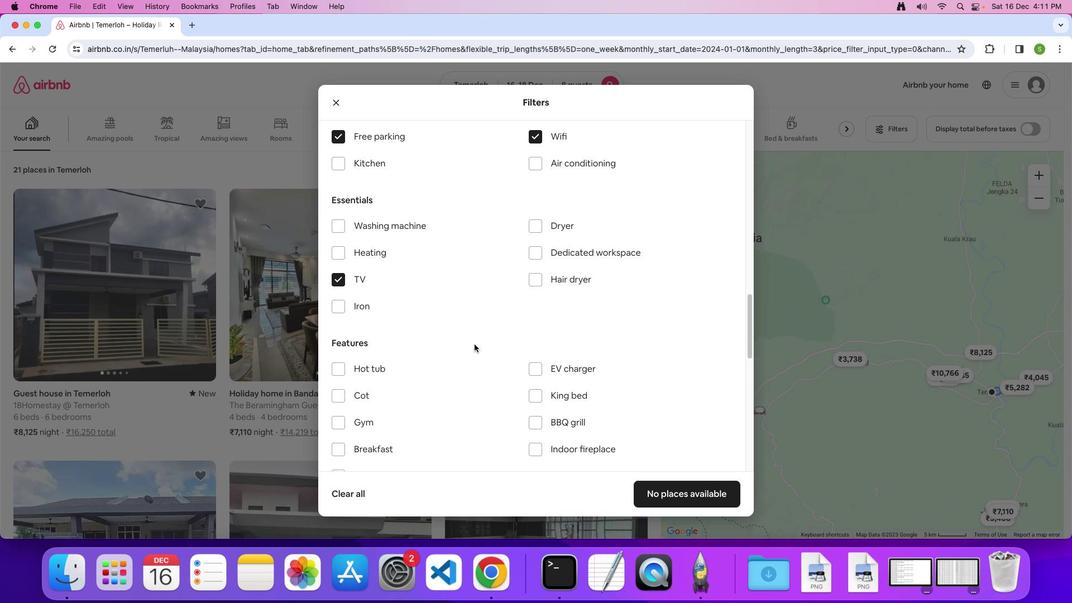 
Action: Mouse scrolled (509, 337) with delta (132, 5)
Screenshot: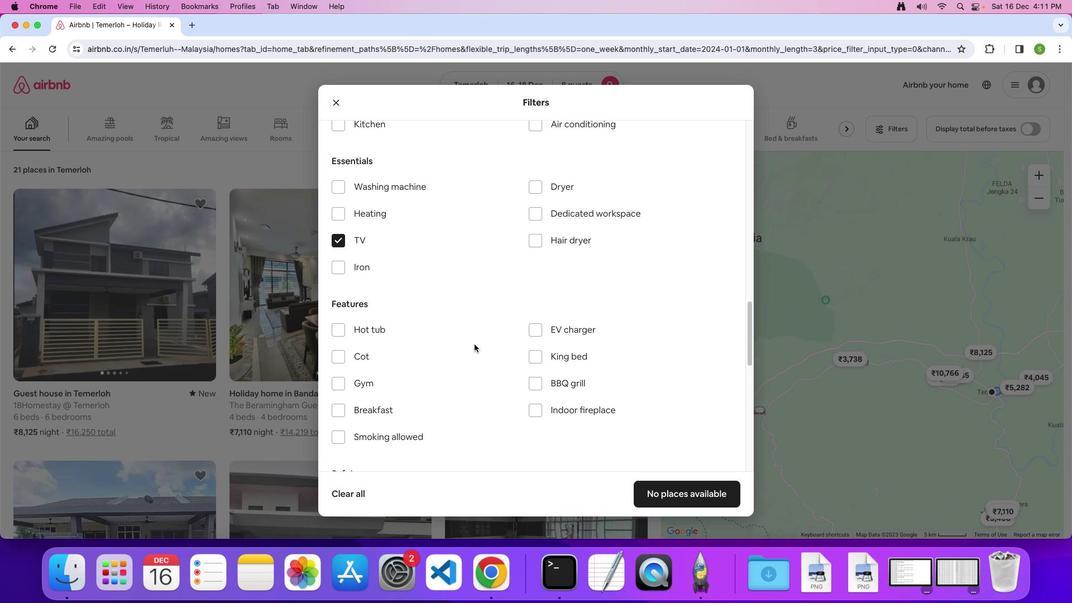 
Action: Mouse scrolled (509, 337) with delta (132, 5)
Screenshot: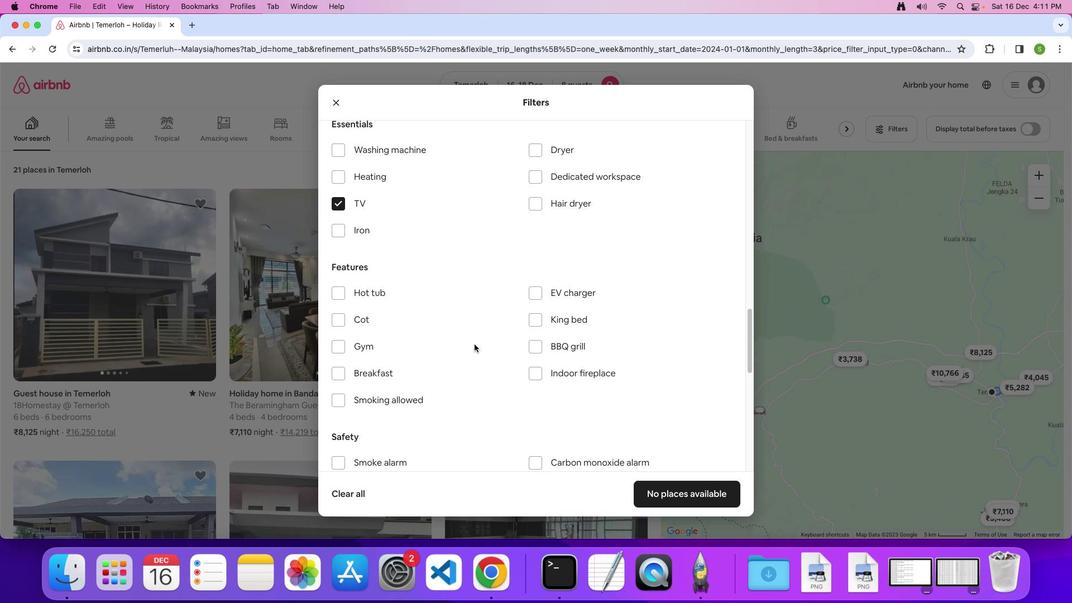 
Action: Mouse scrolled (509, 337) with delta (132, 5)
Screenshot: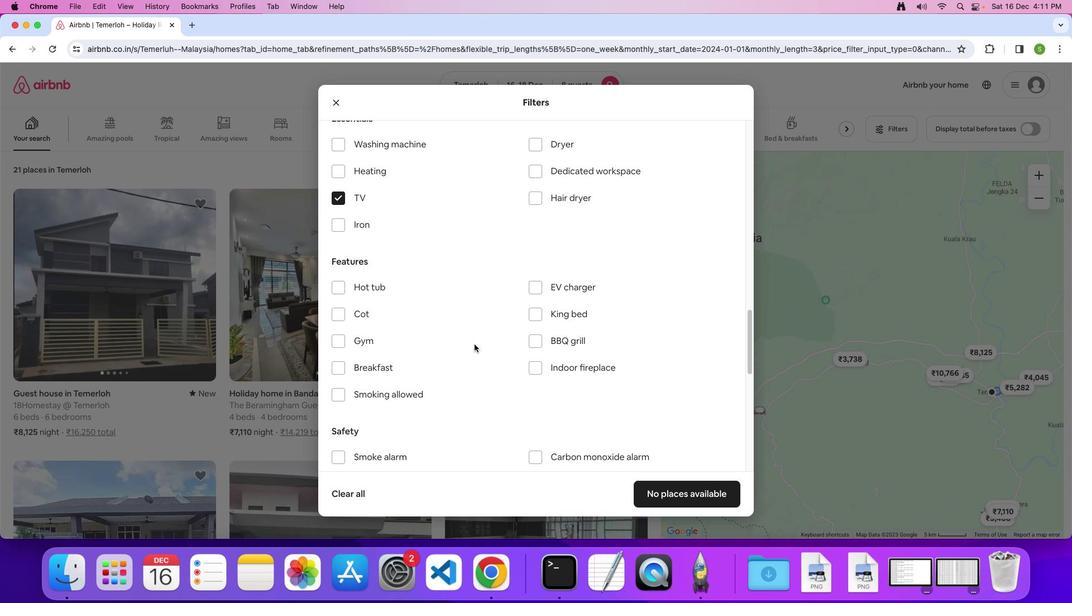 
Action: Mouse moved to (399, 320)
Screenshot: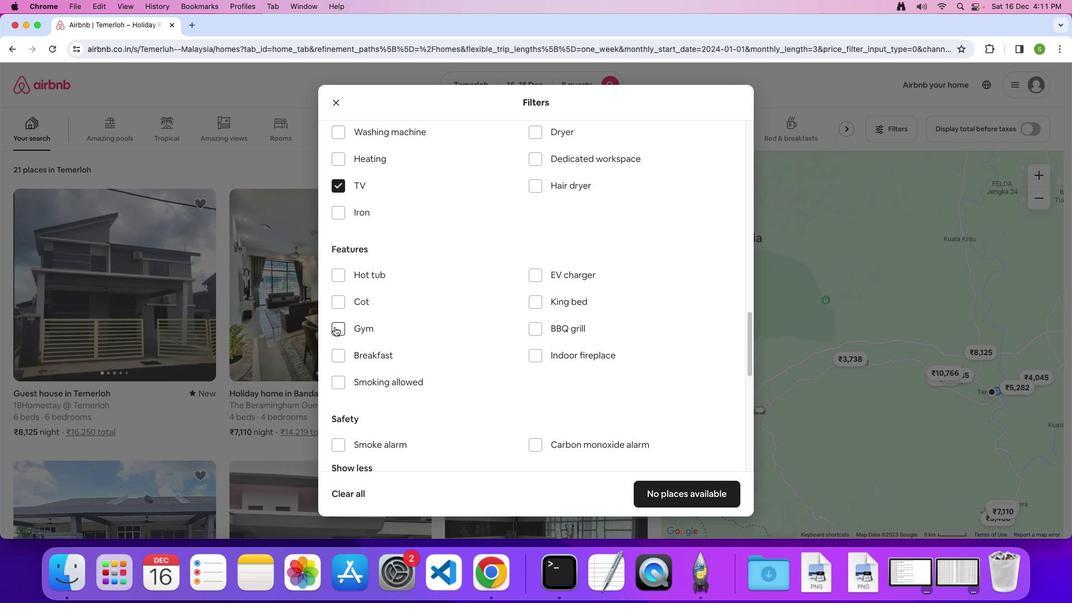 
Action: Mouse pressed left at (399, 320)
Screenshot: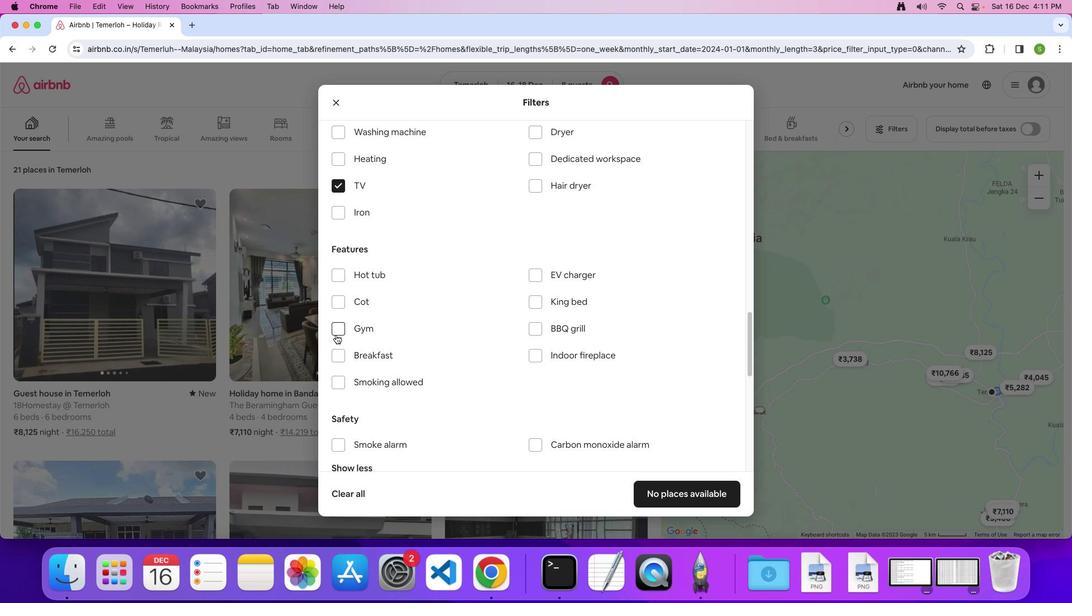 
Action: Mouse moved to (403, 346)
Screenshot: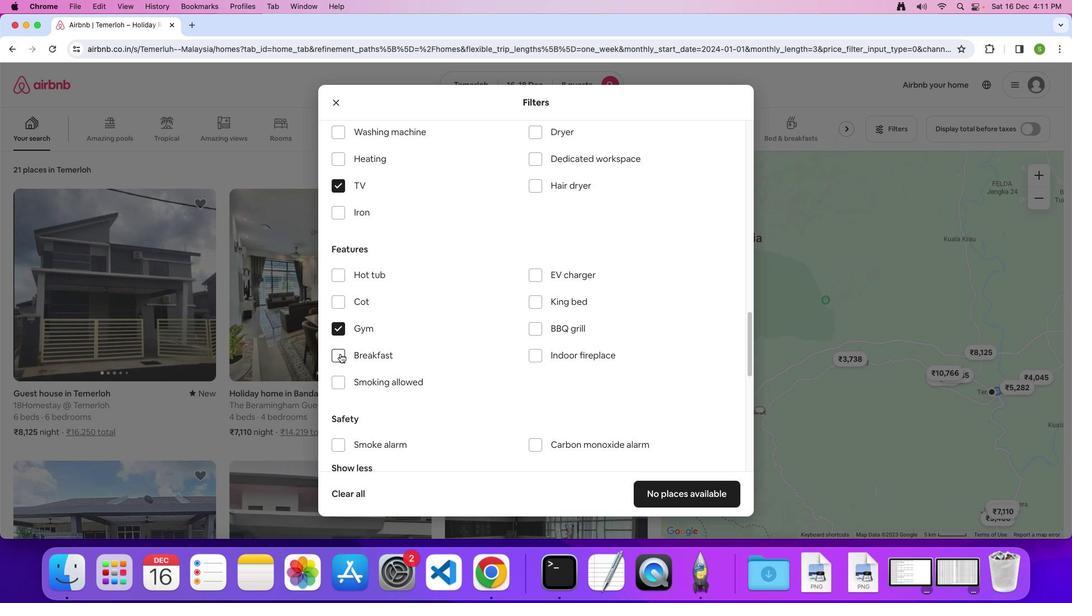 
Action: Mouse pressed left at (403, 346)
Screenshot: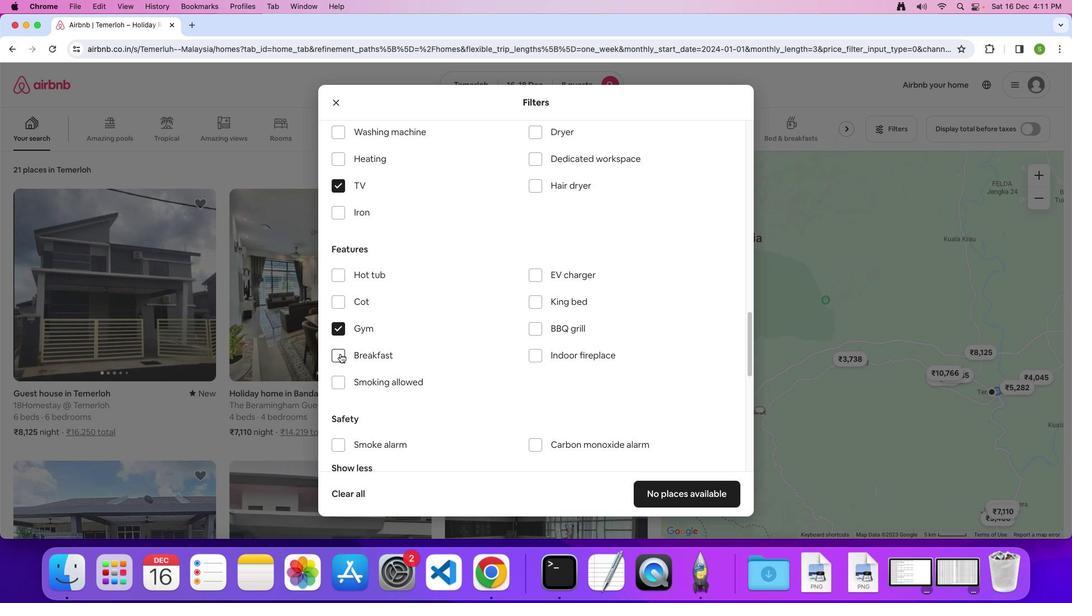 
Action: Mouse moved to (490, 337)
Screenshot: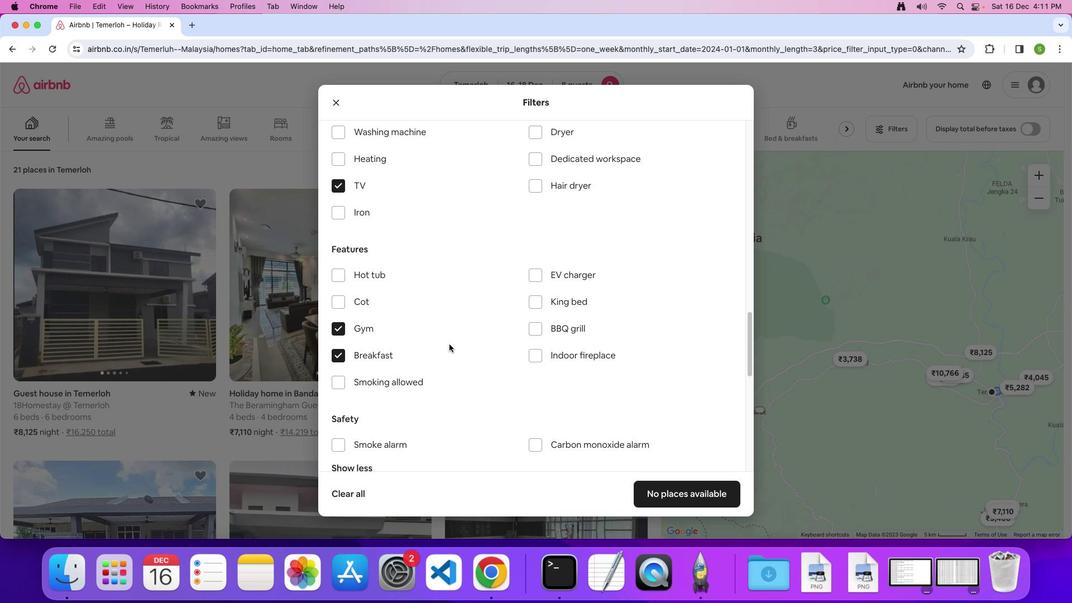 
Action: Mouse scrolled (490, 337) with delta (132, 5)
Screenshot: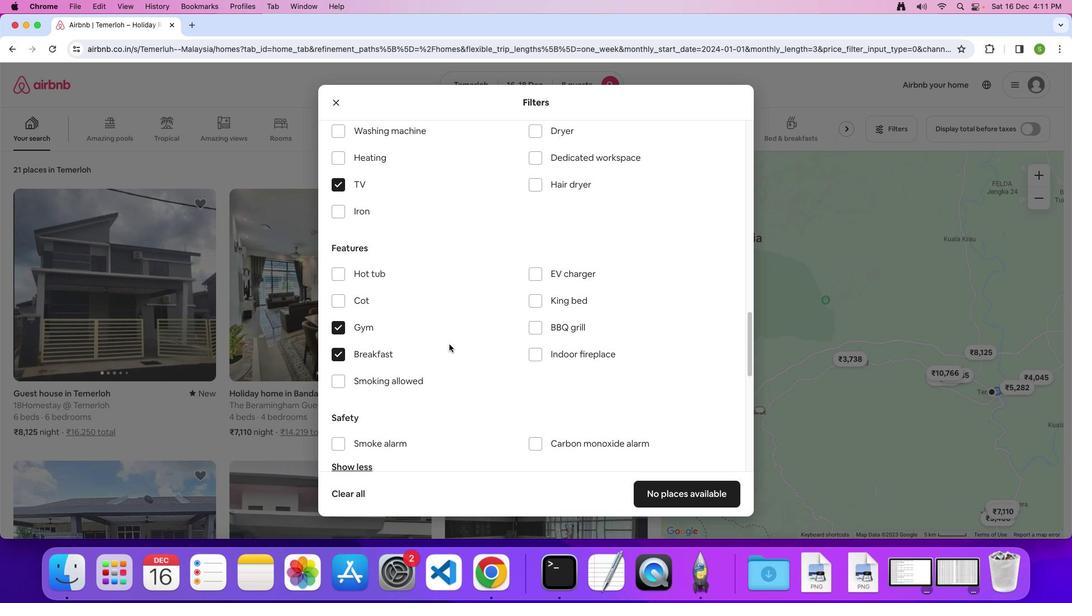
Action: Mouse scrolled (490, 337) with delta (132, 5)
Screenshot: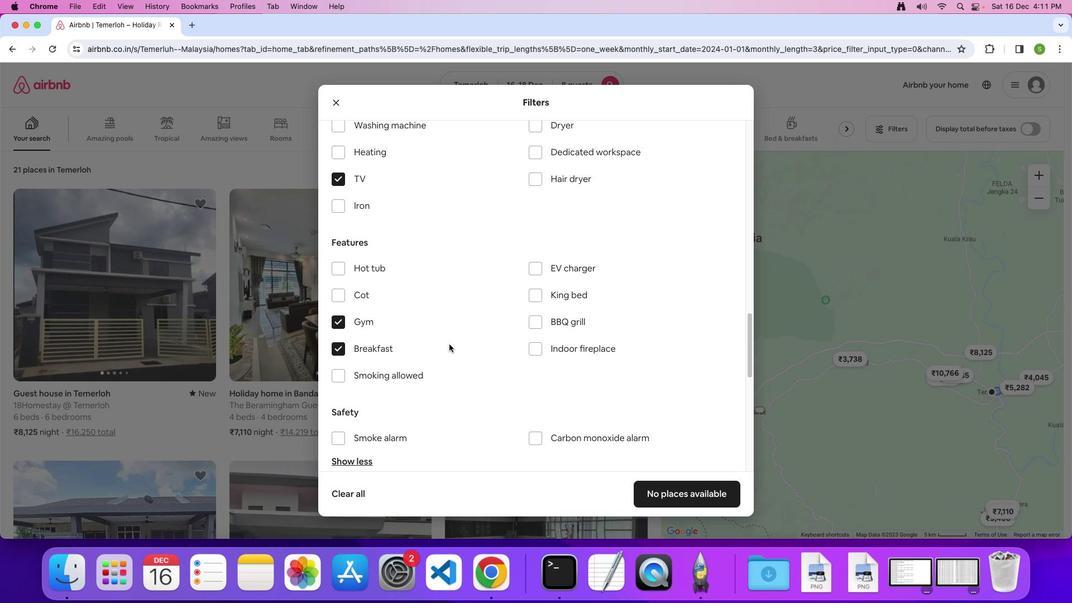 
Action: Mouse scrolled (490, 337) with delta (132, 5)
Screenshot: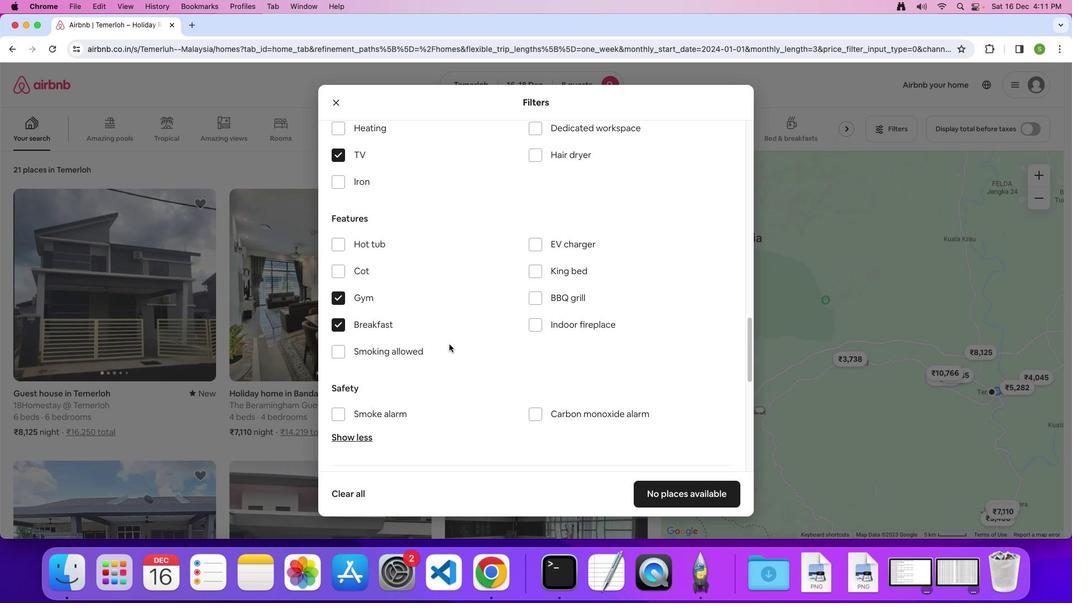 
Action: Mouse scrolled (490, 337) with delta (132, 5)
Screenshot: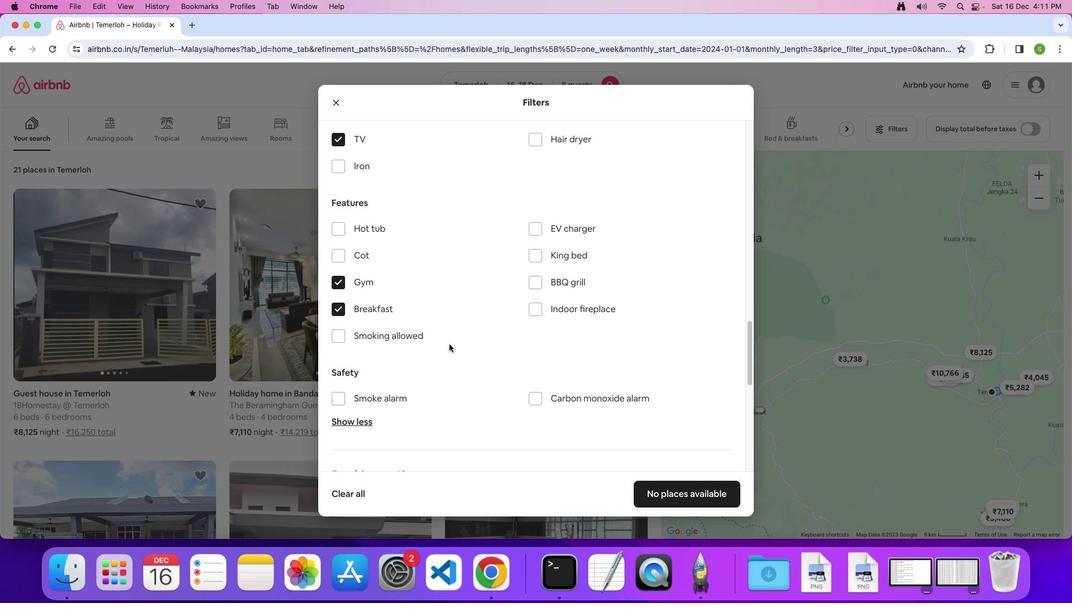 
Action: Mouse scrolled (490, 337) with delta (132, 5)
Screenshot: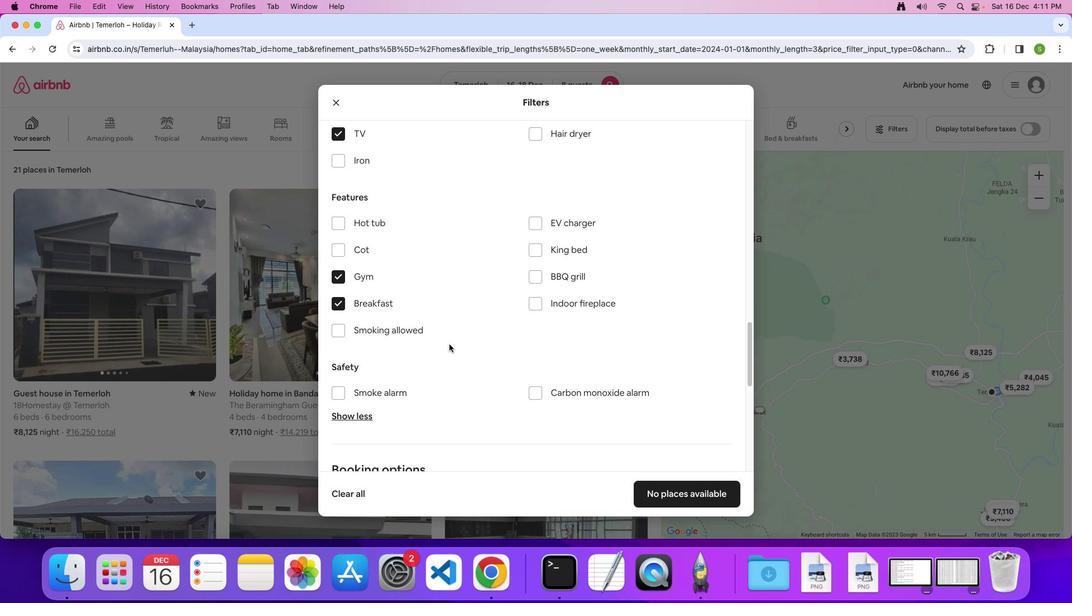 
Action: Mouse scrolled (490, 337) with delta (132, 5)
Screenshot: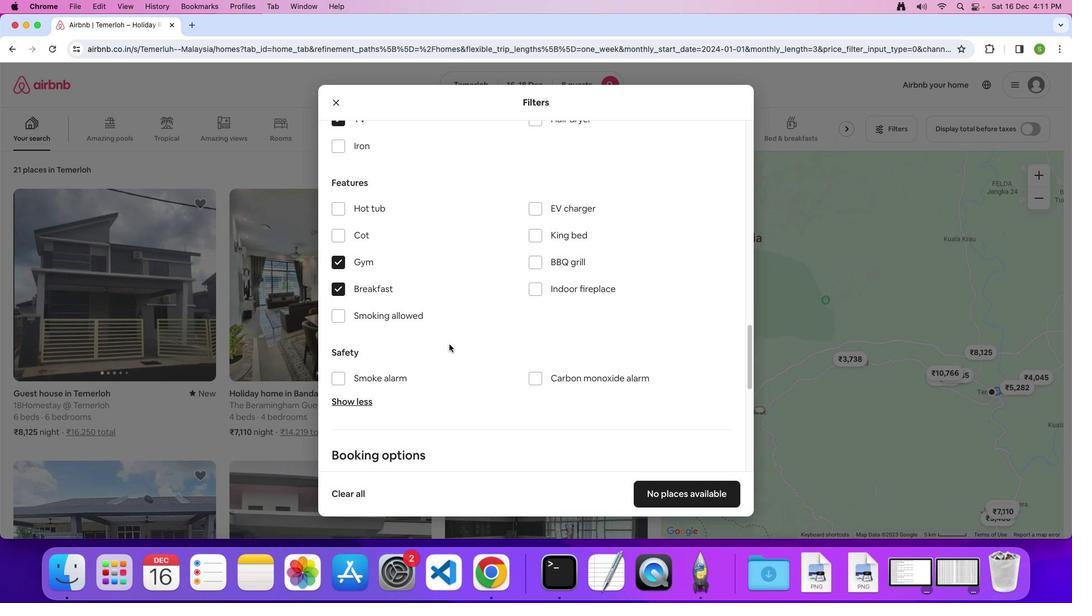 
Action: Mouse scrolled (490, 337) with delta (132, 5)
Screenshot: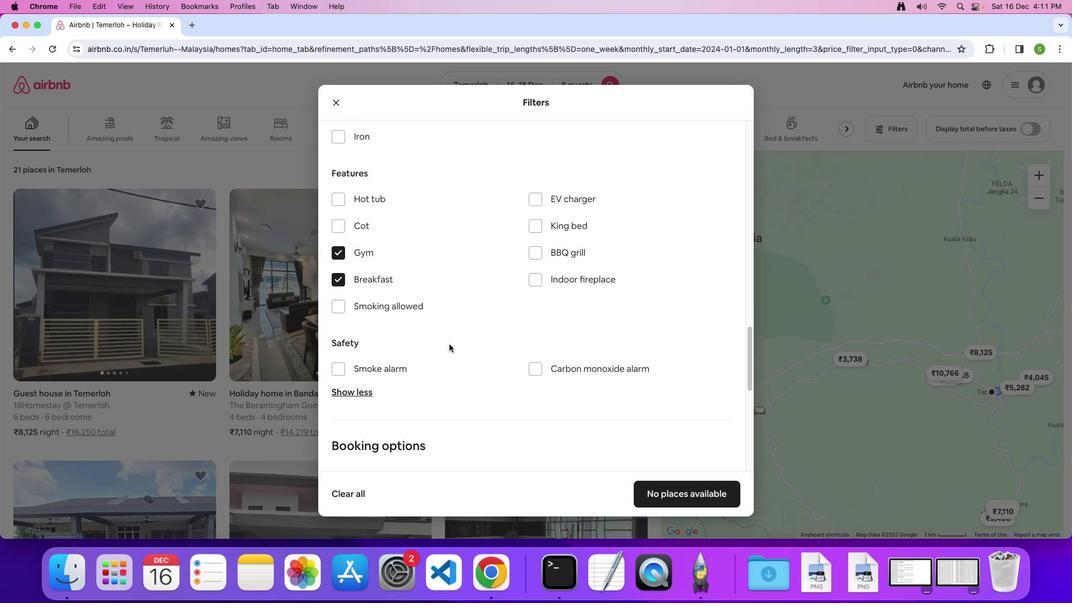 
Action: Mouse scrolled (490, 337) with delta (132, 4)
Screenshot: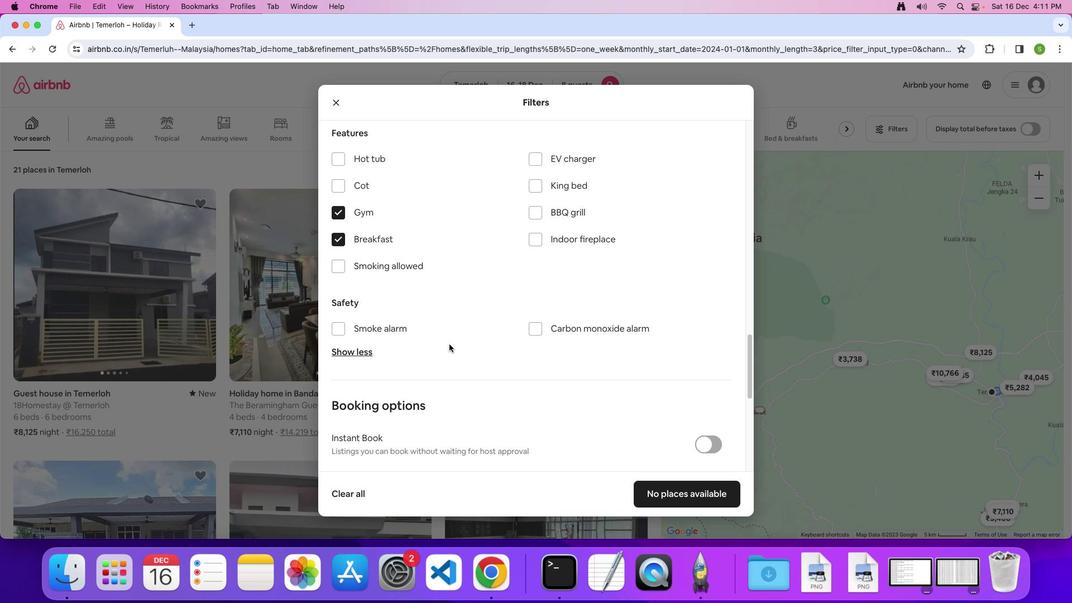 
Action: Mouse scrolled (490, 337) with delta (132, 5)
Screenshot: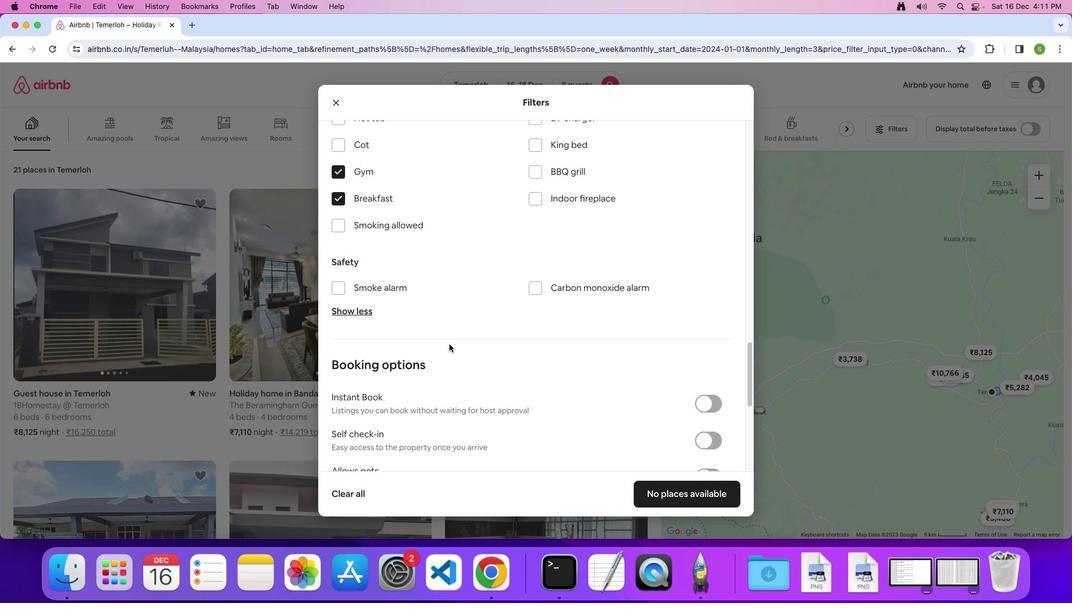 
Action: Mouse scrolled (490, 337) with delta (132, 5)
Screenshot: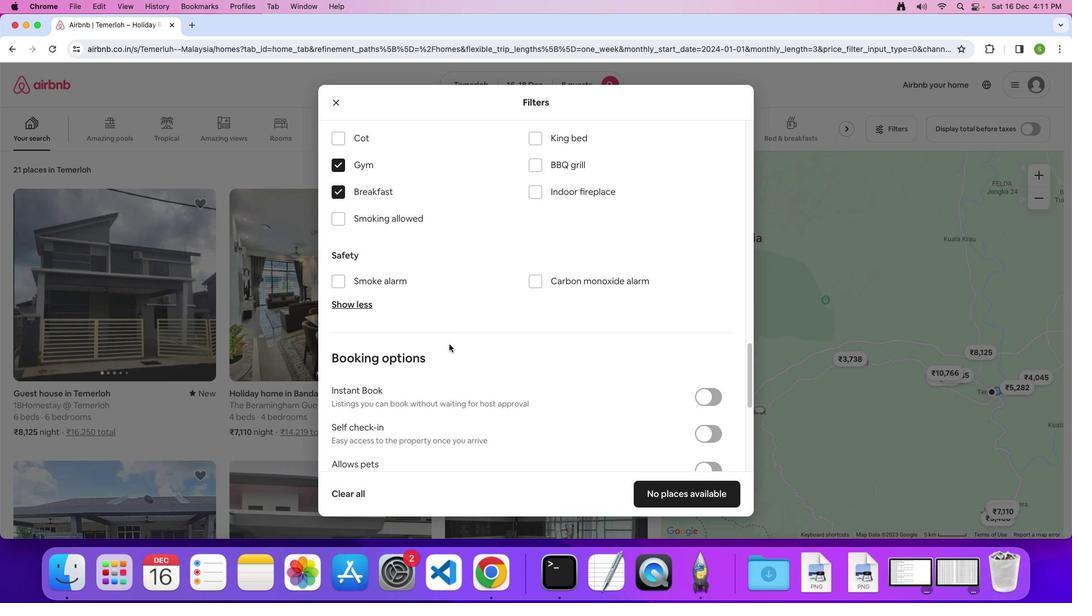 
Action: Mouse scrolled (490, 337) with delta (132, 5)
Screenshot: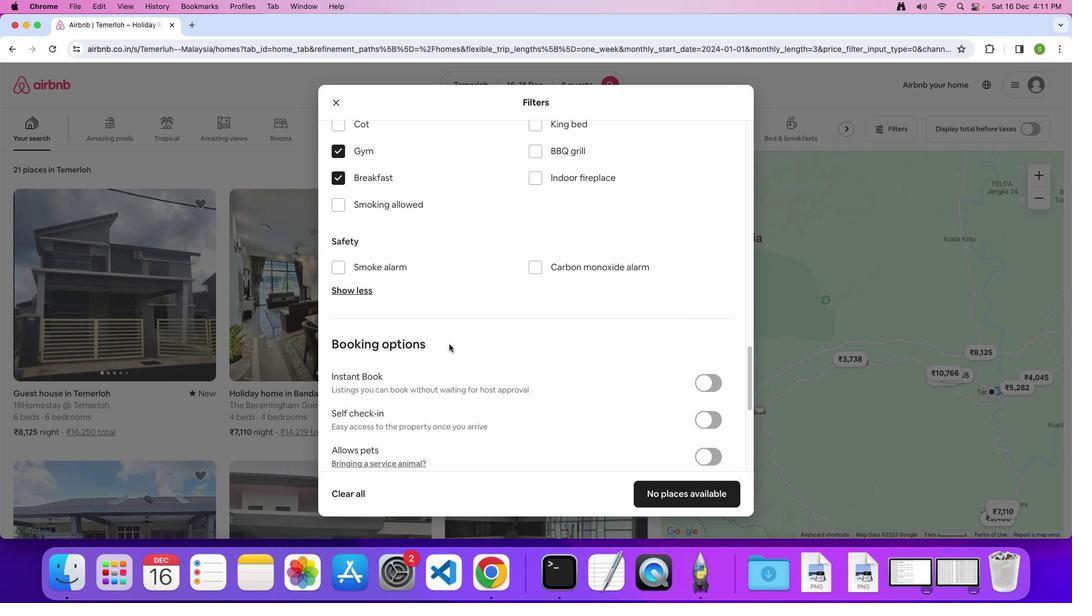 
Action: Mouse scrolled (490, 337) with delta (132, 5)
Screenshot: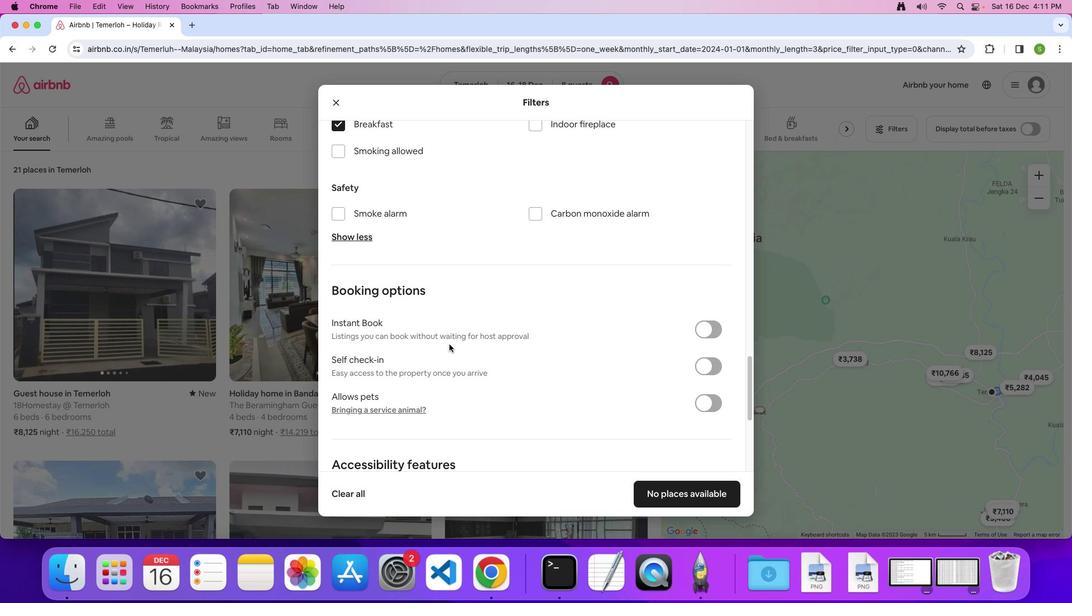 
Action: Mouse scrolled (490, 337) with delta (132, 5)
Screenshot: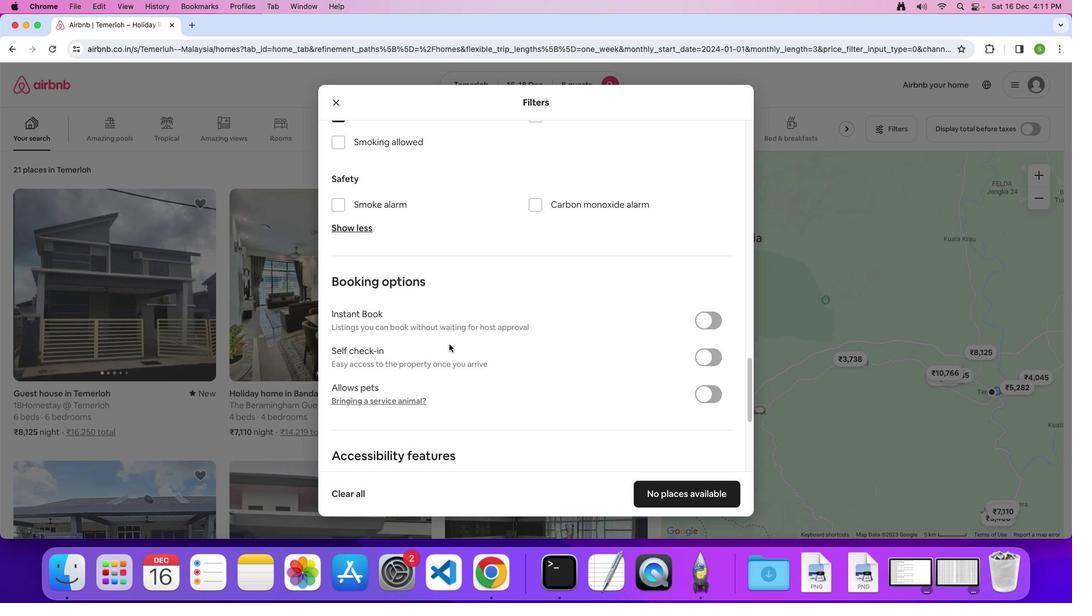 
Action: Mouse scrolled (490, 337) with delta (132, 4)
Screenshot: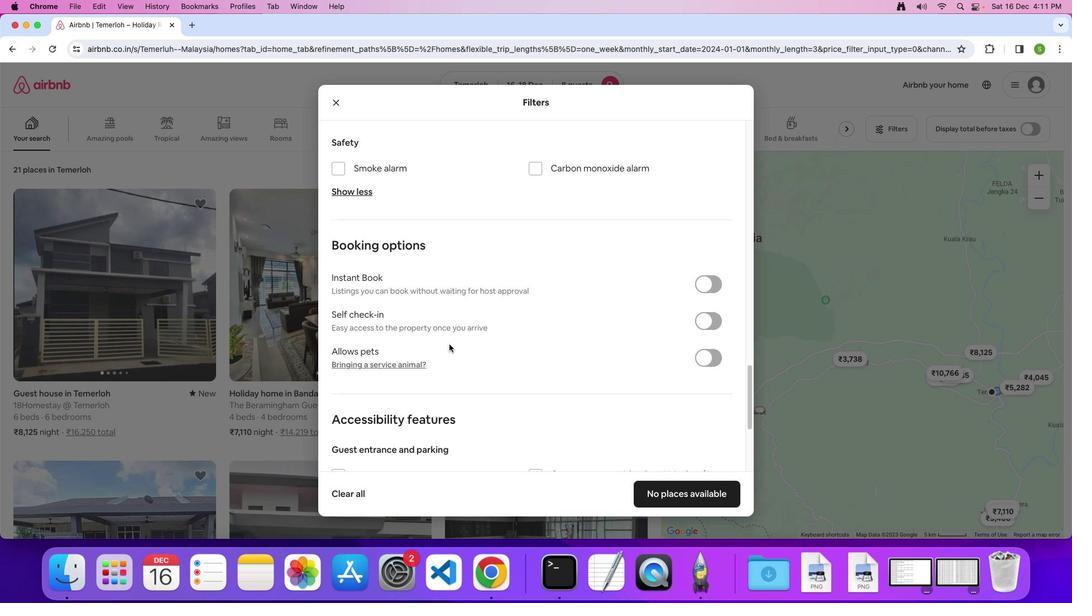 
Action: Mouse scrolled (490, 337) with delta (132, 5)
Screenshot: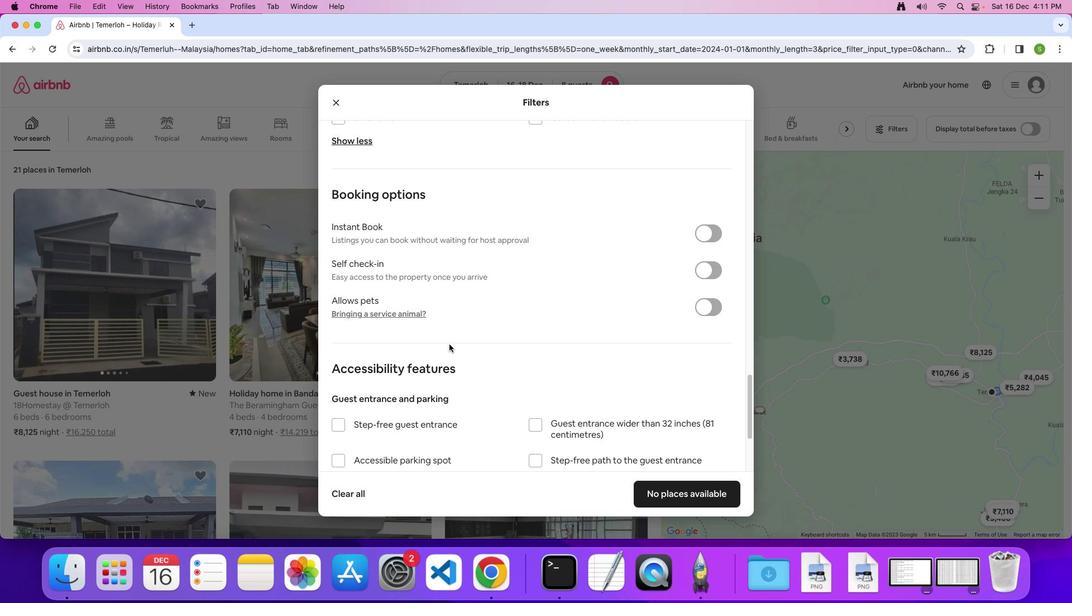 
Action: Mouse scrolled (490, 337) with delta (132, 5)
Screenshot: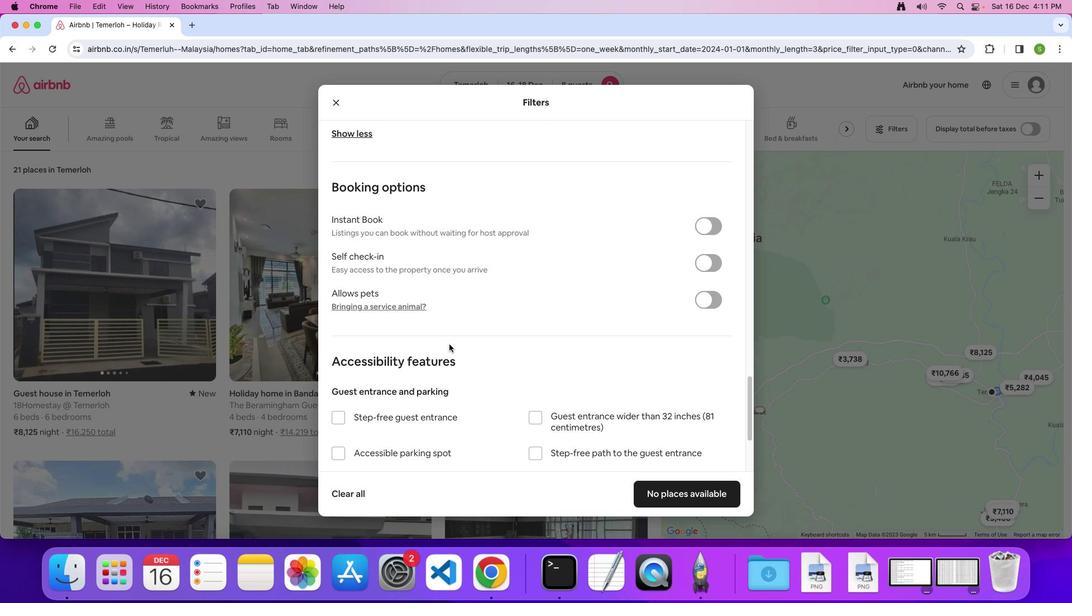 
Action: Mouse scrolled (490, 337) with delta (132, 4)
Screenshot: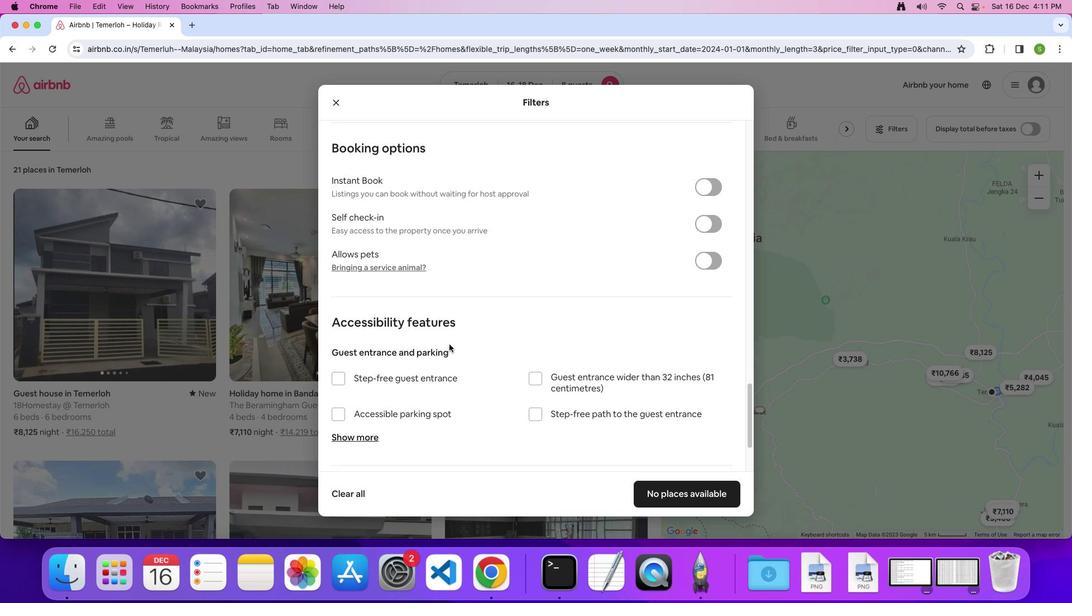 
Action: Mouse scrolled (490, 337) with delta (132, 5)
Screenshot: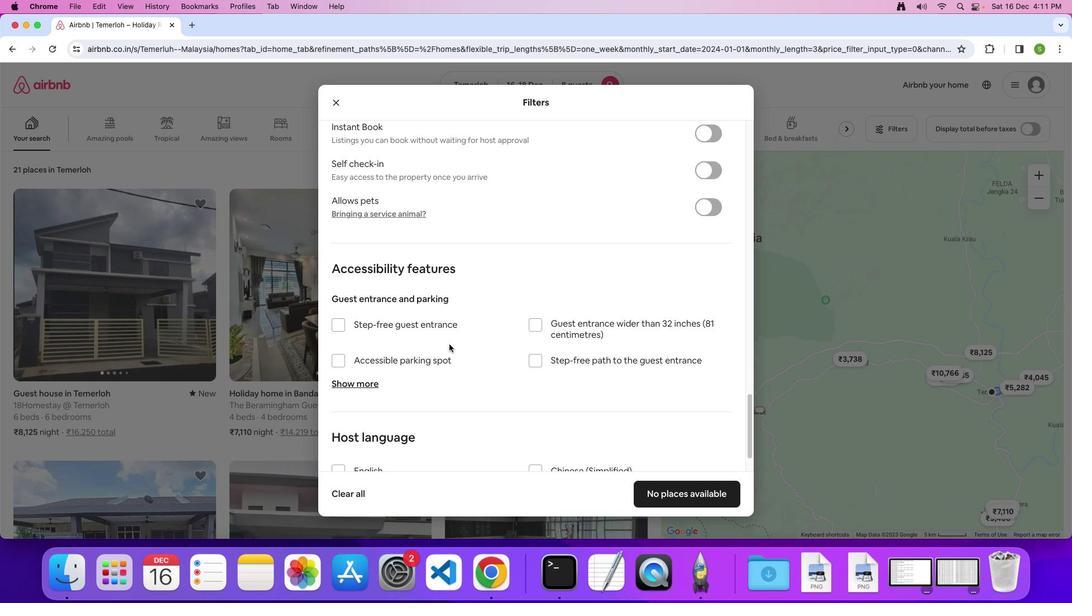 
Action: Mouse scrolled (490, 337) with delta (132, 5)
Screenshot: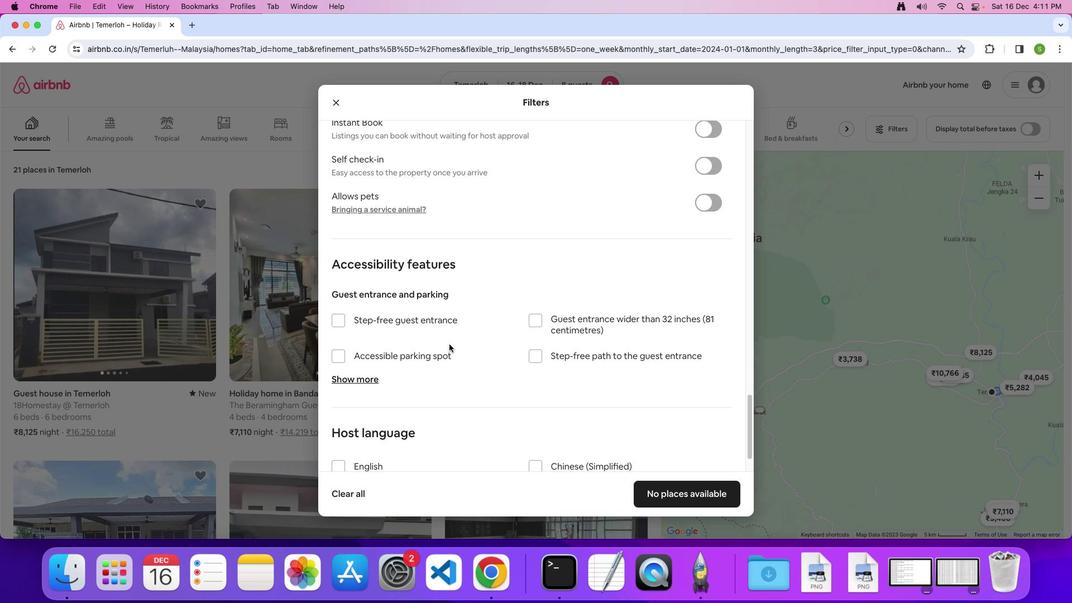 
Action: Mouse scrolled (490, 337) with delta (132, 4)
Screenshot: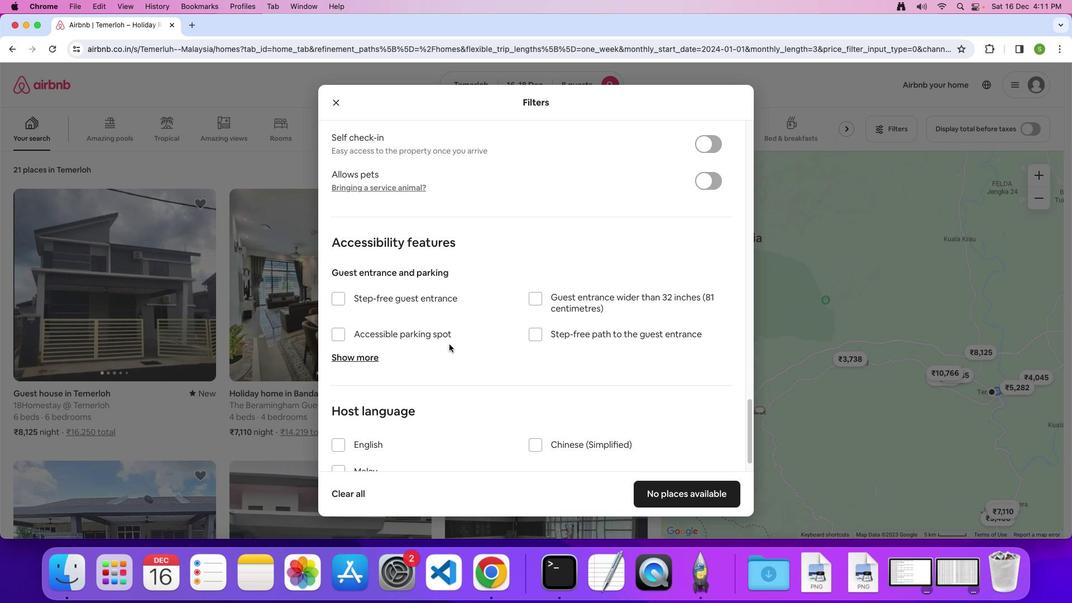 
Action: Mouse scrolled (490, 337) with delta (132, 5)
Screenshot: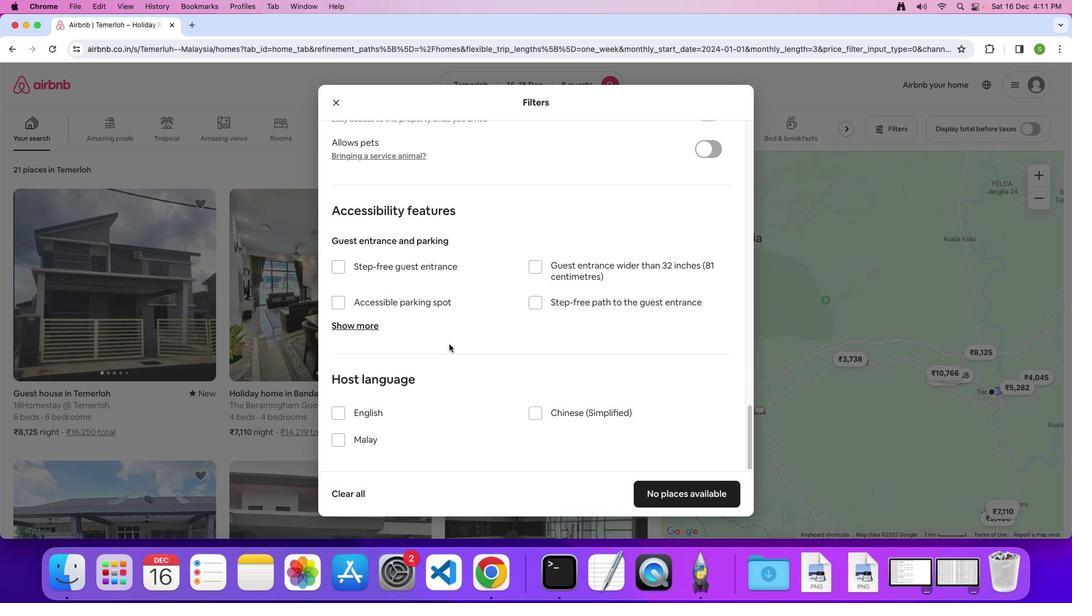 
Action: Mouse scrolled (490, 337) with delta (132, 5)
Screenshot: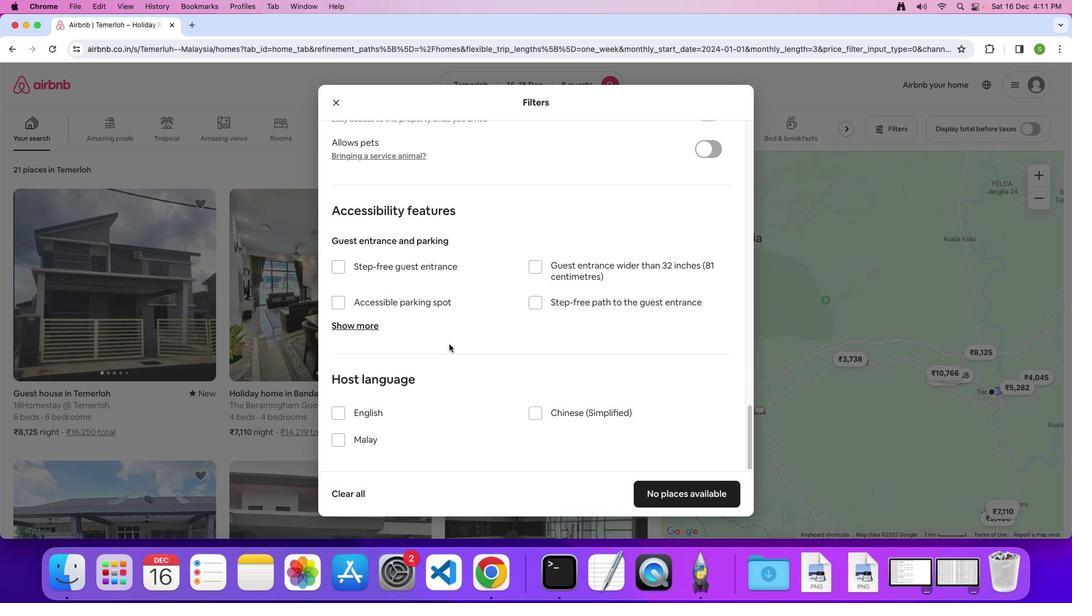 
Action: Mouse scrolled (490, 337) with delta (132, 4)
Screenshot: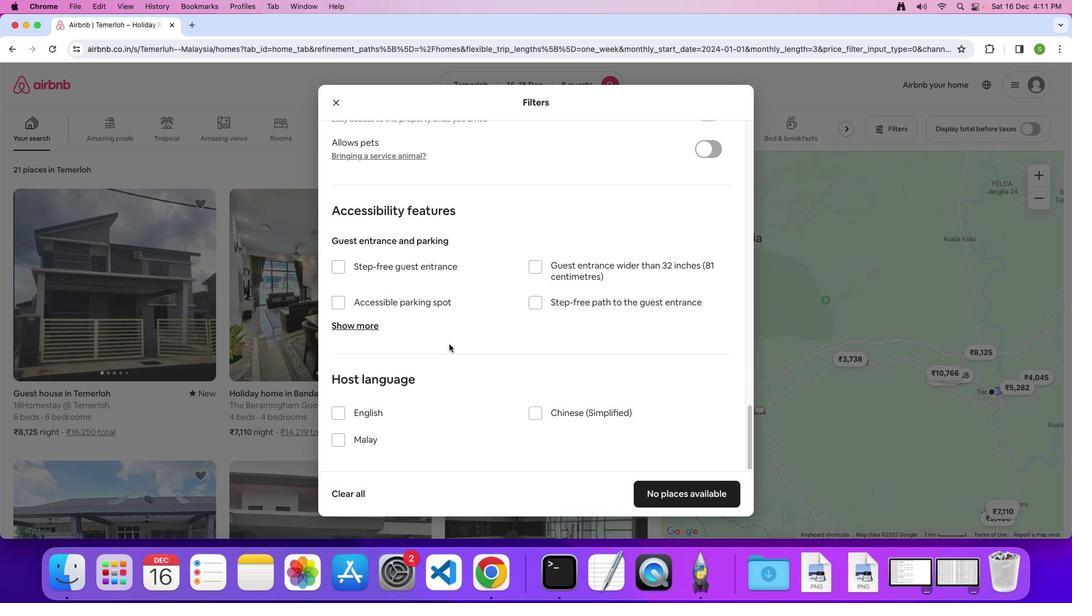 
Action: Mouse moved to (676, 479)
Screenshot: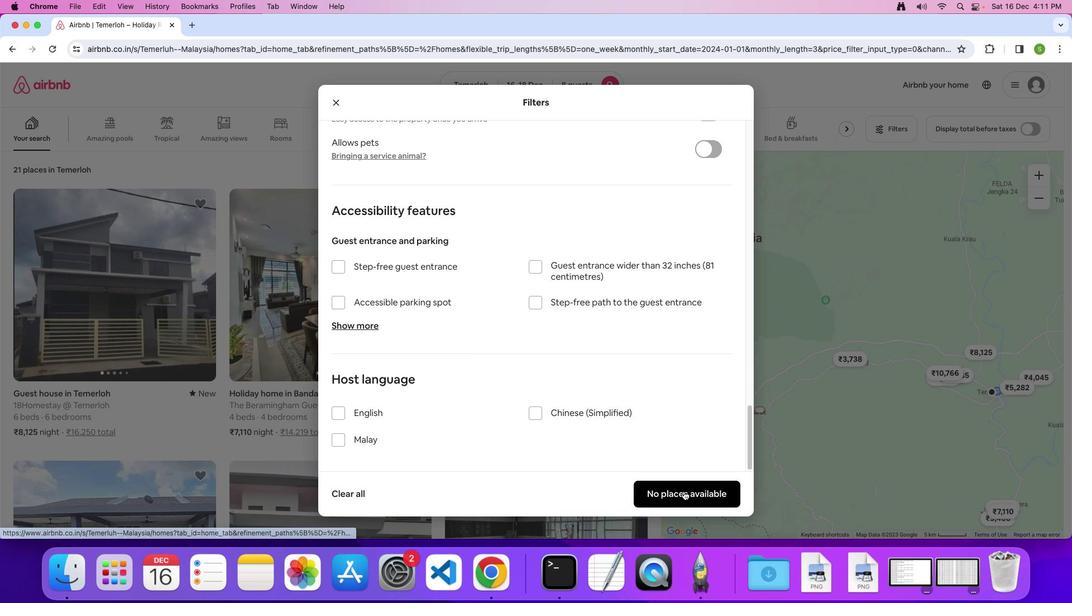 
Action: Mouse pressed left at (676, 479)
Screenshot: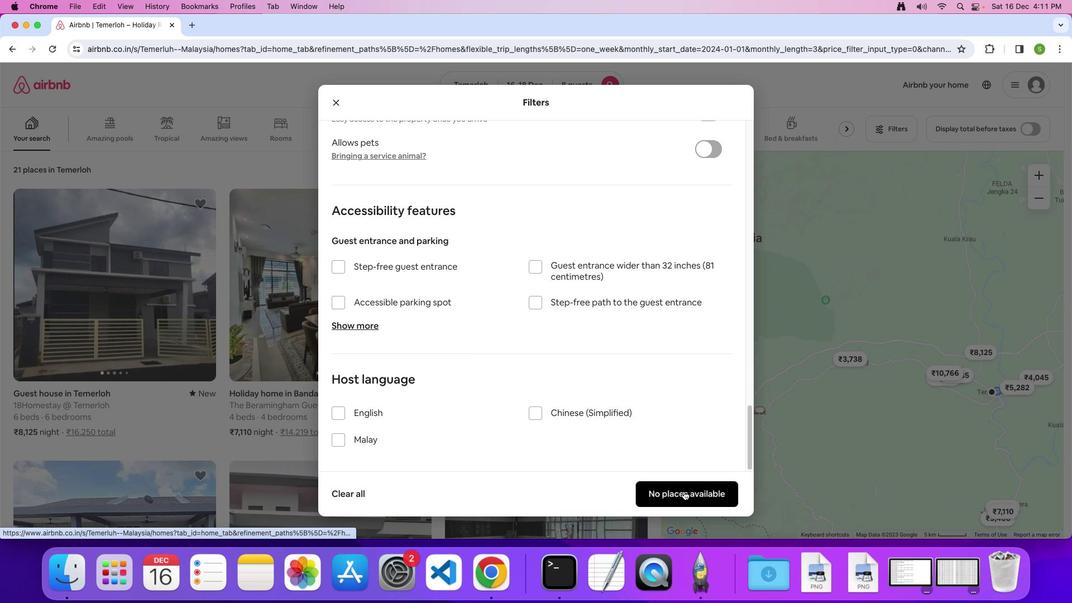 
Action: Mouse moved to (518, 298)
Screenshot: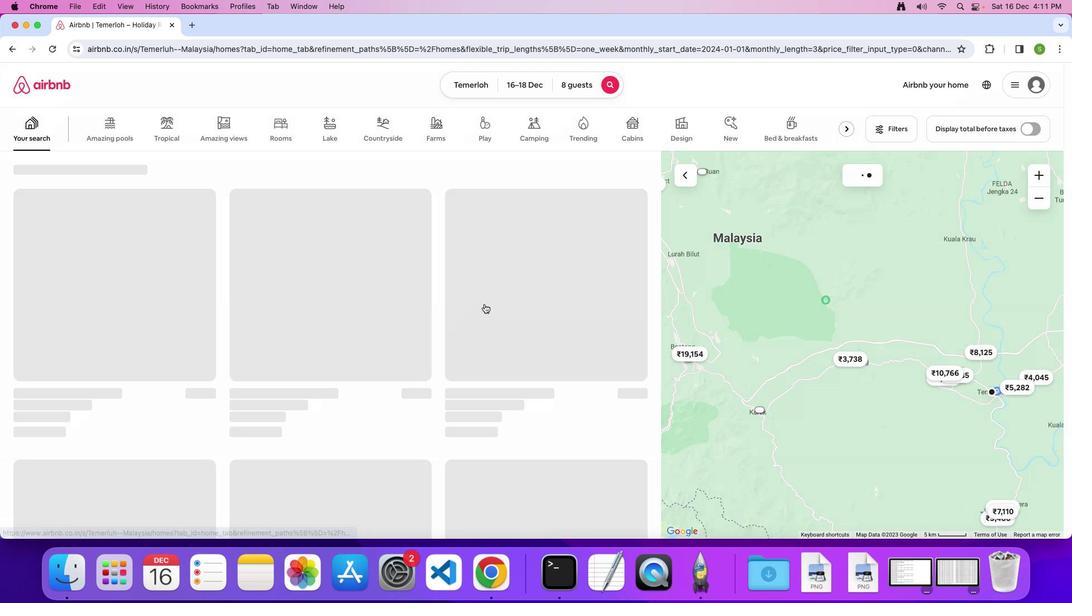
